 Task: Search one way flight ticket for 4 adults, 2 children, 2 infants in seat and 1 infant on lap in premium economy from Syracuse: Syracuse Hancock International Airport to Laramie: Laramie Regional Airport on 8-3-2023. Choice of flights is Spirit. Number of bags: 2 checked bags. Price is upto 108000. Outbound departure time preference is 4:00.
Action: Mouse moved to (326, 429)
Screenshot: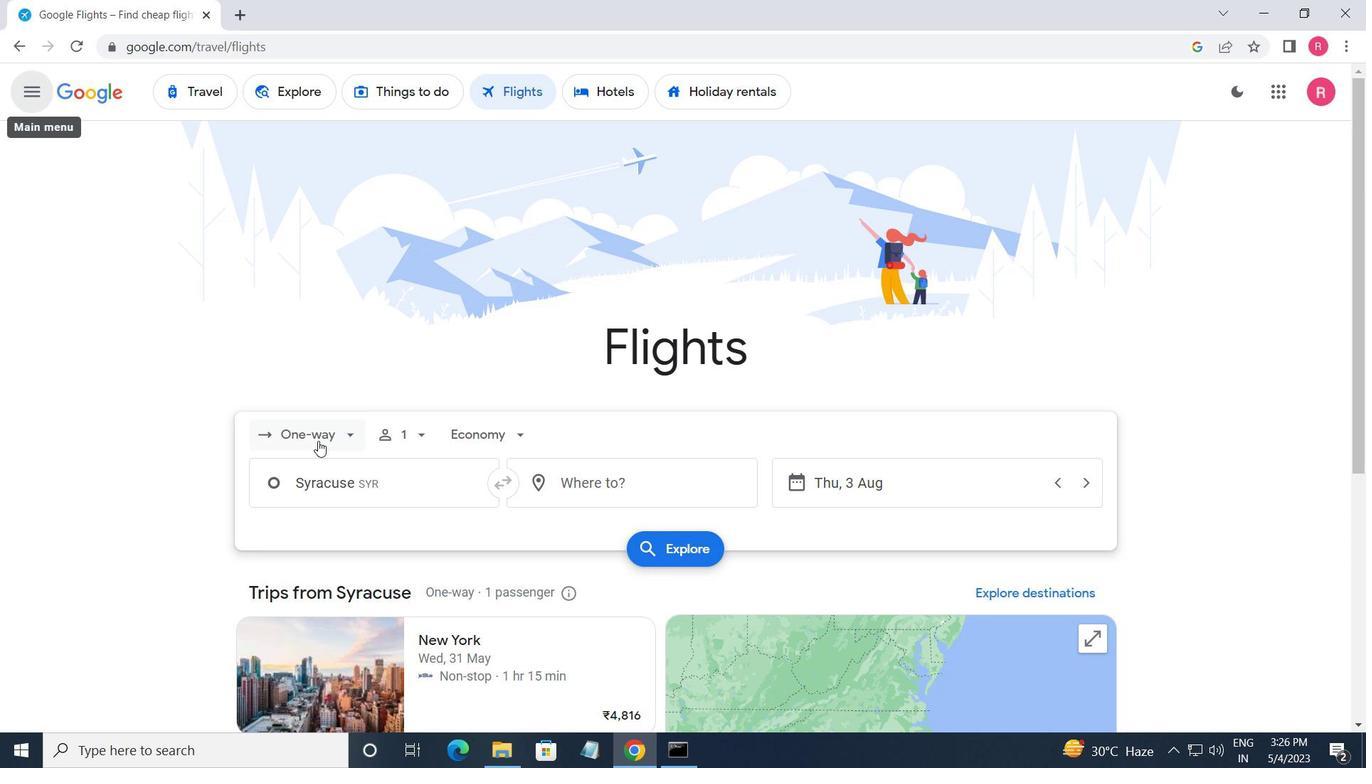 
Action: Mouse pressed left at (326, 429)
Screenshot: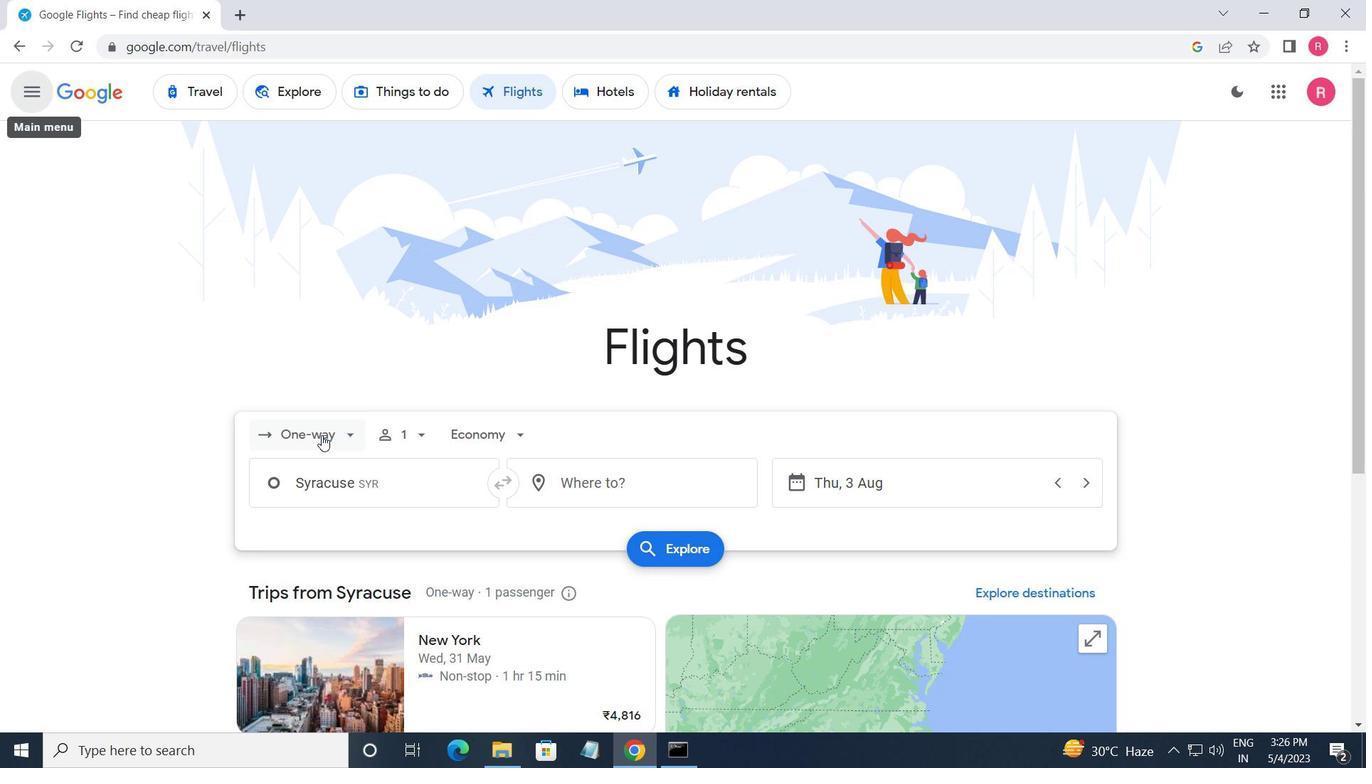 
Action: Mouse moved to (343, 514)
Screenshot: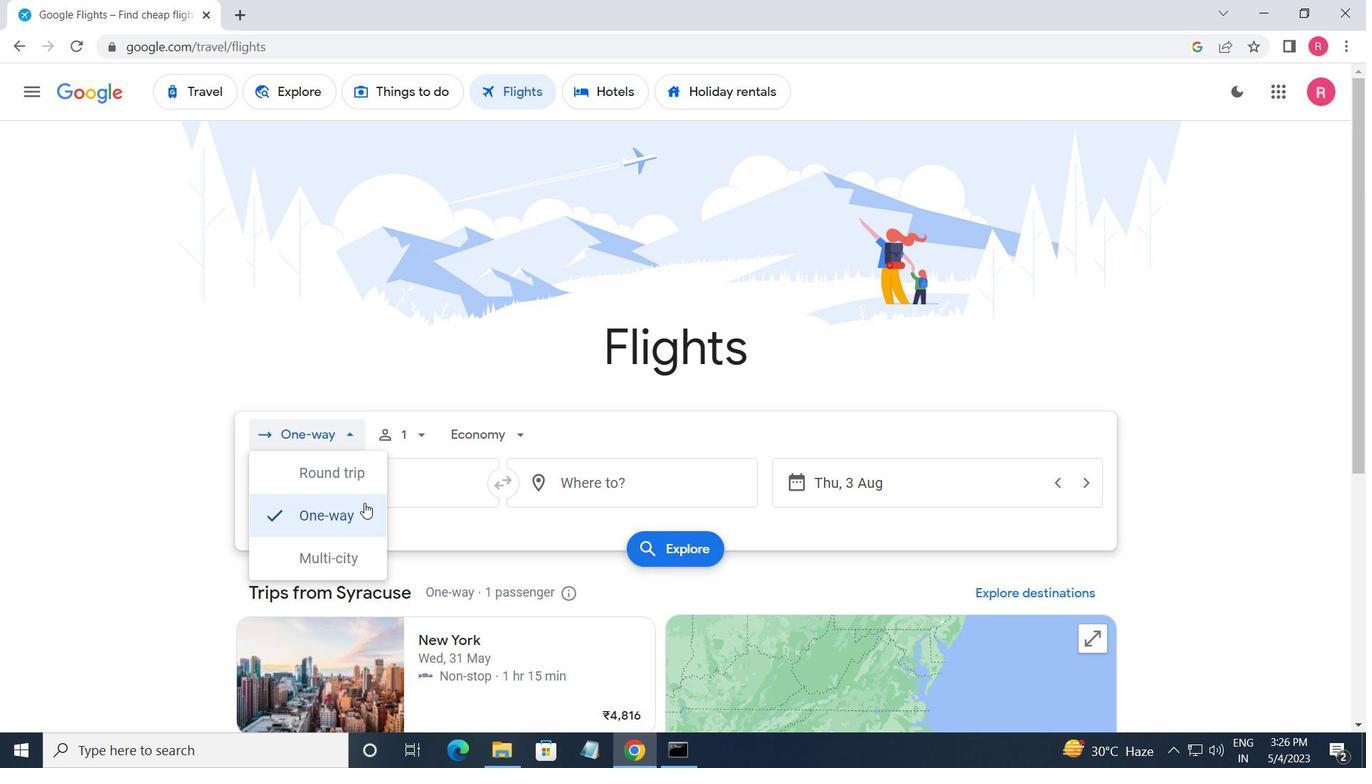 
Action: Mouse pressed left at (343, 514)
Screenshot: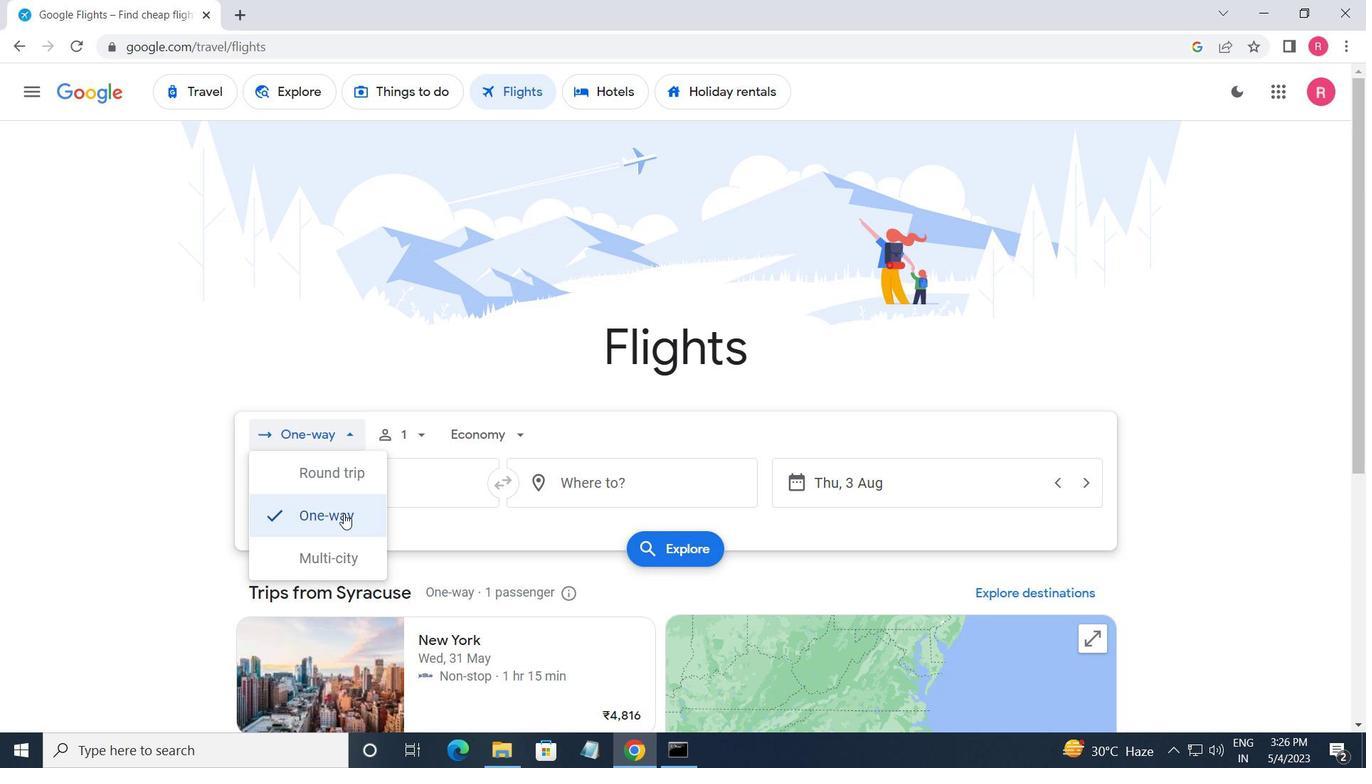 
Action: Mouse moved to (424, 442)
Screenshot: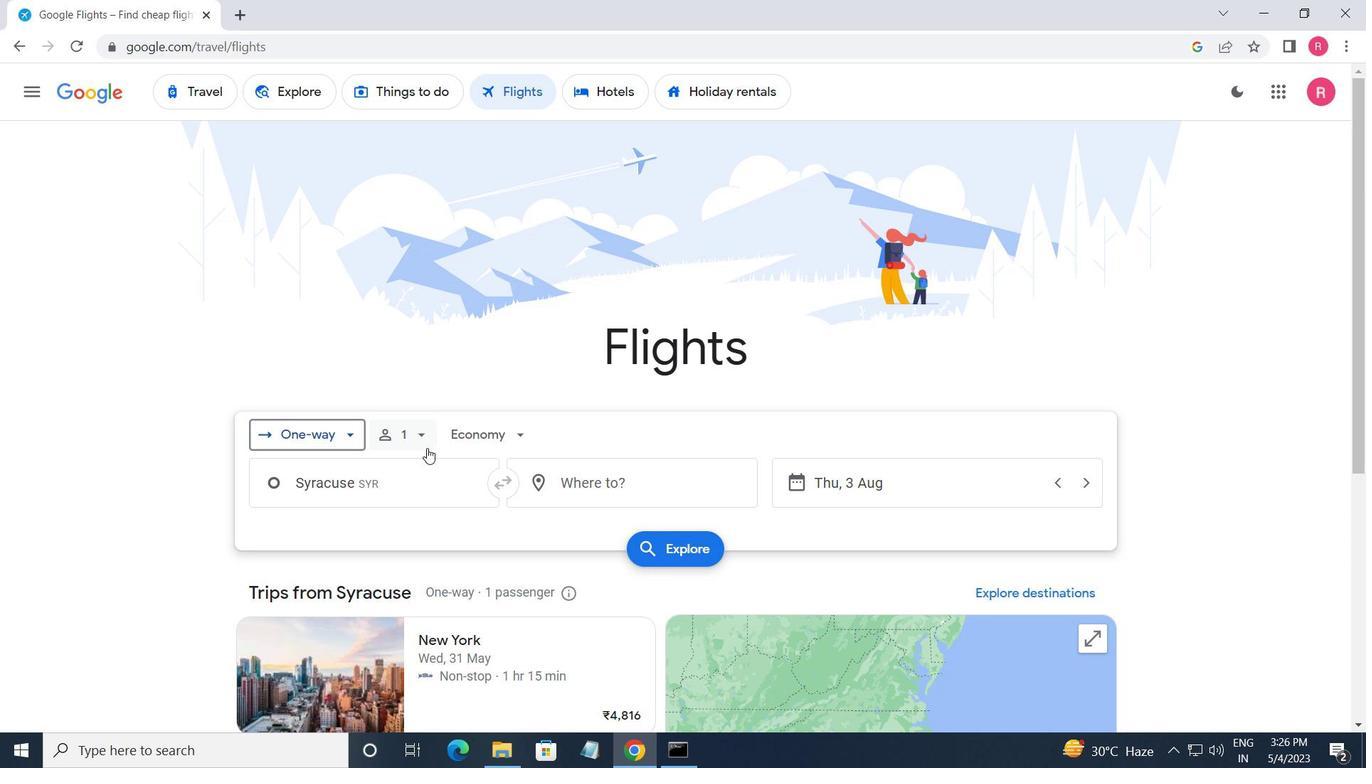 
Action: Mouse pressed left at (424, 442)
Screenshot: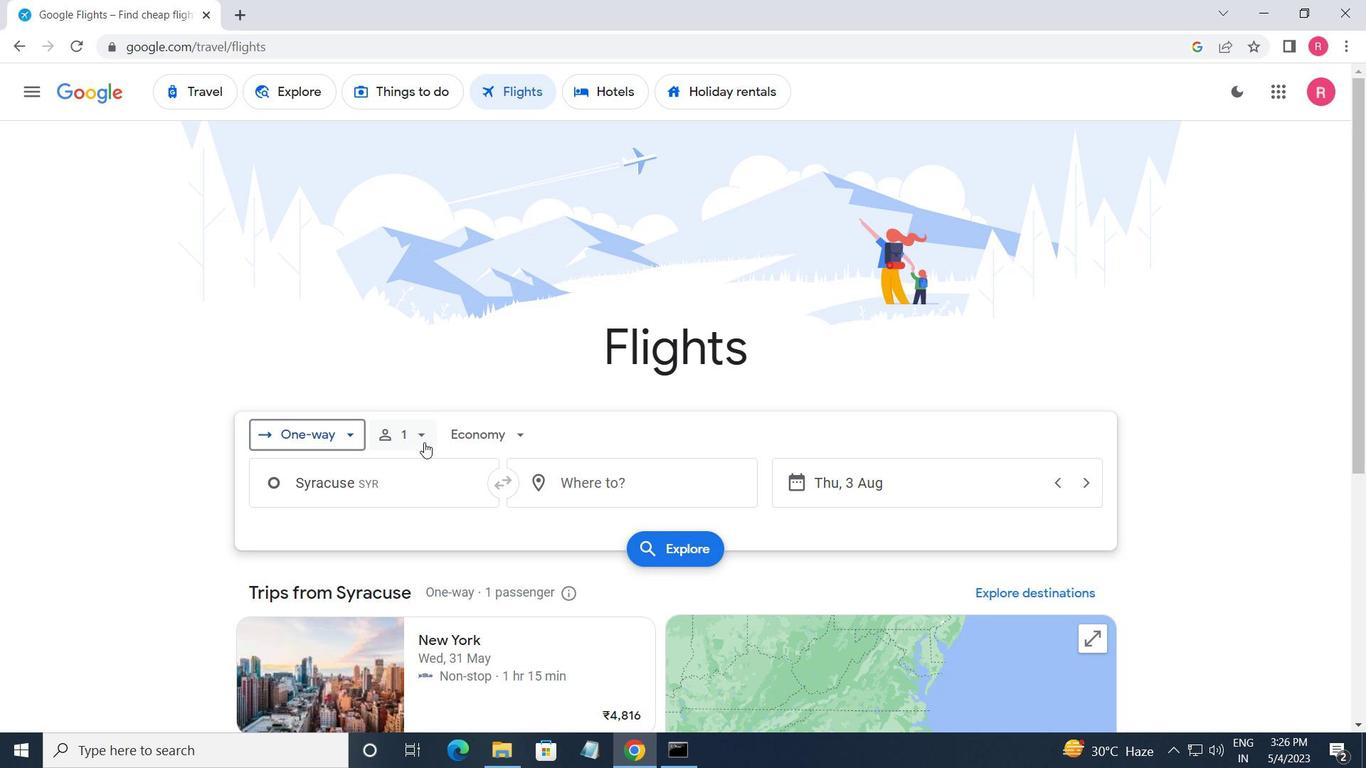 
Action: Mouse moved to (562, 486)
Screenshot: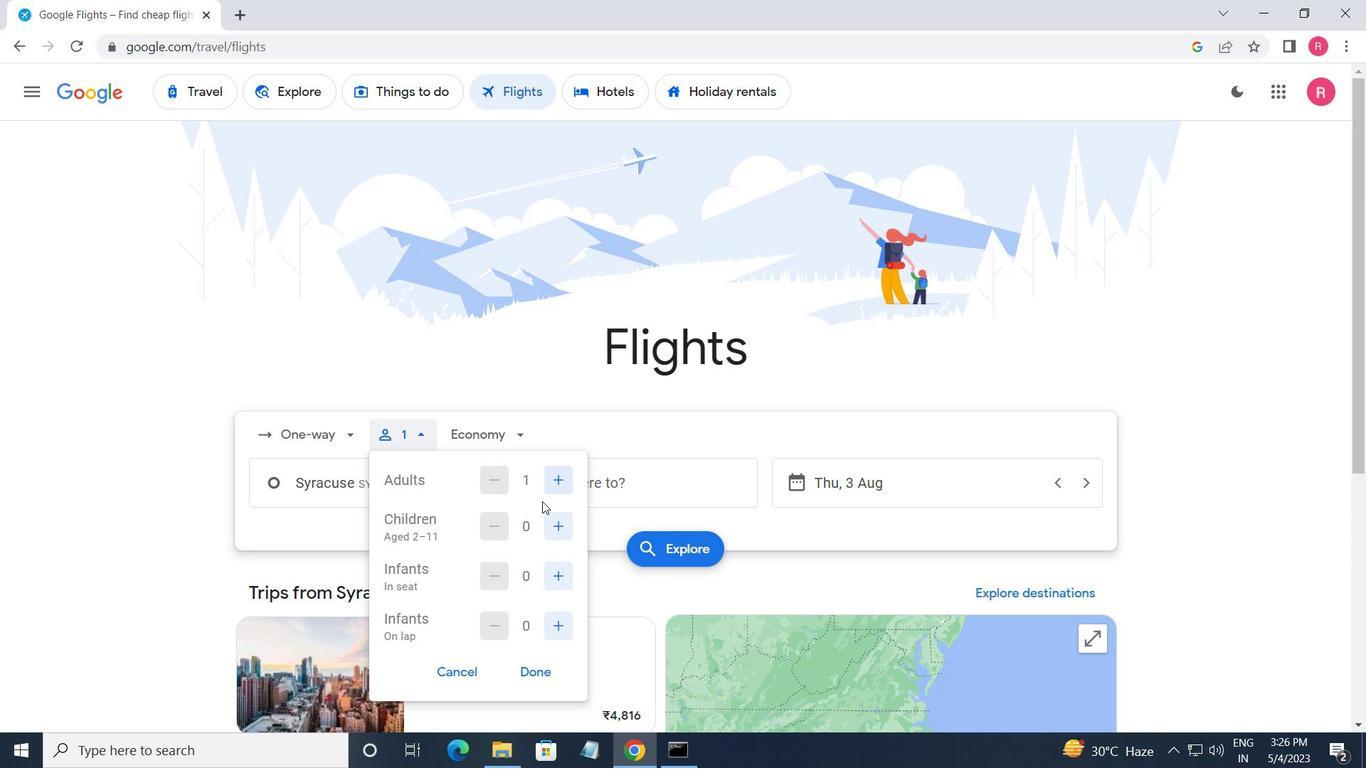 
Action: Mouse pressed left at (562, 486)
Screenshot: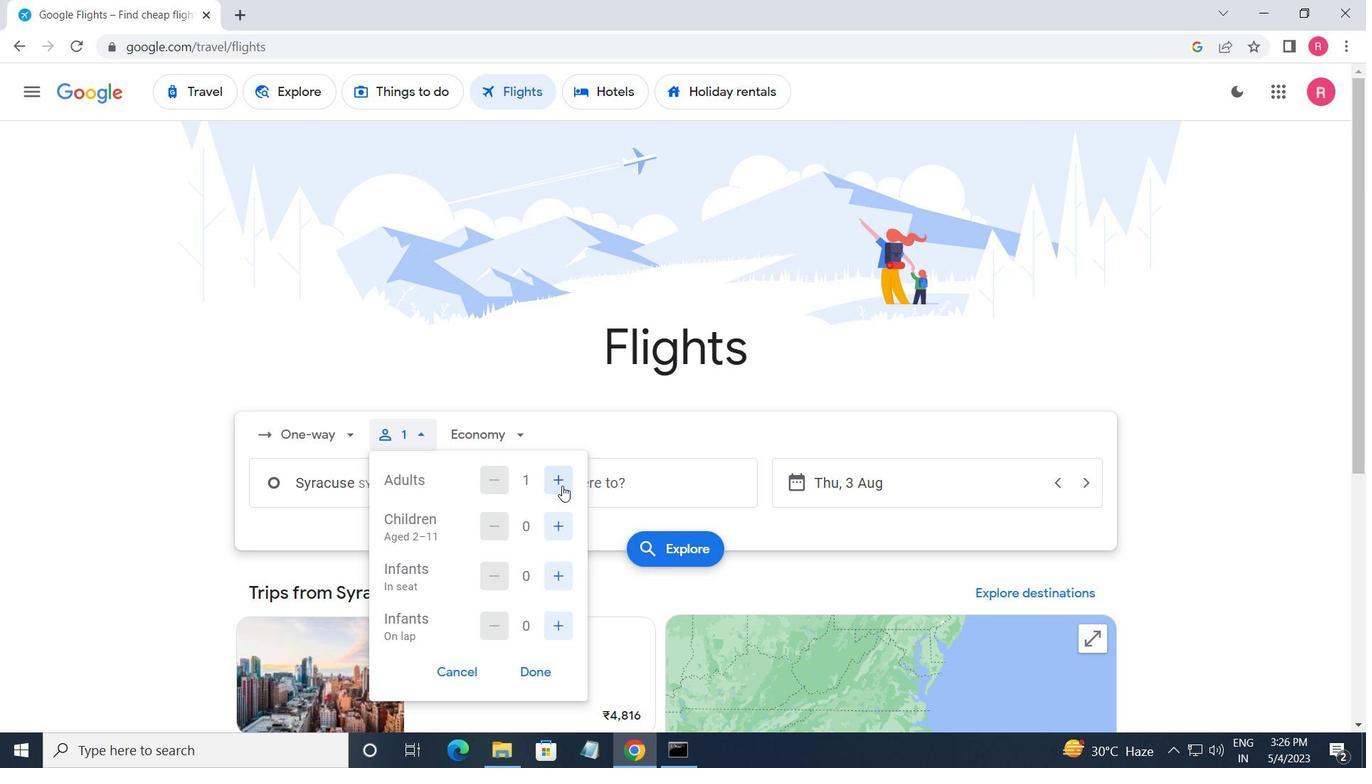 
Action: Mouse pressed left at (562, 486)
Screenshot: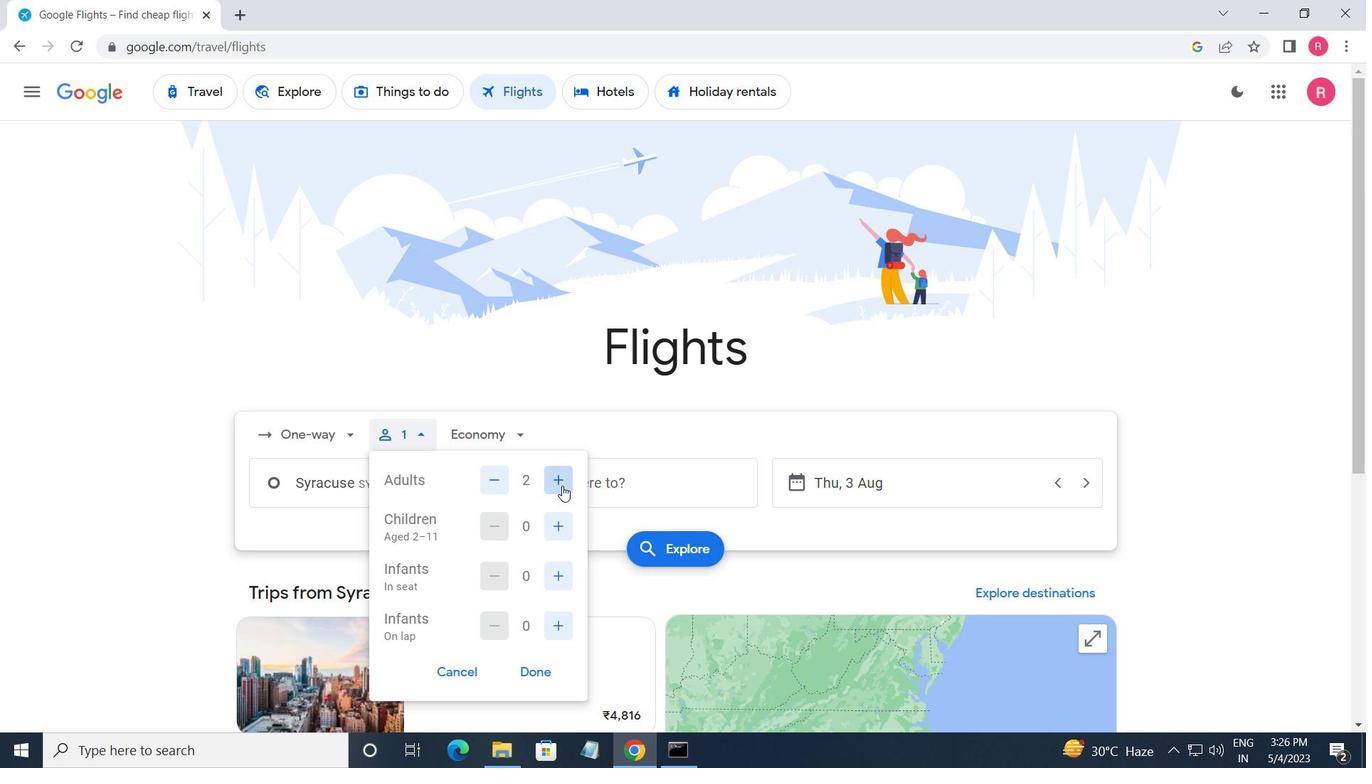 
Action: Mouse pressed left at (562, 486)
Screenshot: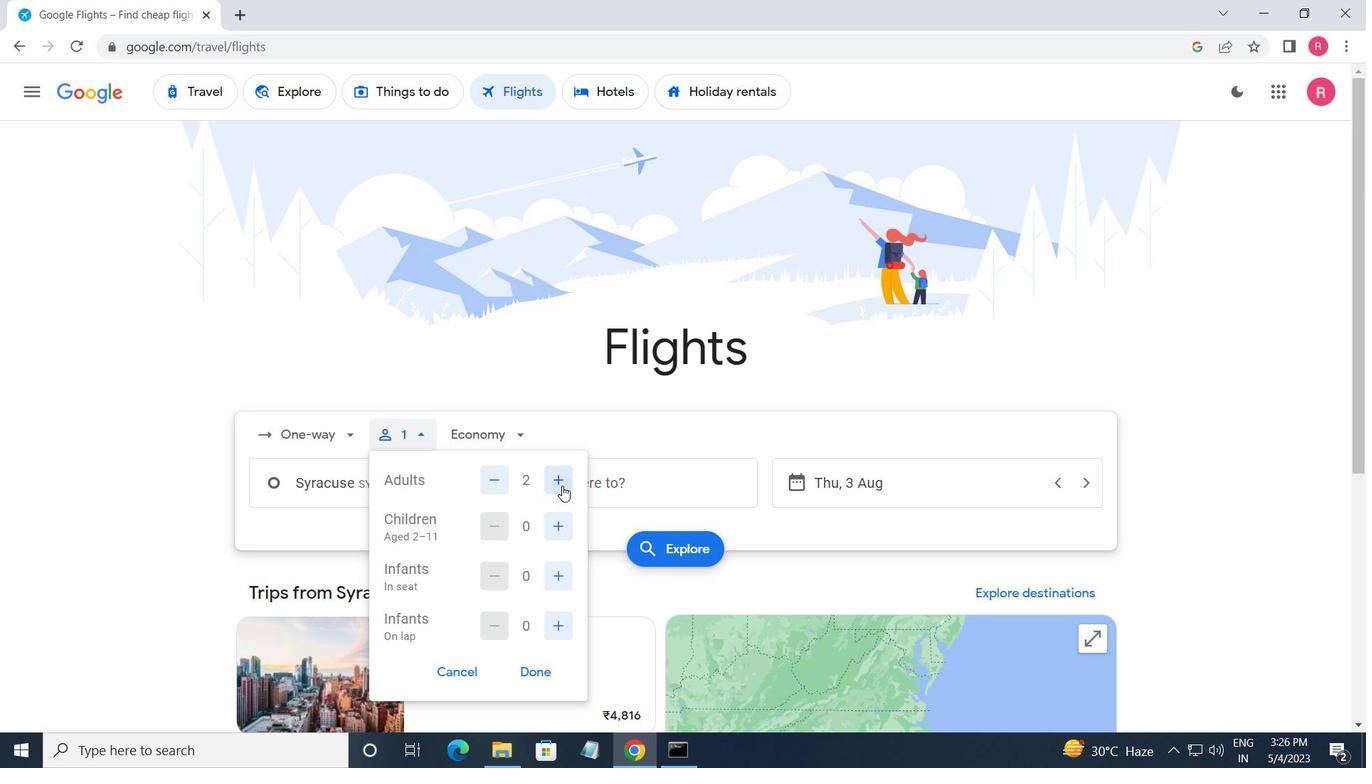
Action: Mouse moved to (553, 518)
Screenshot: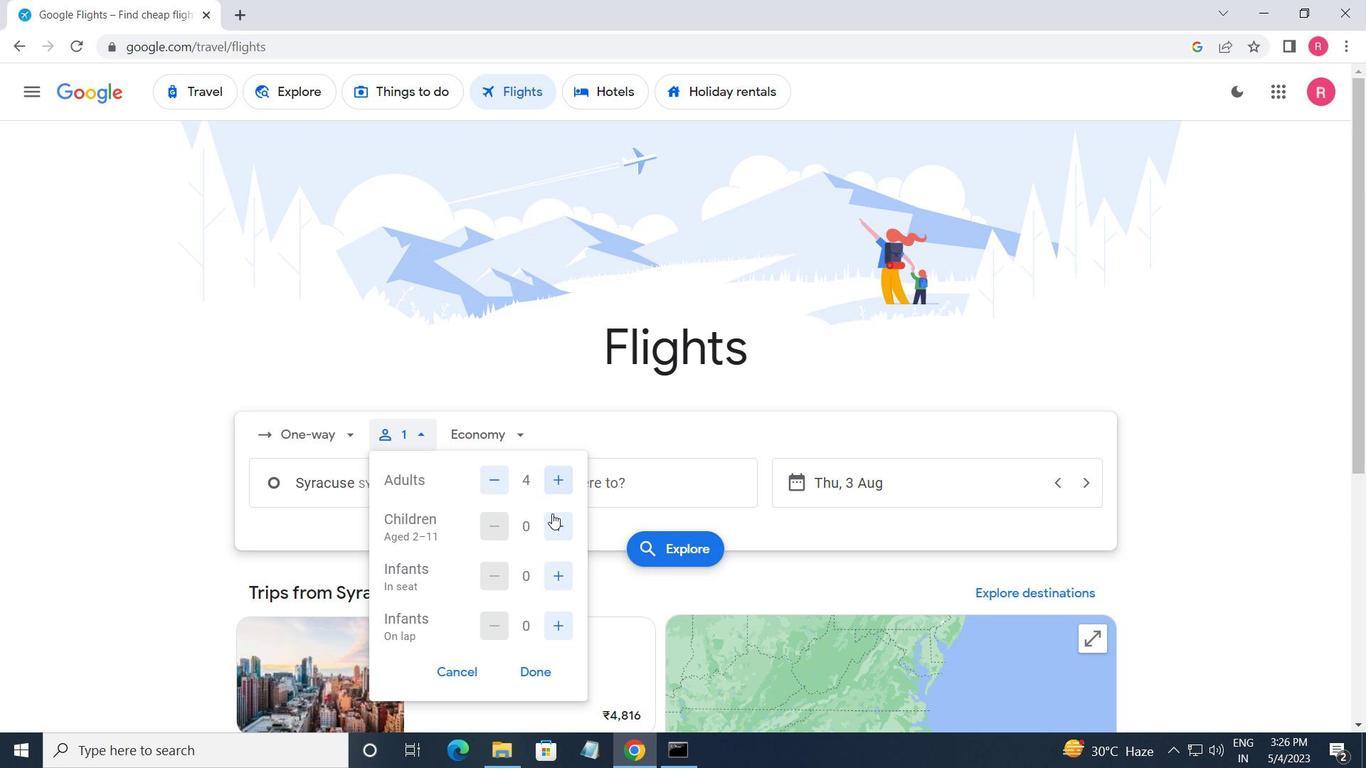 
Action: Mouse pressed left at (553, 518)
Screenshot: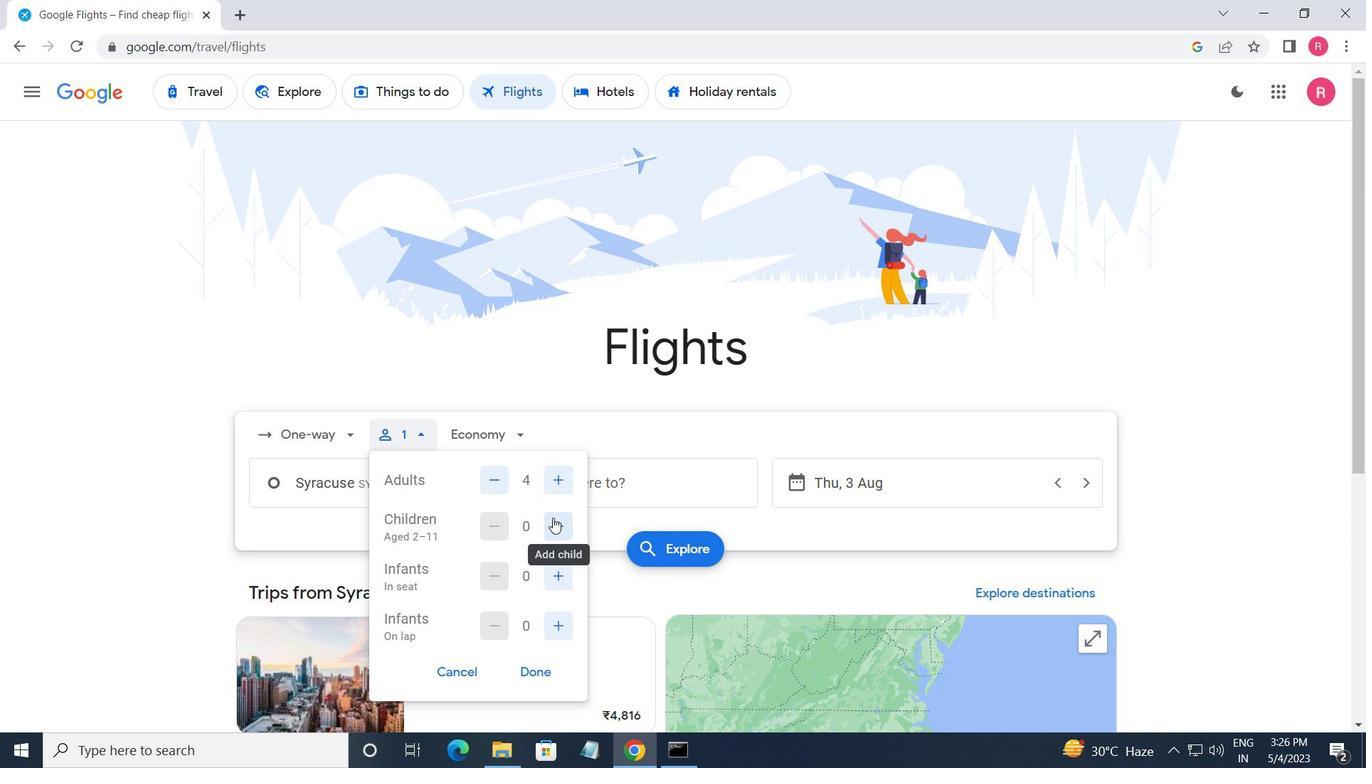 
Action: Mouse pressed left at (553, 518)
Screenshot: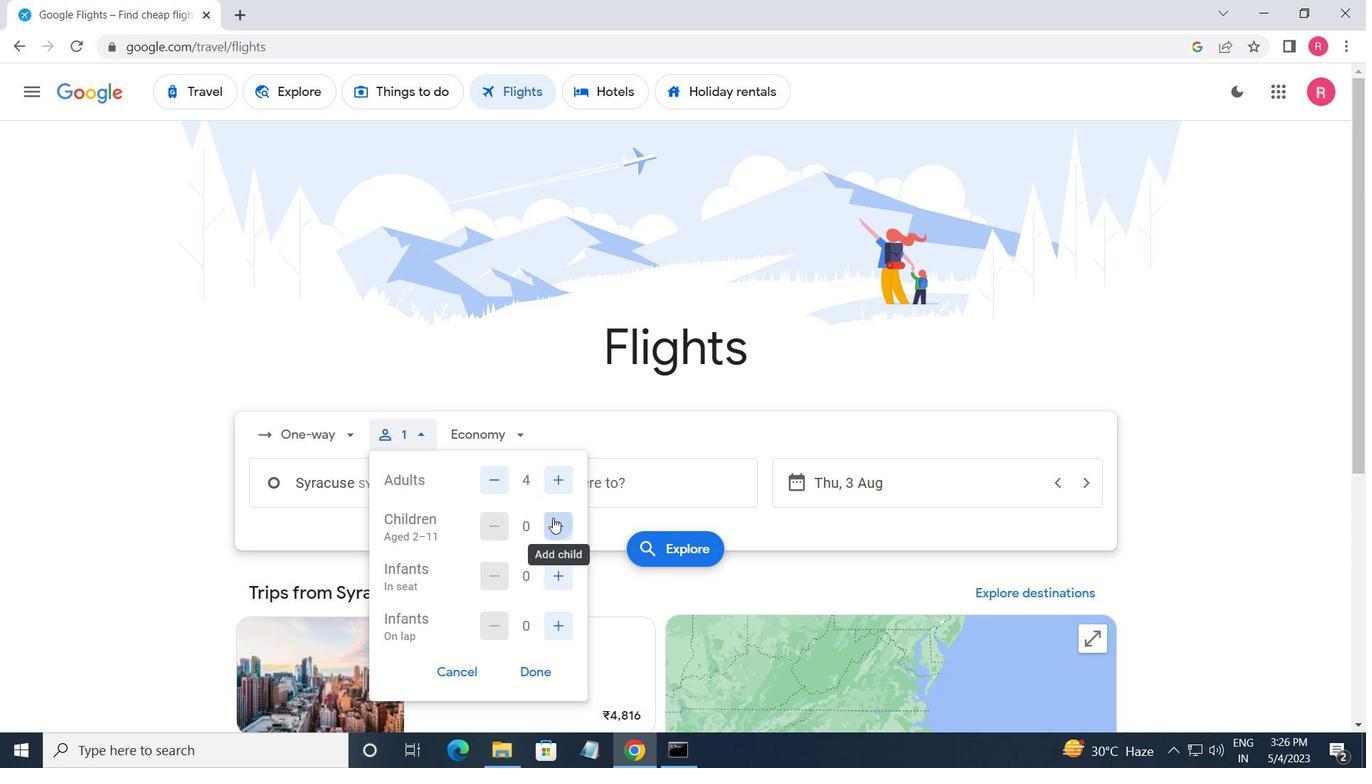 
Action: Mouse moved to (560, 587)
Screenshot: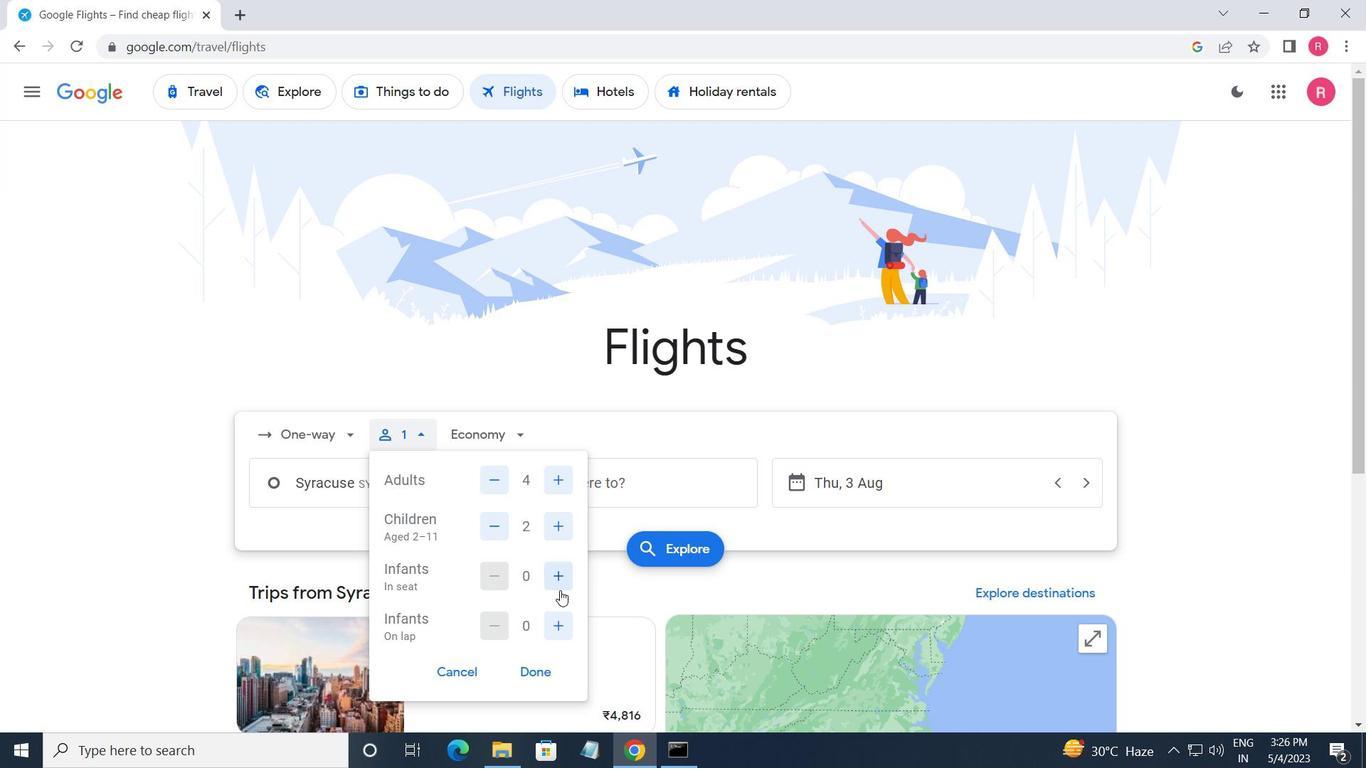 
Action: Mouse pressed left at (560, 587)
Screenshot: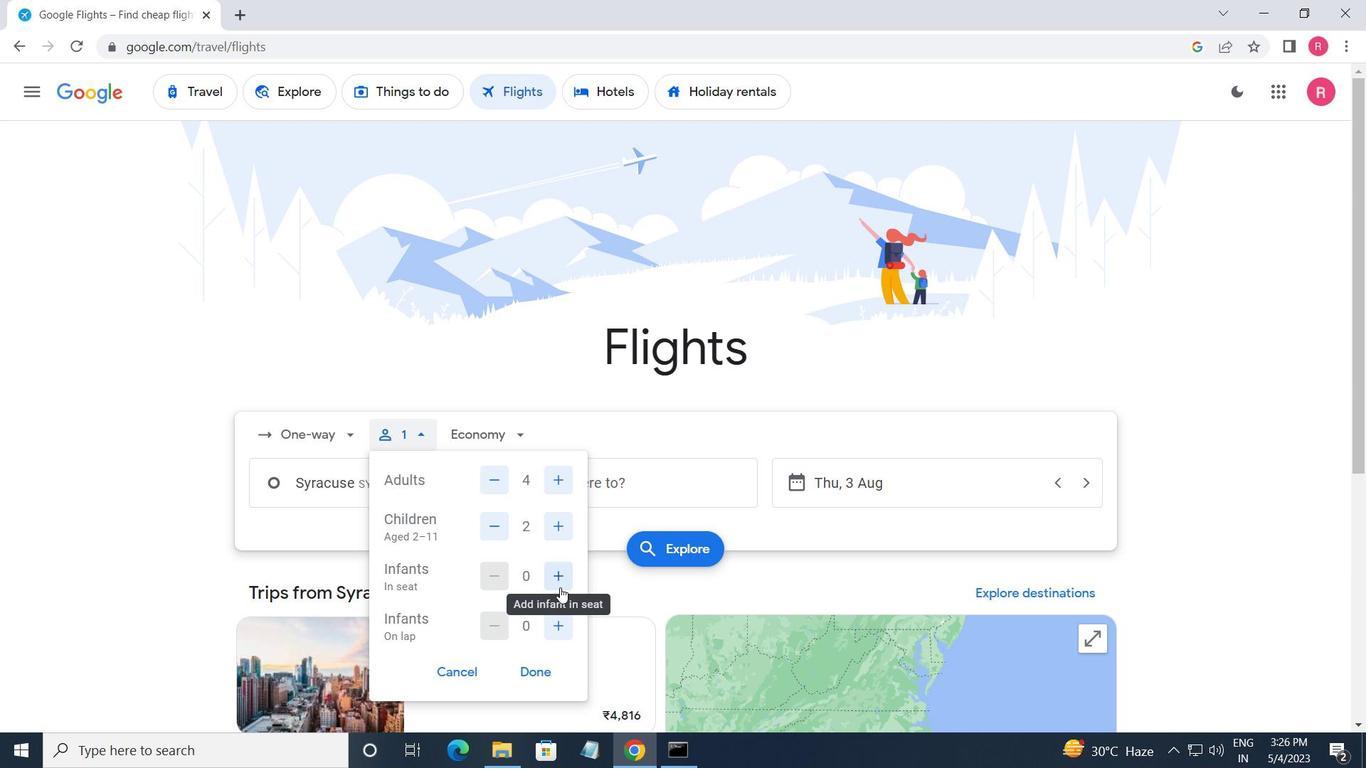 
Action: Mouse pressed left at (560, 587)
Screenshot: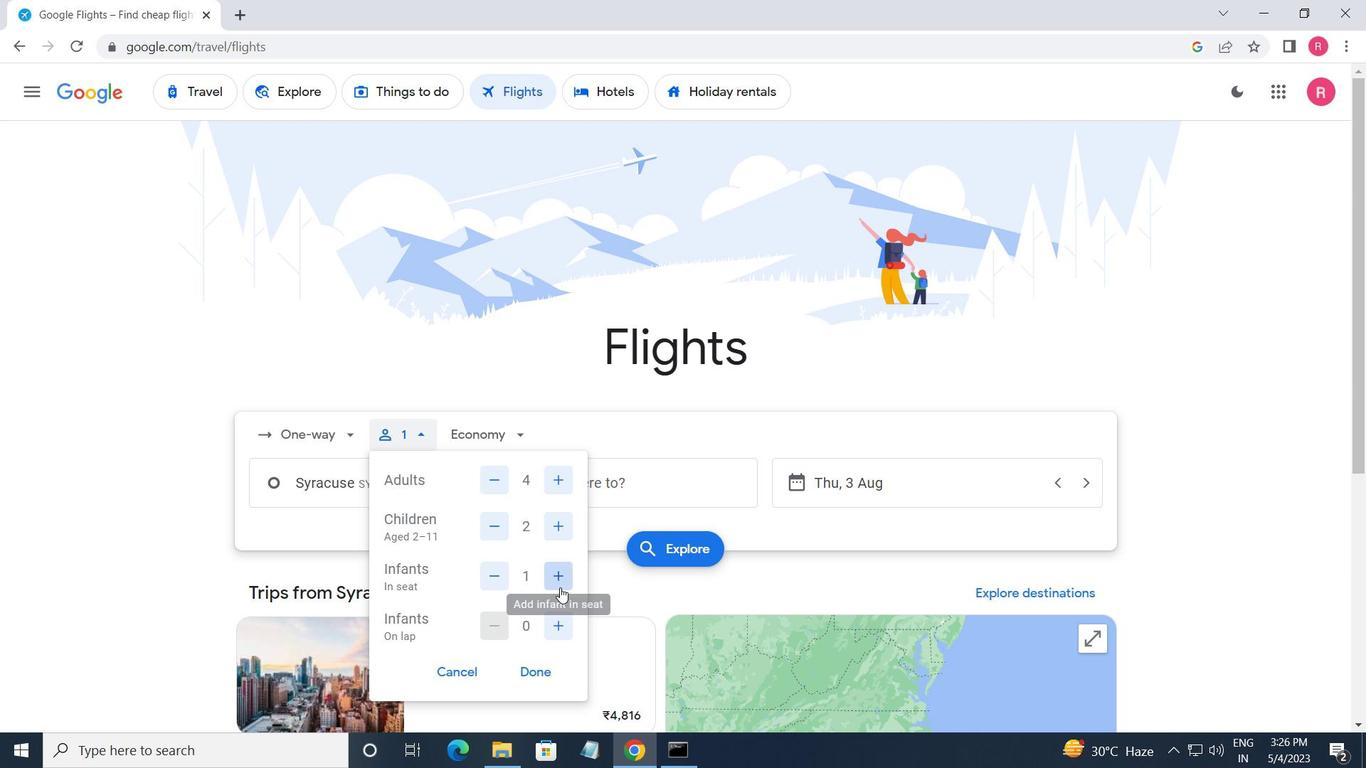 
Action: Mouse moved to (557, 623)
Screenshot: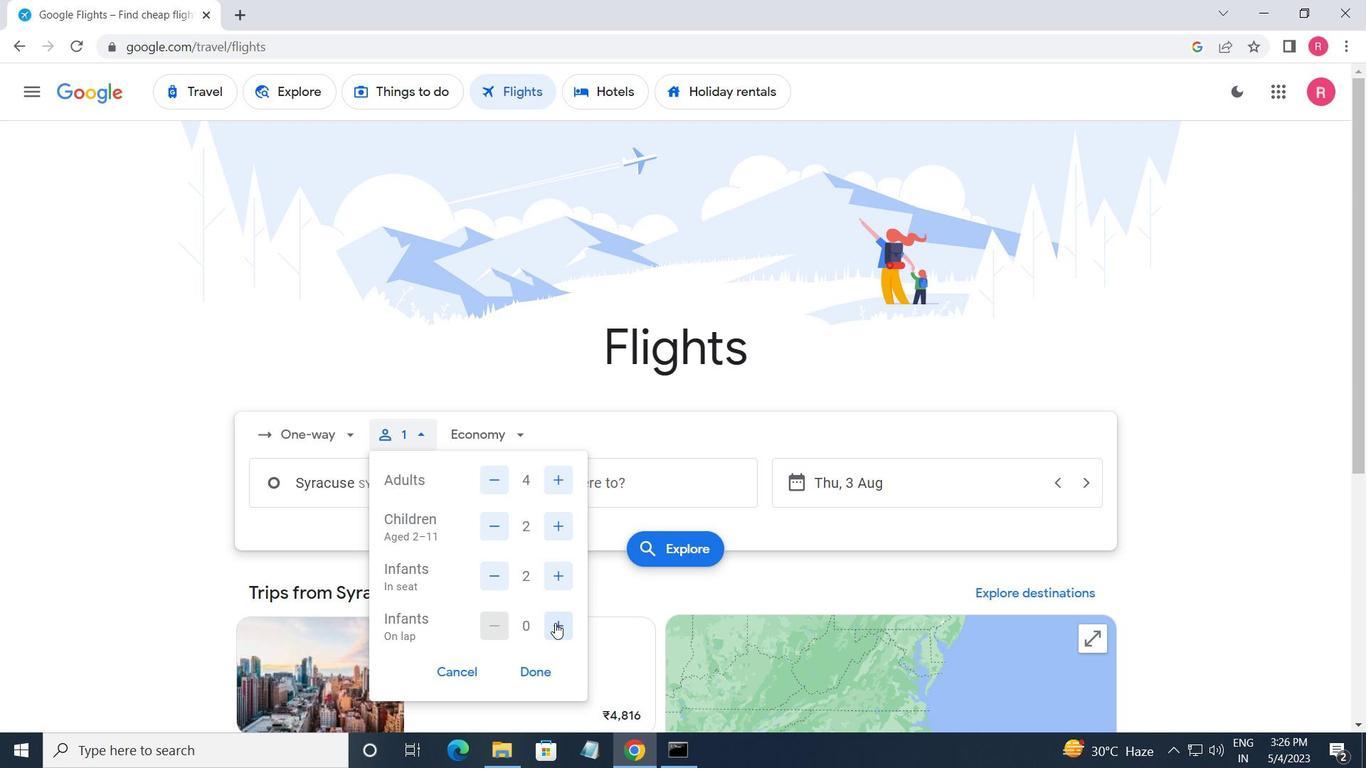 
Action: Mouse pressed left at (557, 623)
Screenshot: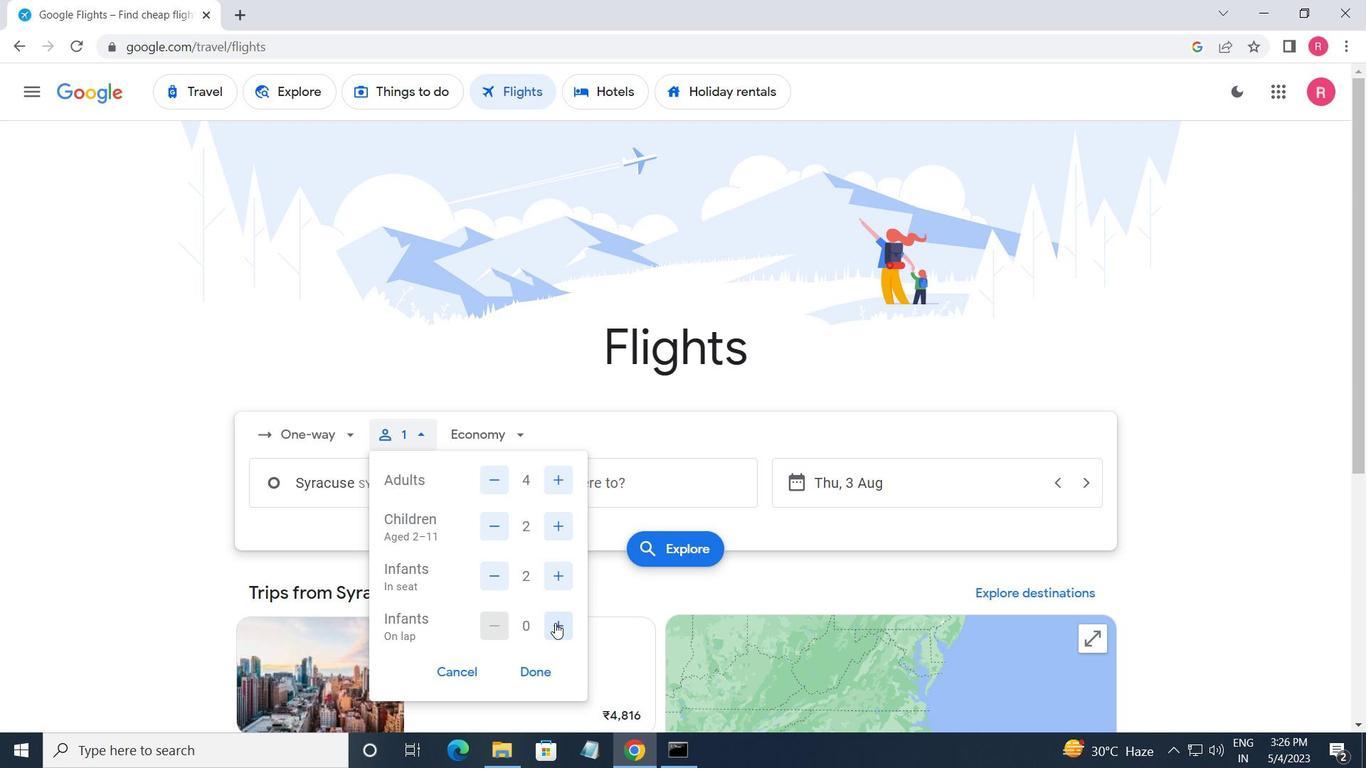 
Action: Mouse moved to (532, 663)
Screenshot: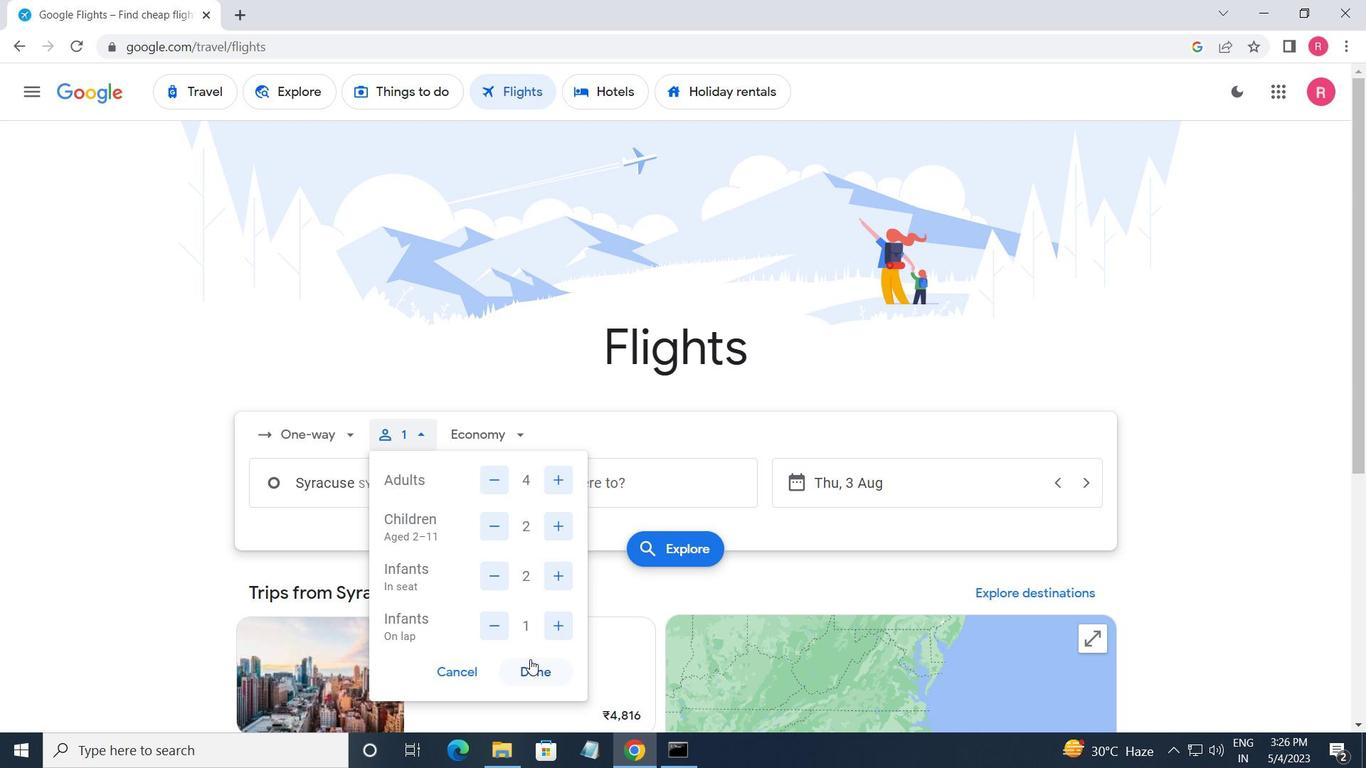 
Action: Mouse pressed left at (532, 663)
Screenshot: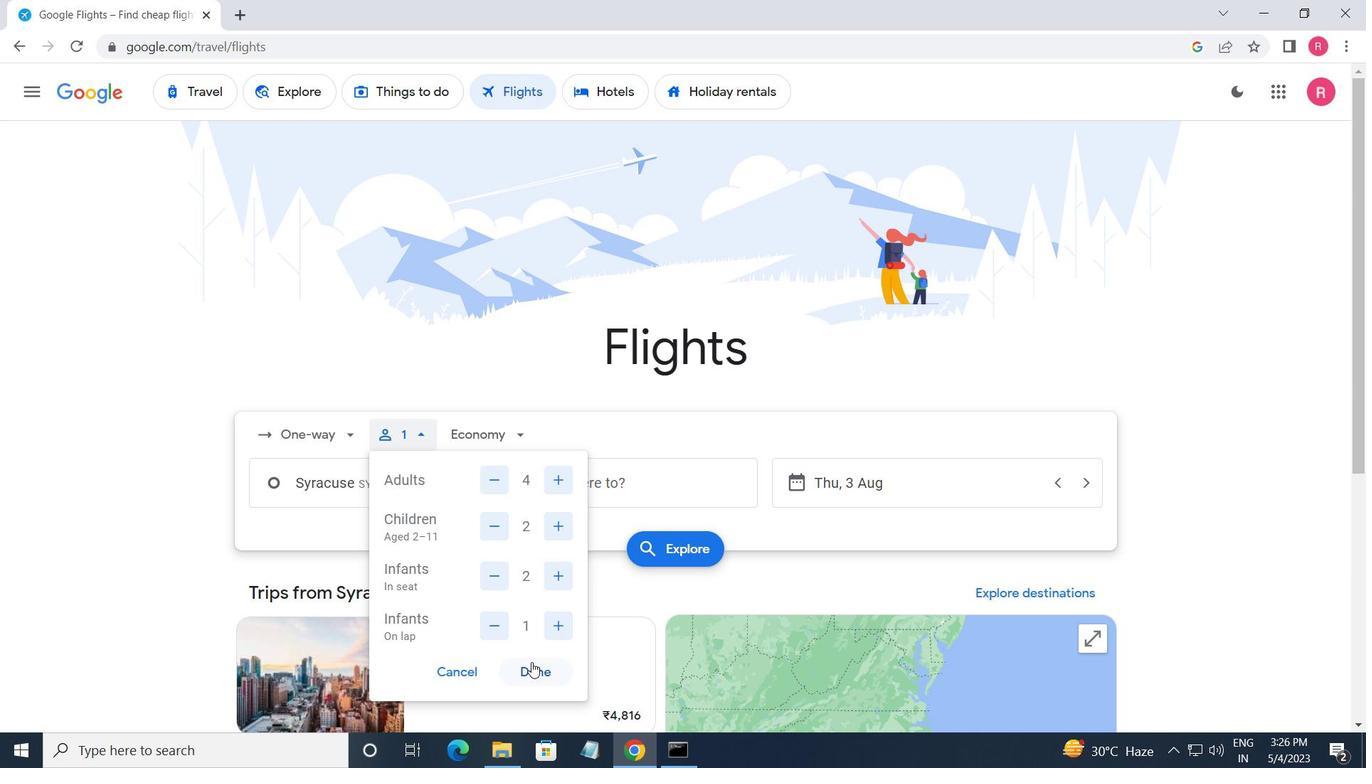 
Action: Mouse moved to (478, 429)
Screenshot: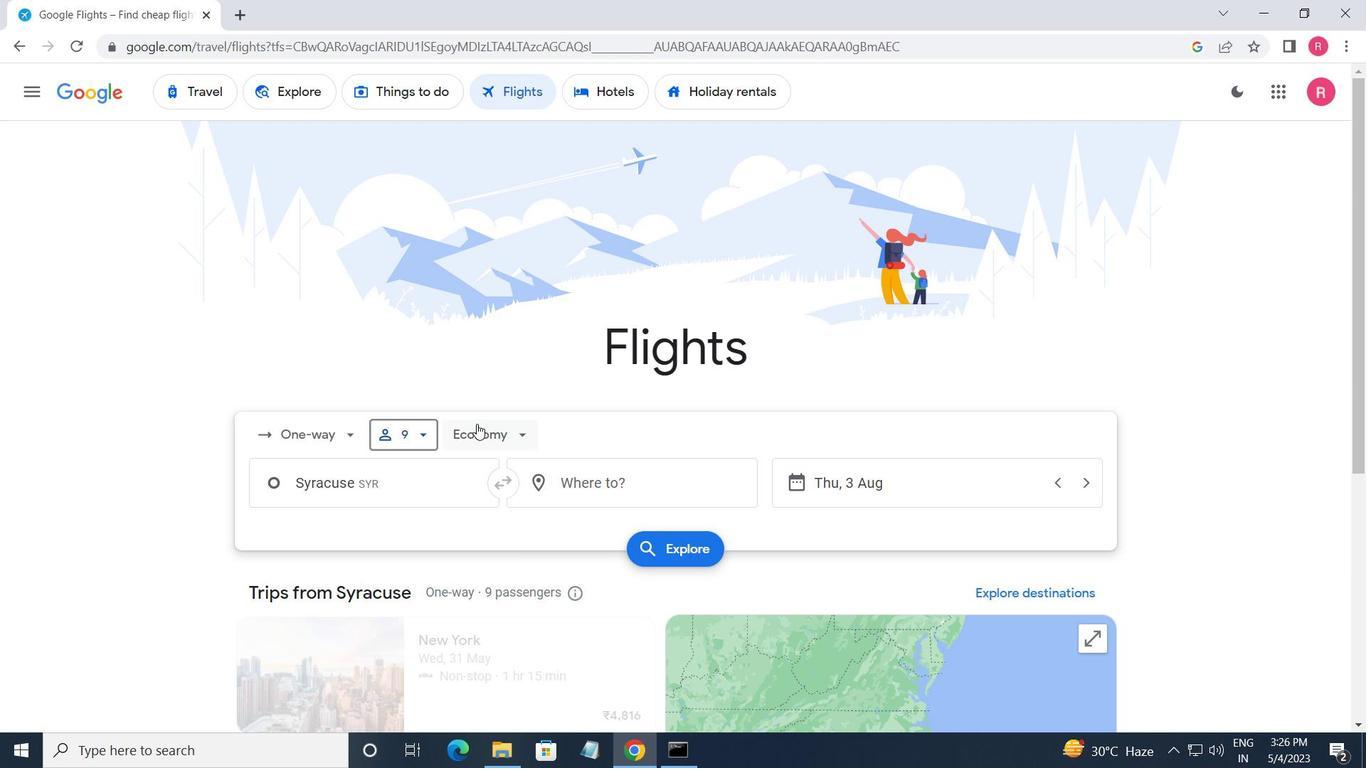 
Action: Mouse pressed left at (478, 429)
Screenshot: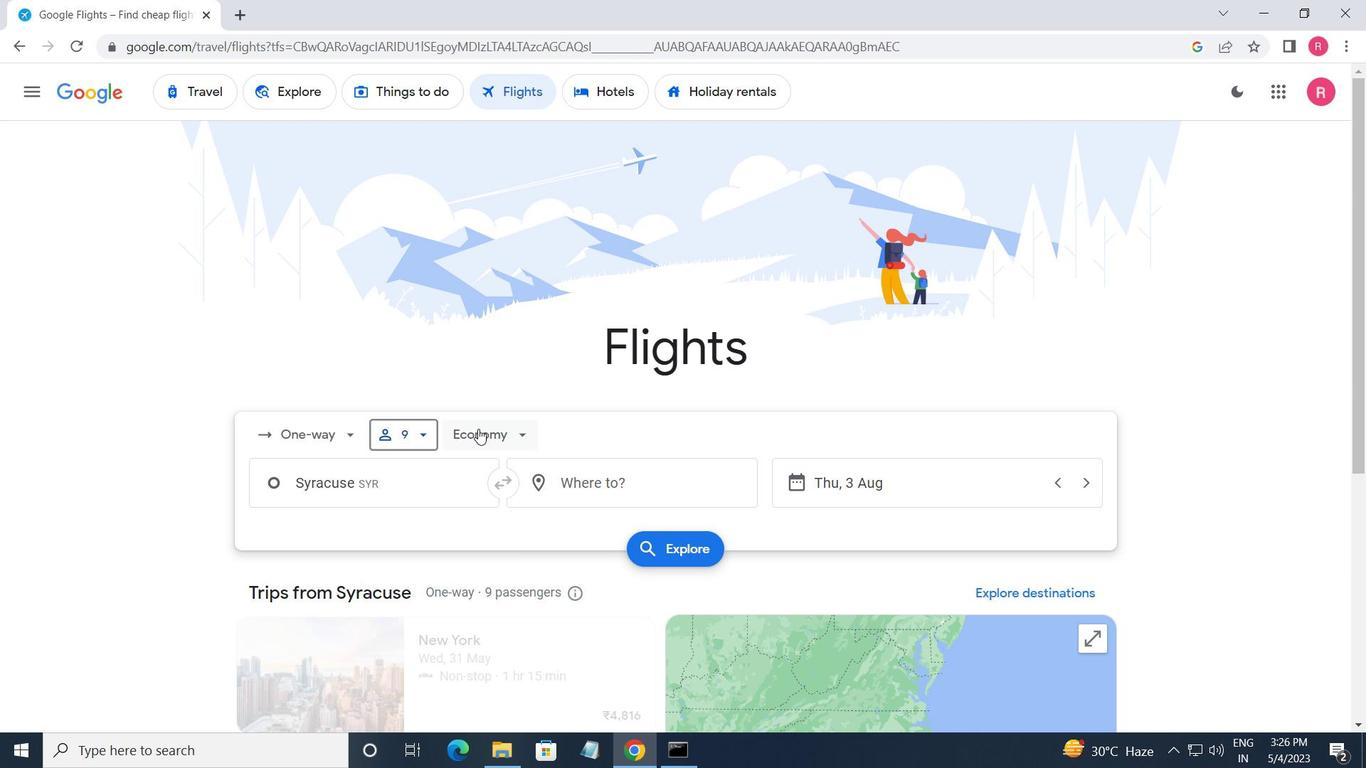 
Action: Mouse moved to (541, 522)
Screenshot: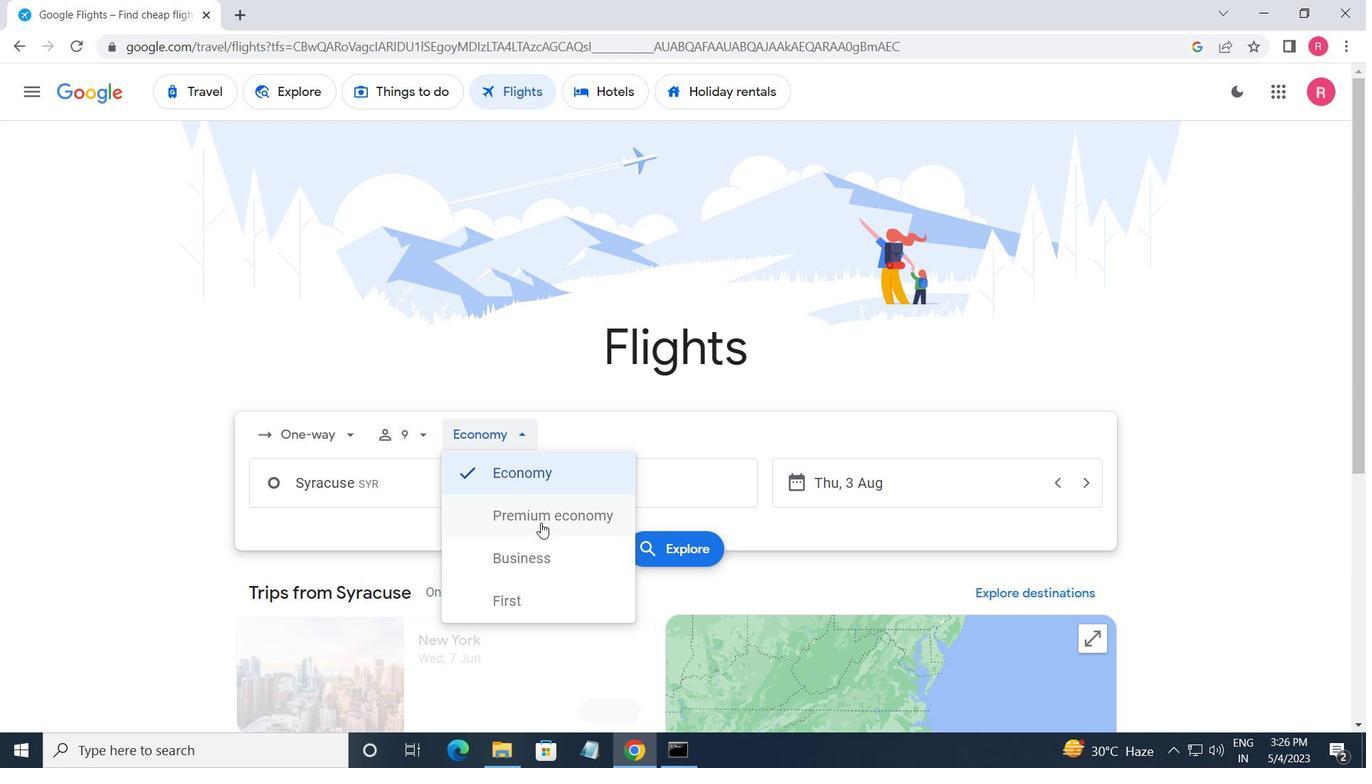 
Action: Mouse pressed left at (541, 522)
Screenshot: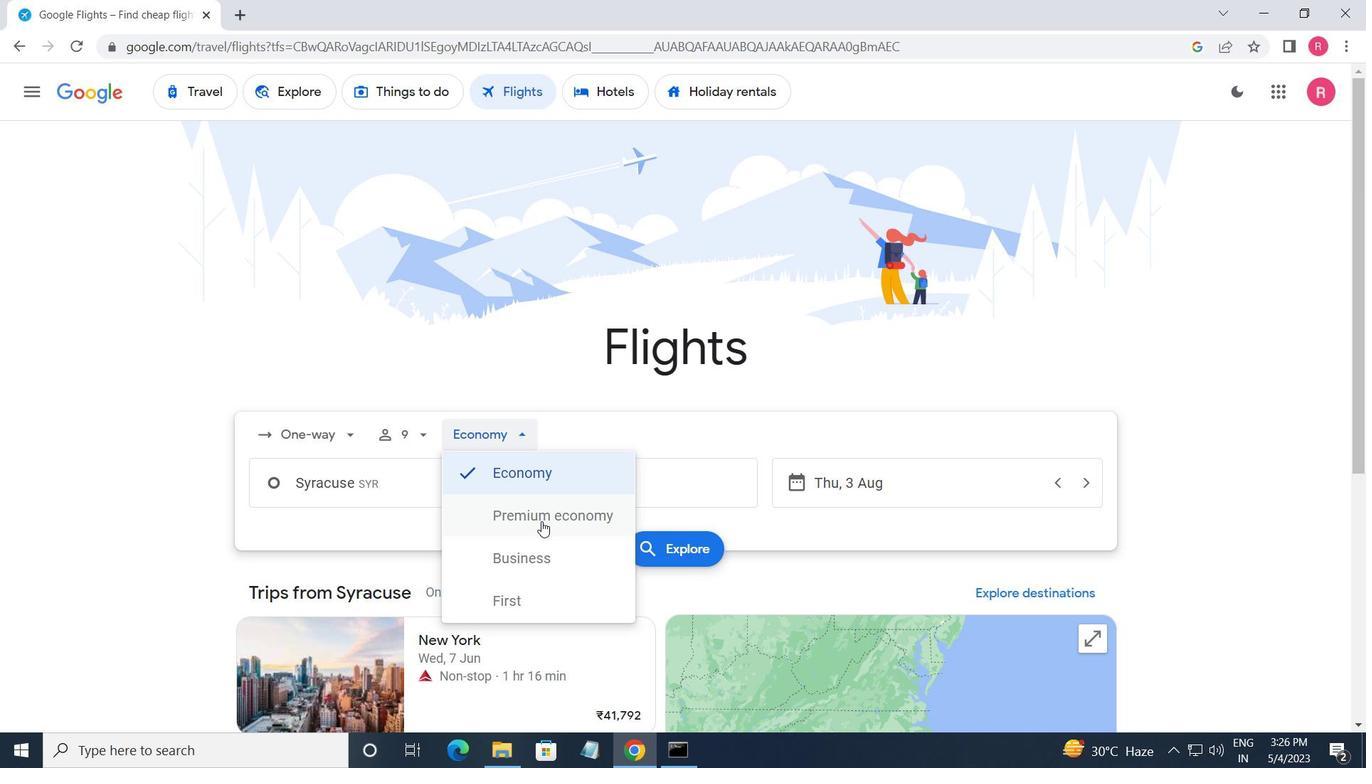 
Action: Mouse moved to (397, 485)
Screenshot: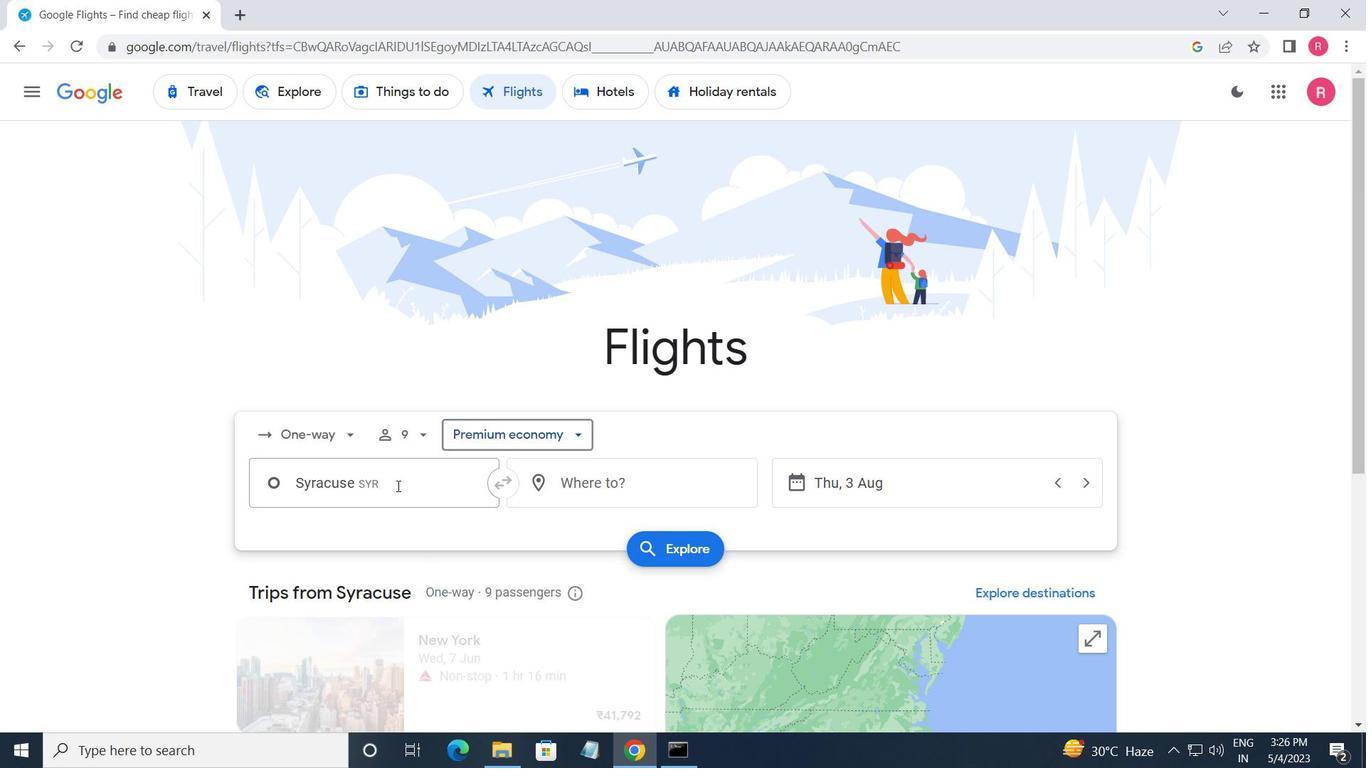 
Action: Mouse pressed left at (397, 485)
Screenshot: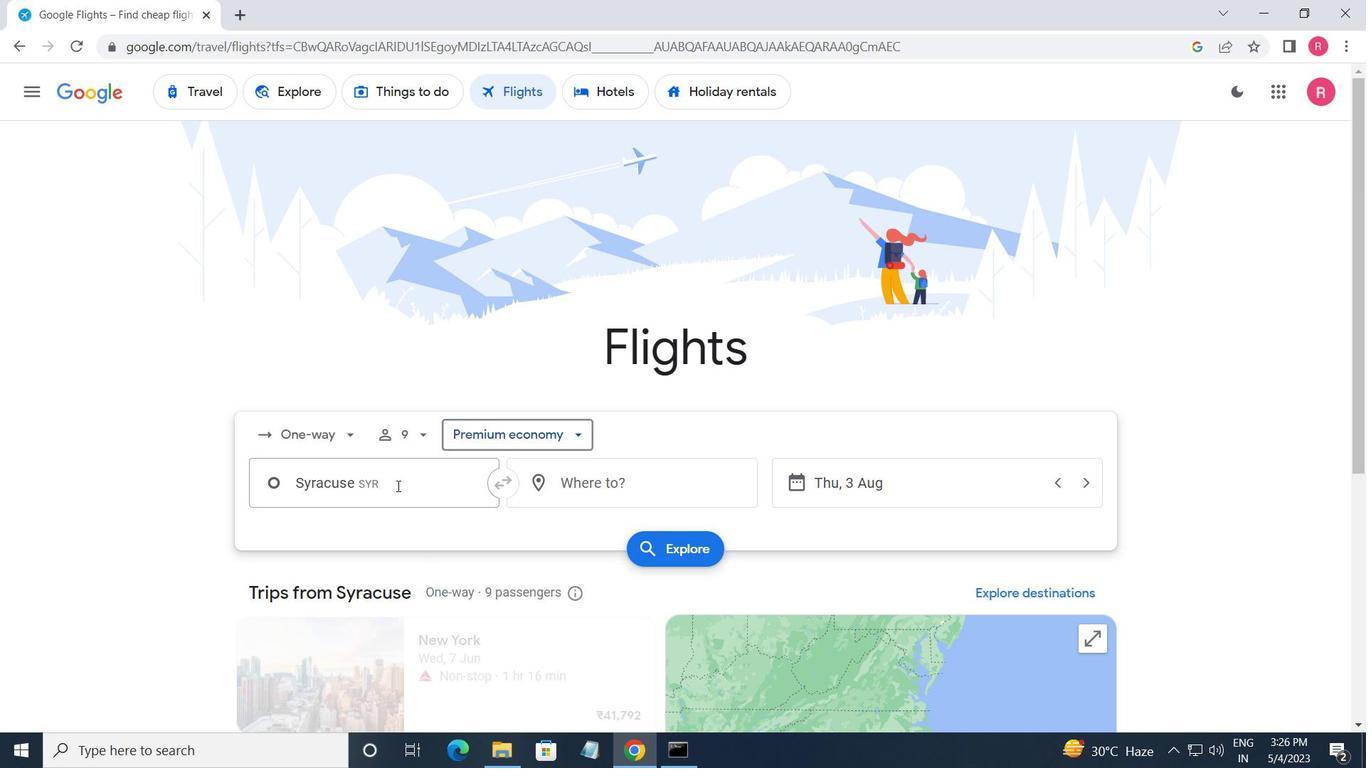 
Action: Mouse moved to (442, 721)
Screenshot: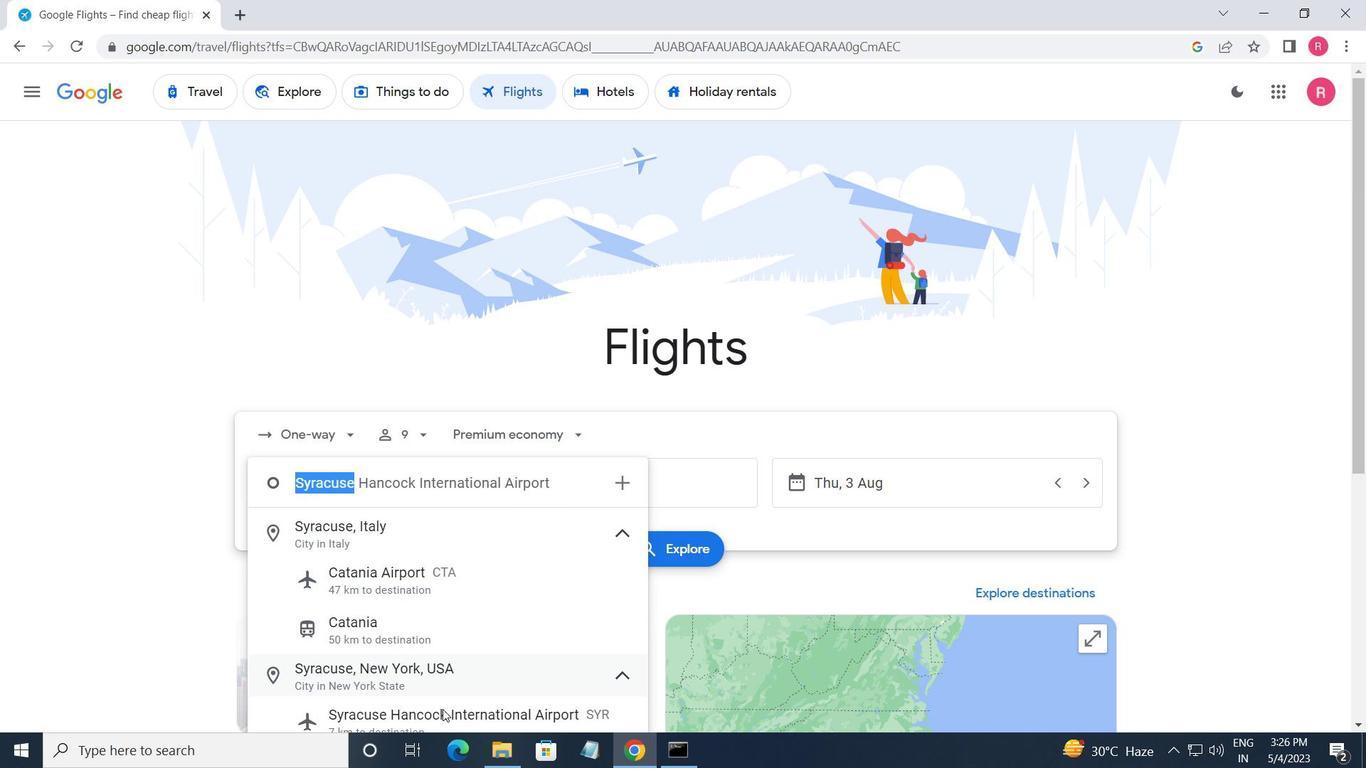 
Action: Mouse pressed left at (442, 721)
Screenshot: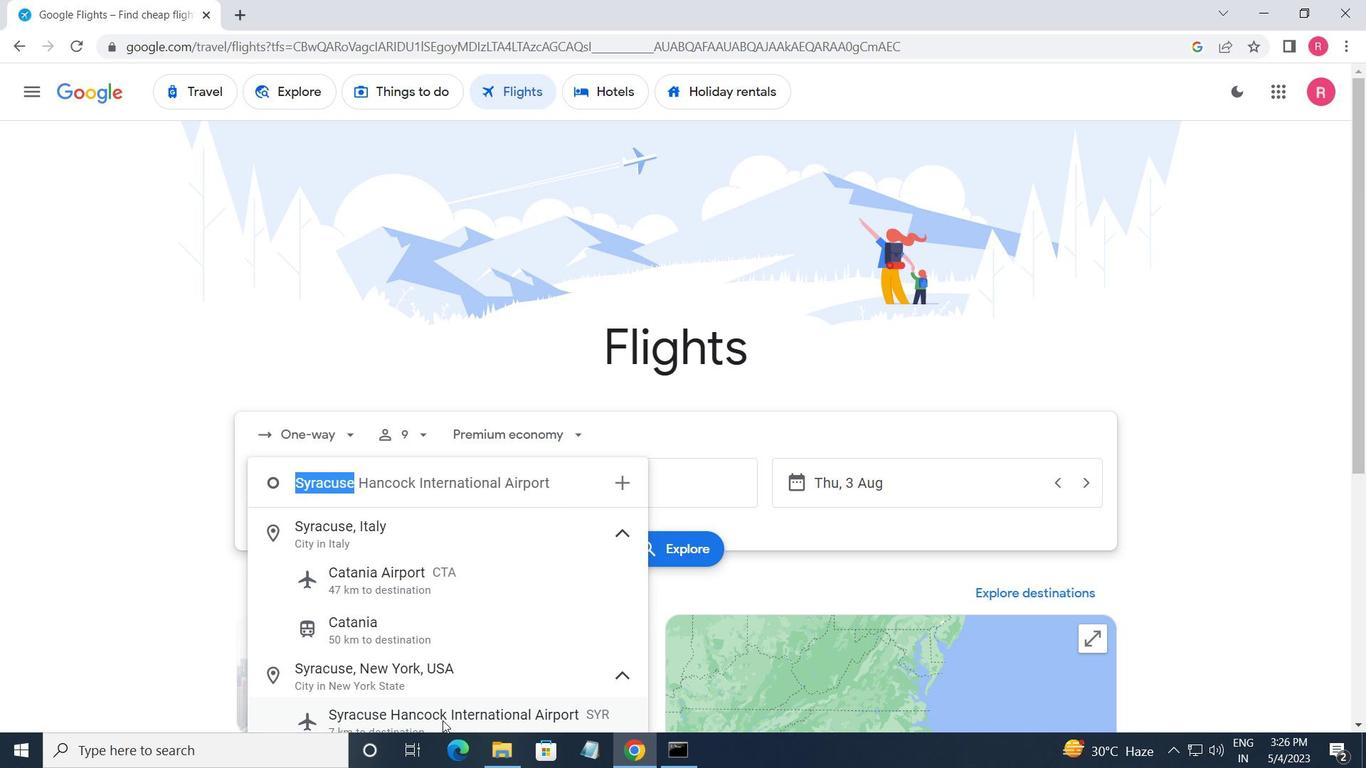 
Action: Mouse moved to (573, 496)
Screenshot: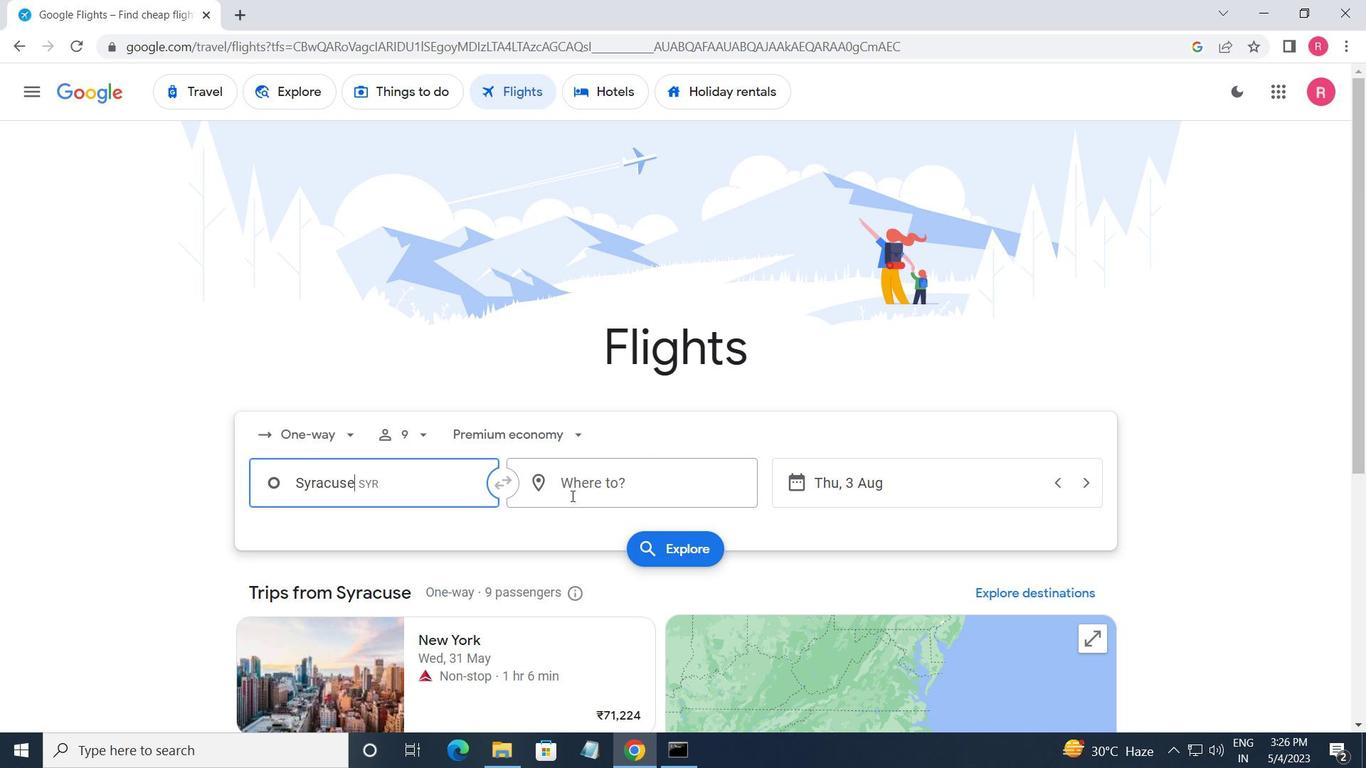 
Action: Mouse pressed left at (573, 496)
Screenshot: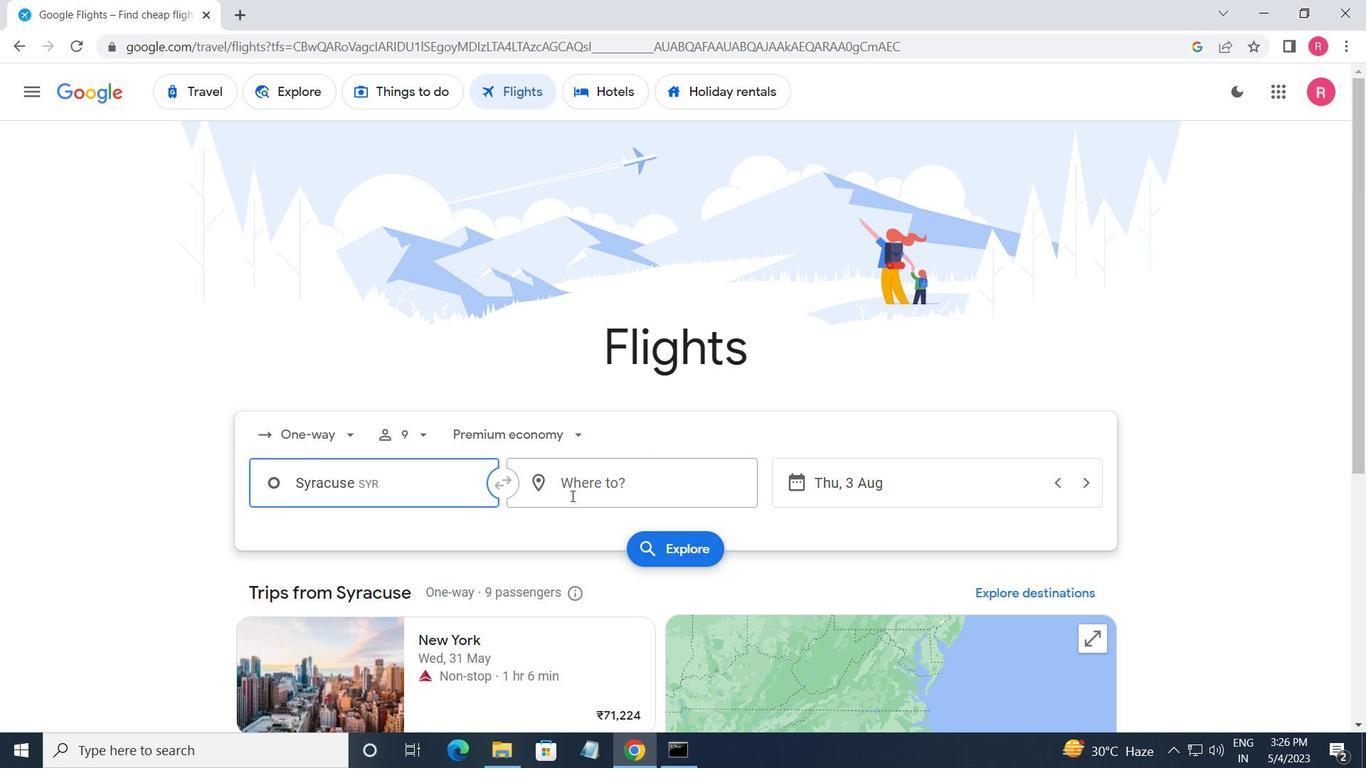 
Action: Mouse moved to (618, 657)
Screenshot: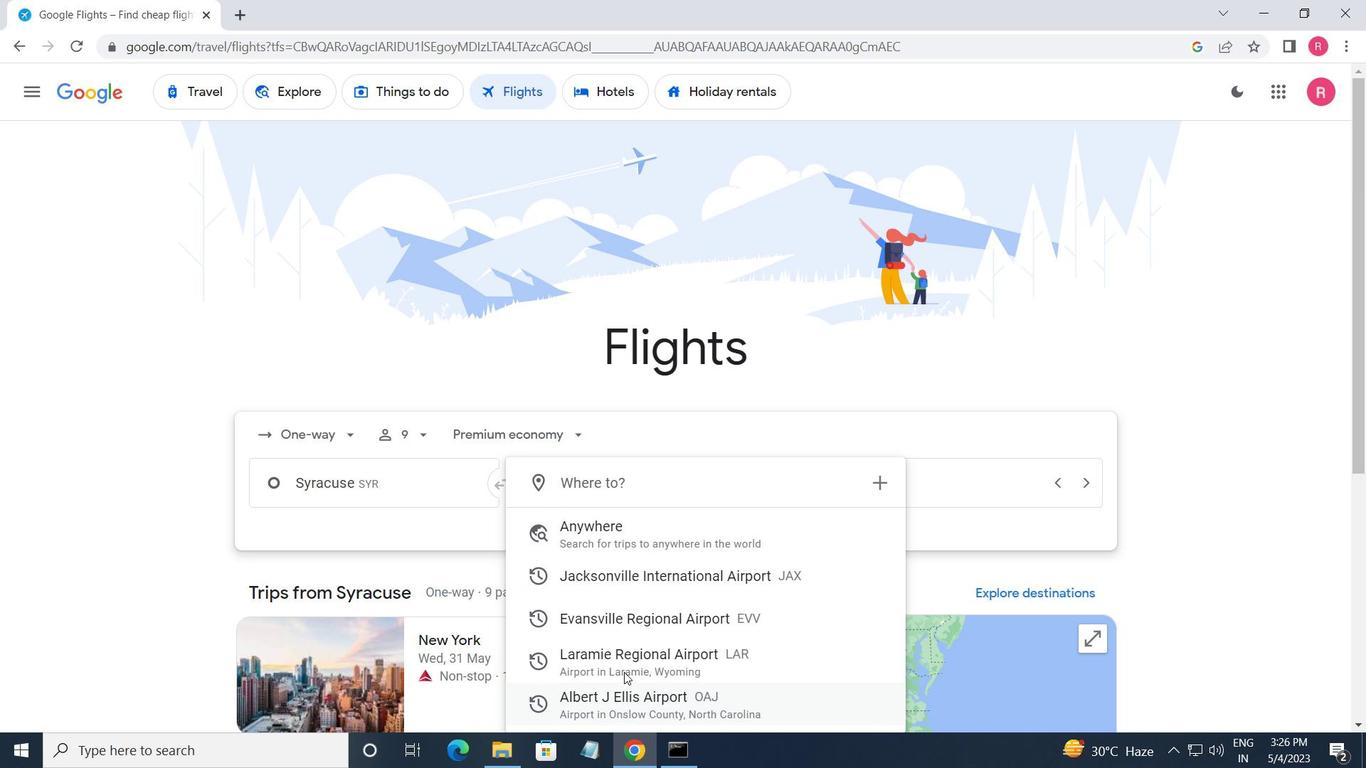 
Action: Mouse pressed left at (618, 657)
Screenshot: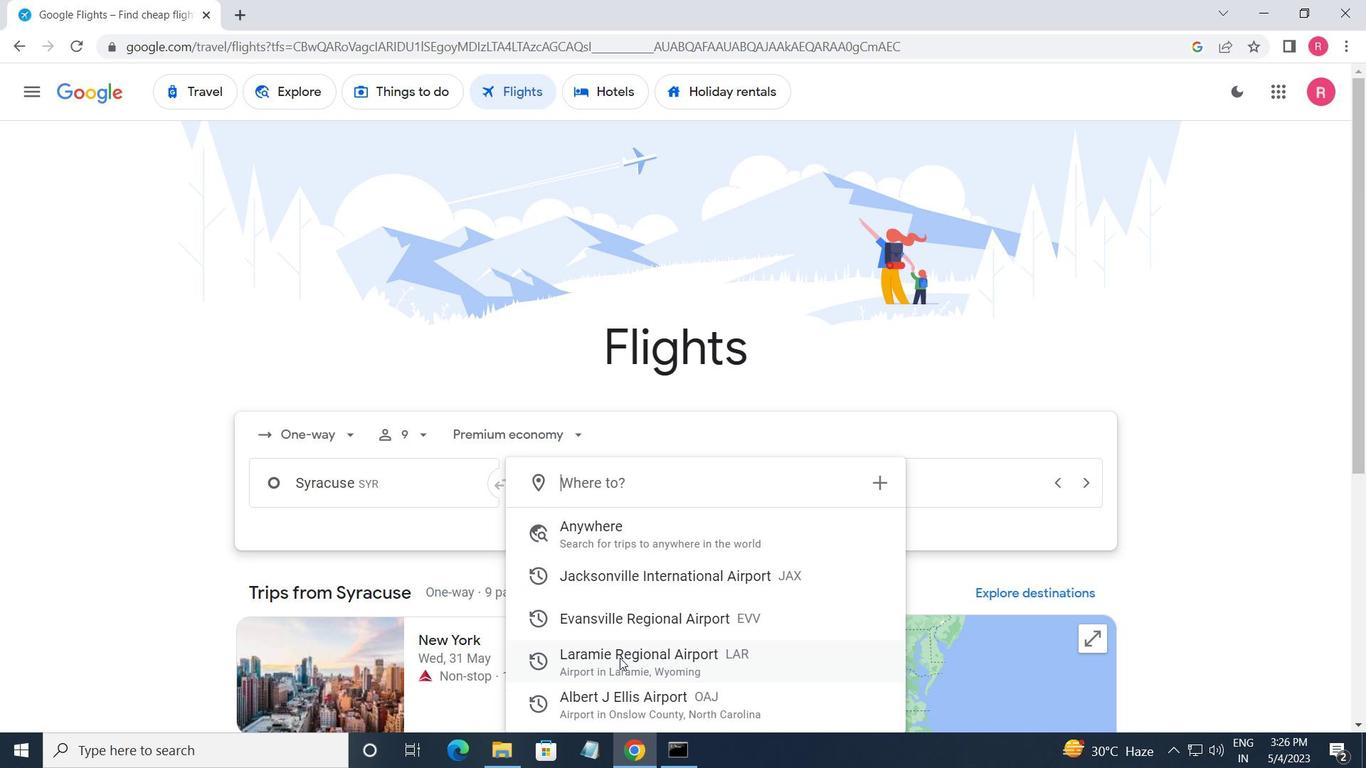
Action: Mouse moved to (835, 480)
Screenshot: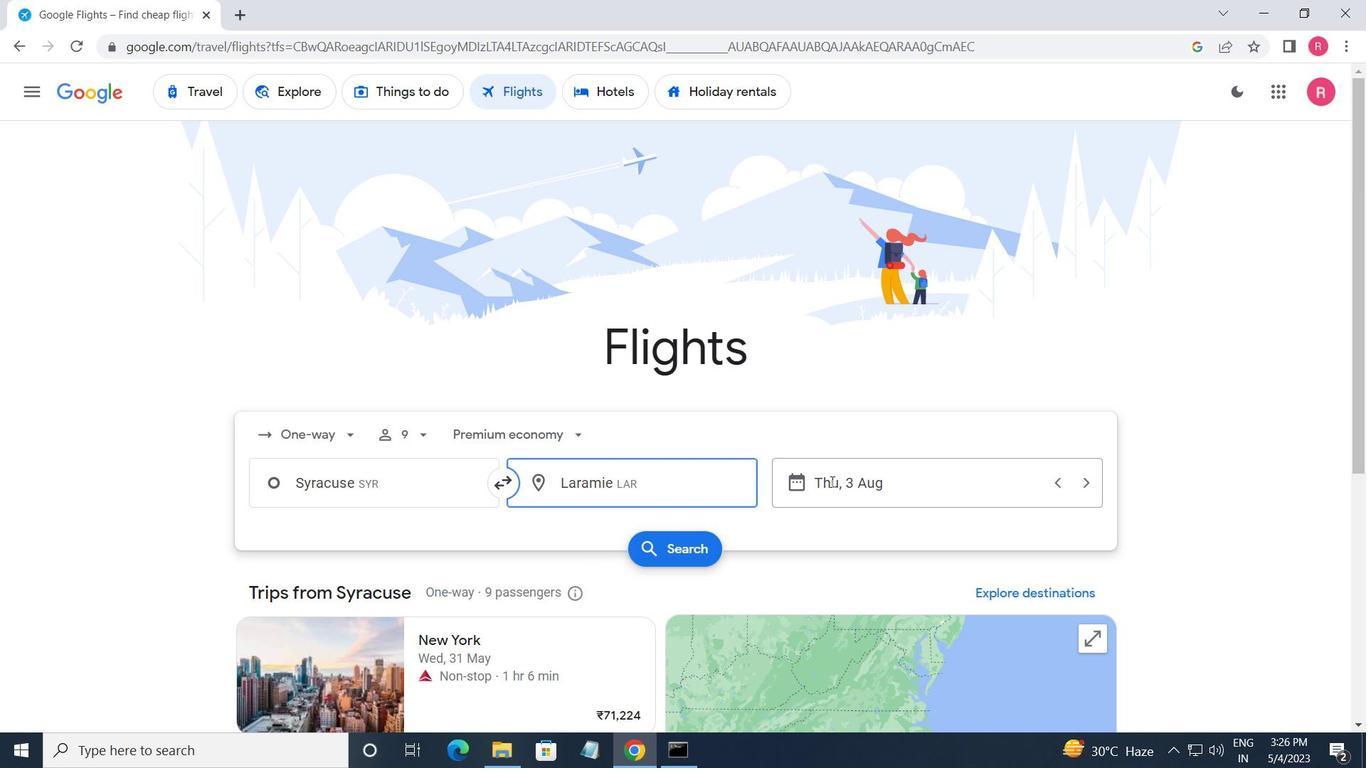 
Action: Mouse pressed left at (835, 480)
Screenshot: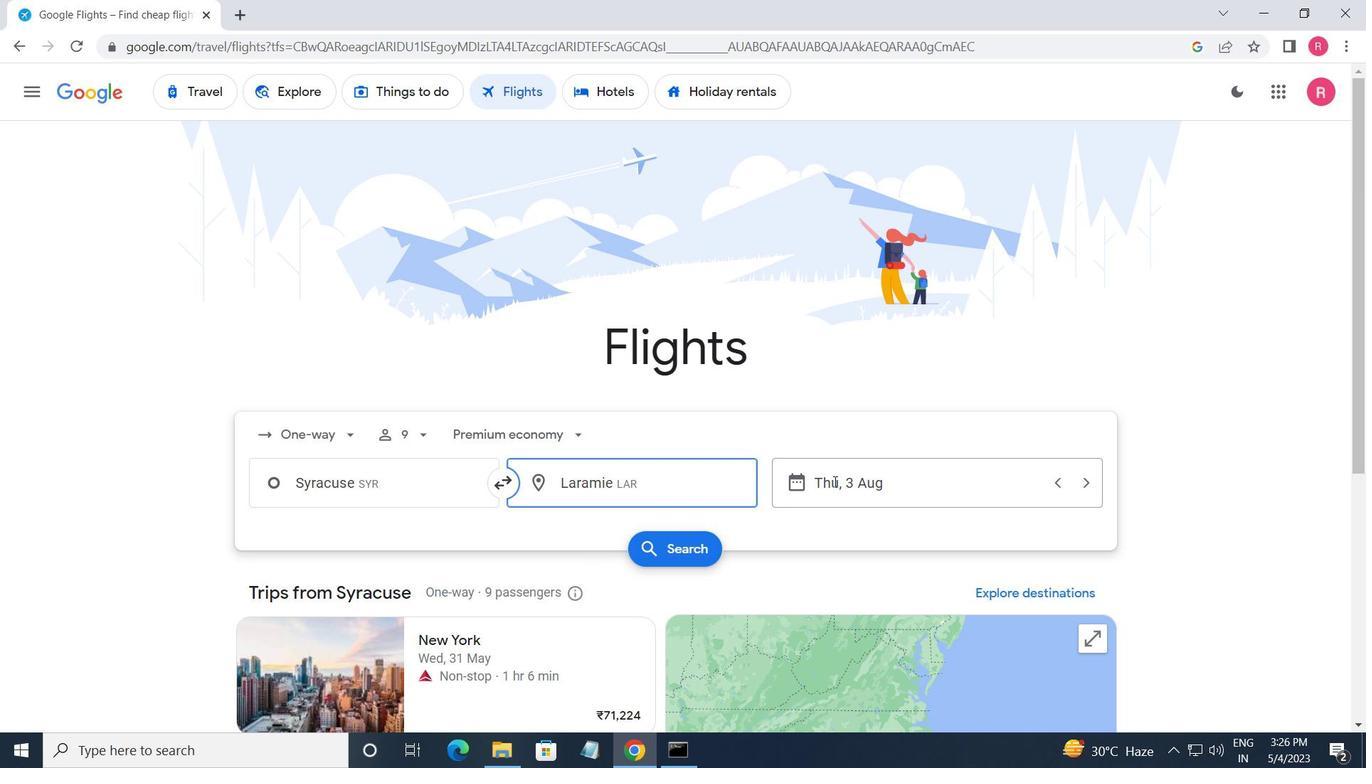 
Action: Mouse moved to (653, 413)
Screenshot: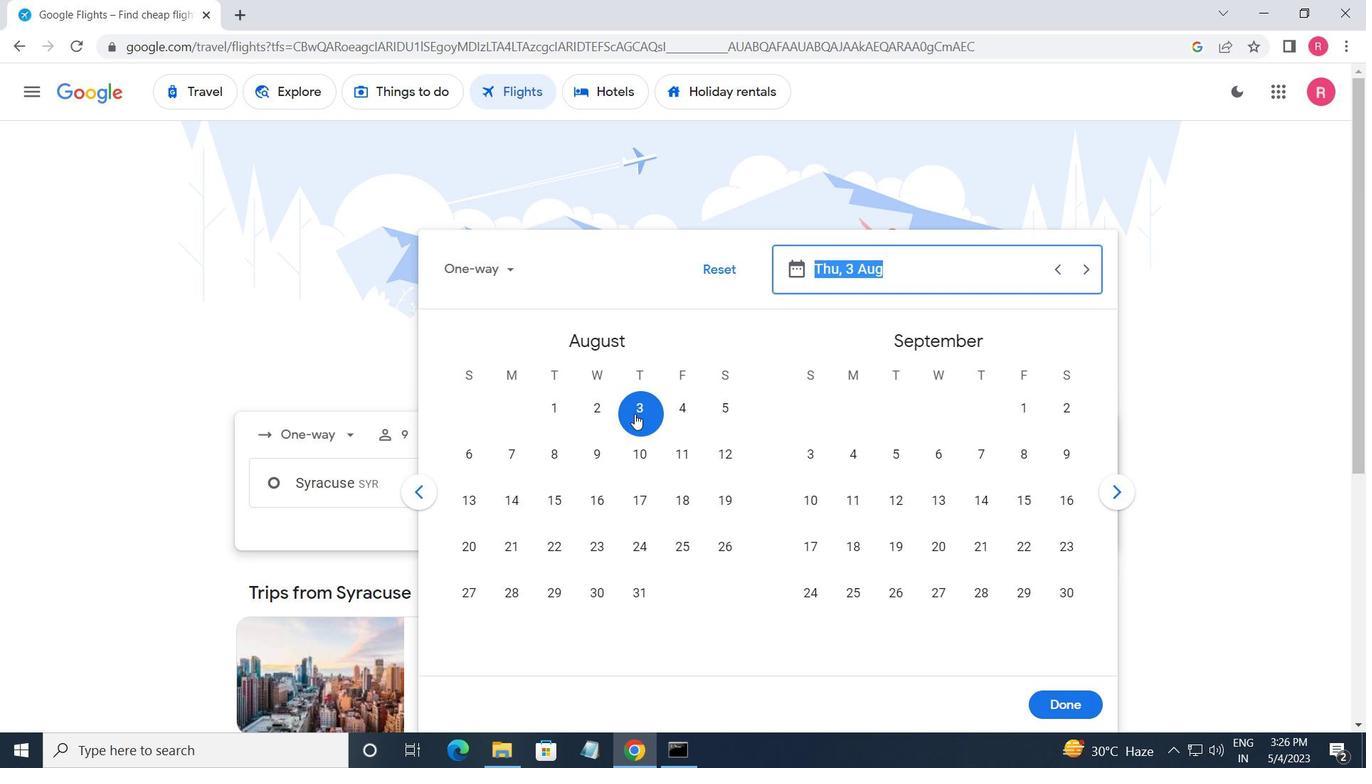 
Action: Mouse pressed left at (653, 413)
Screenshot: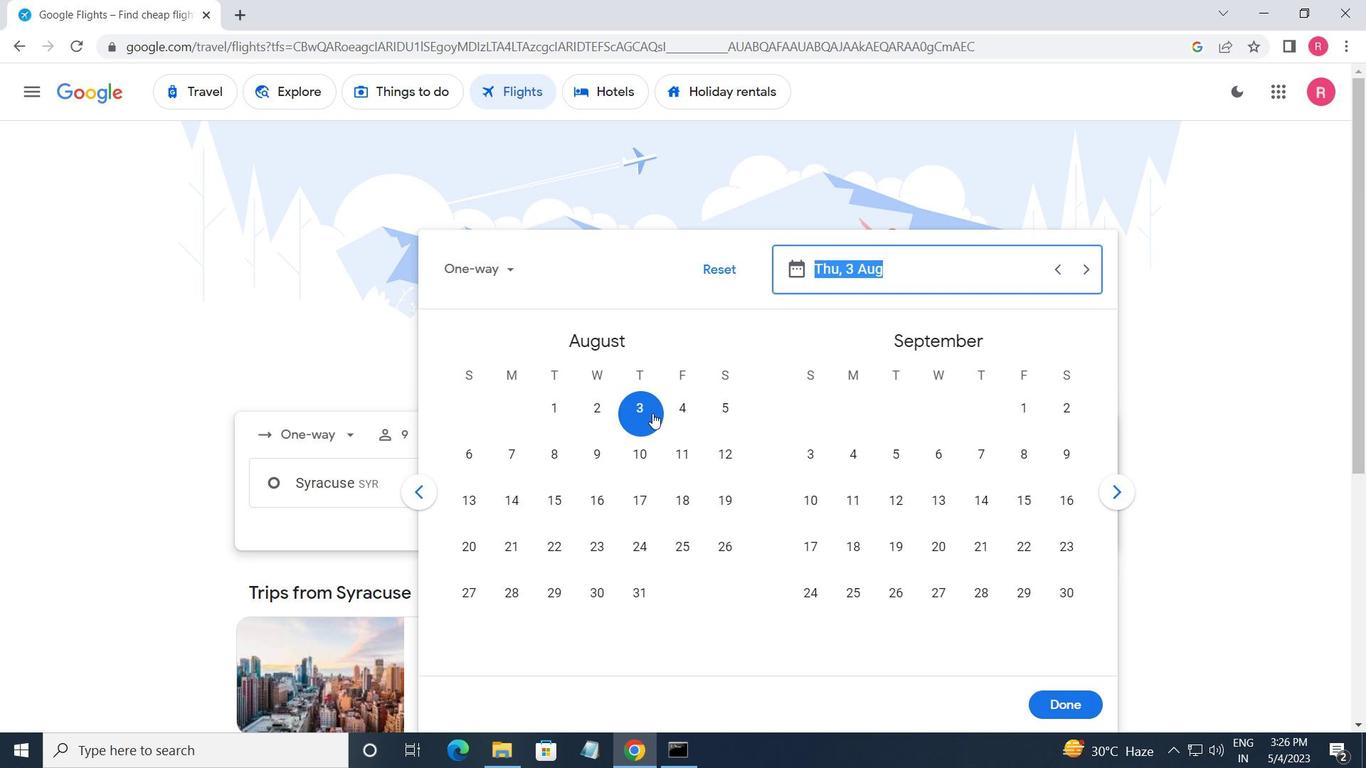 
Action: Mouse moved to (1067, 712)
Screenshot: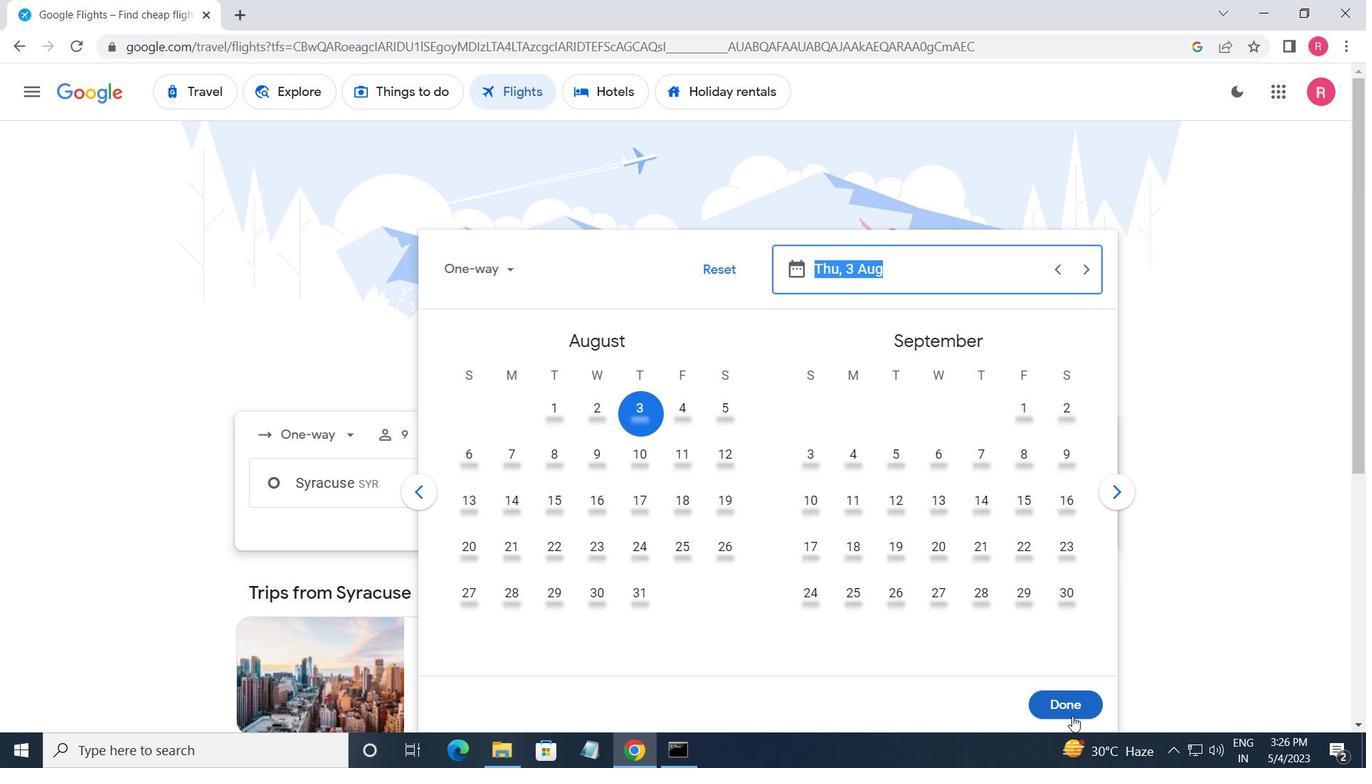 
Action: Mouse pressed left at (1067, 712)
Screenshot: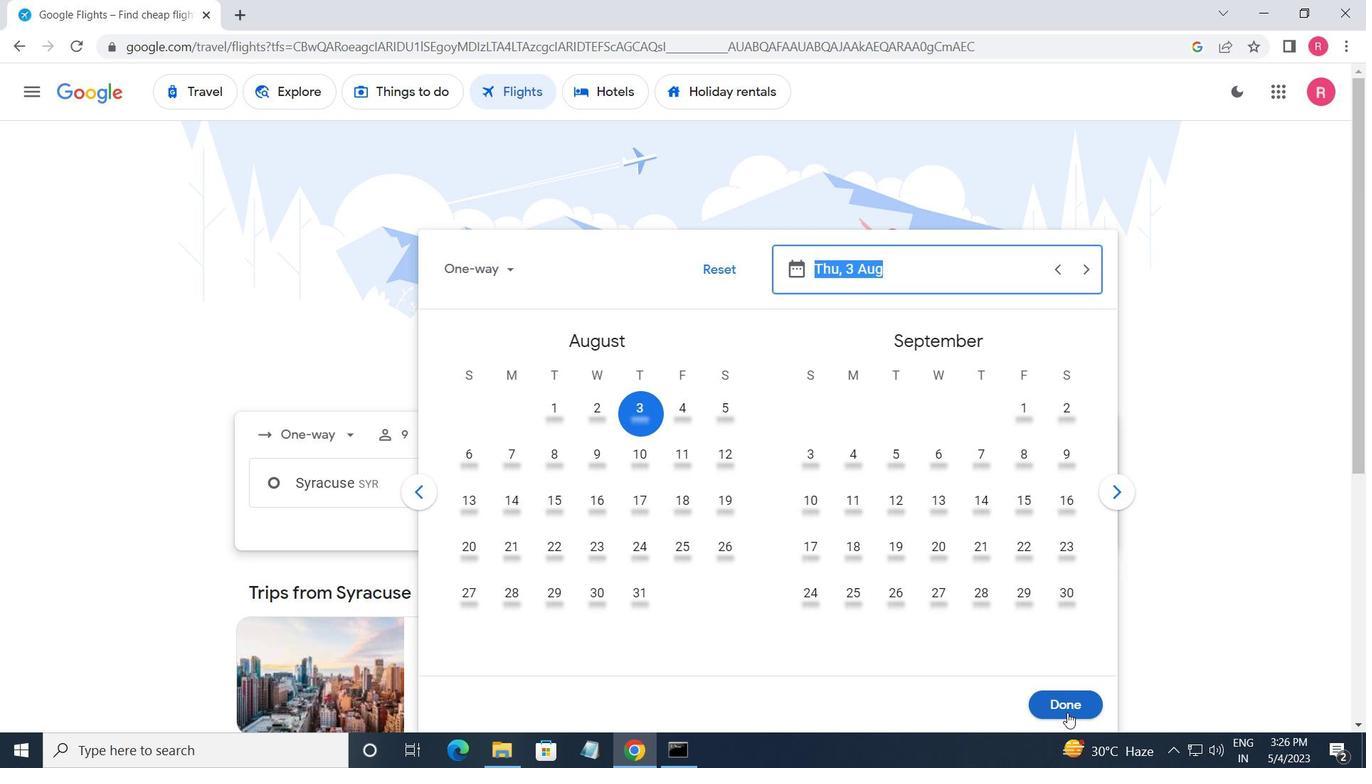 
Action: Mouse moved to (686, 554)
Screenshot: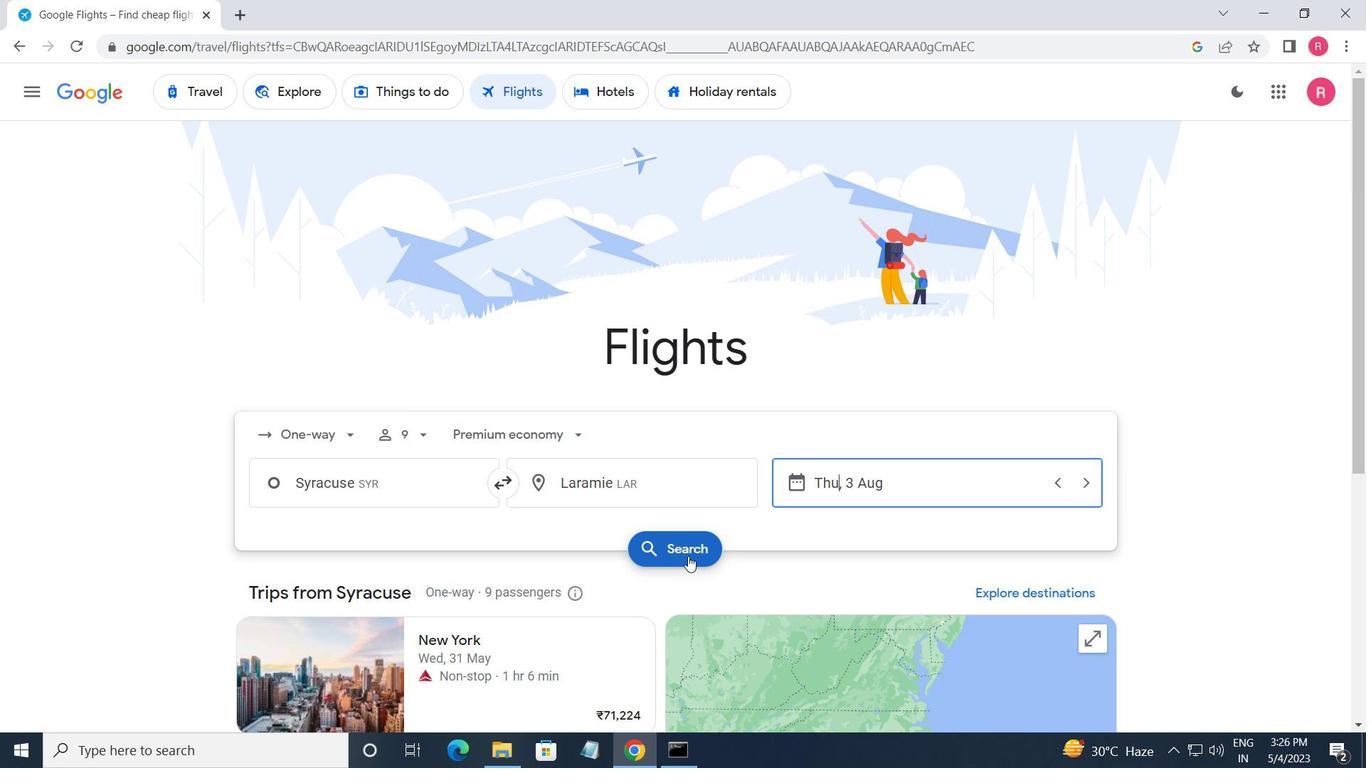 
Action: Mouse pressed left at (686, 554)
Screenshot: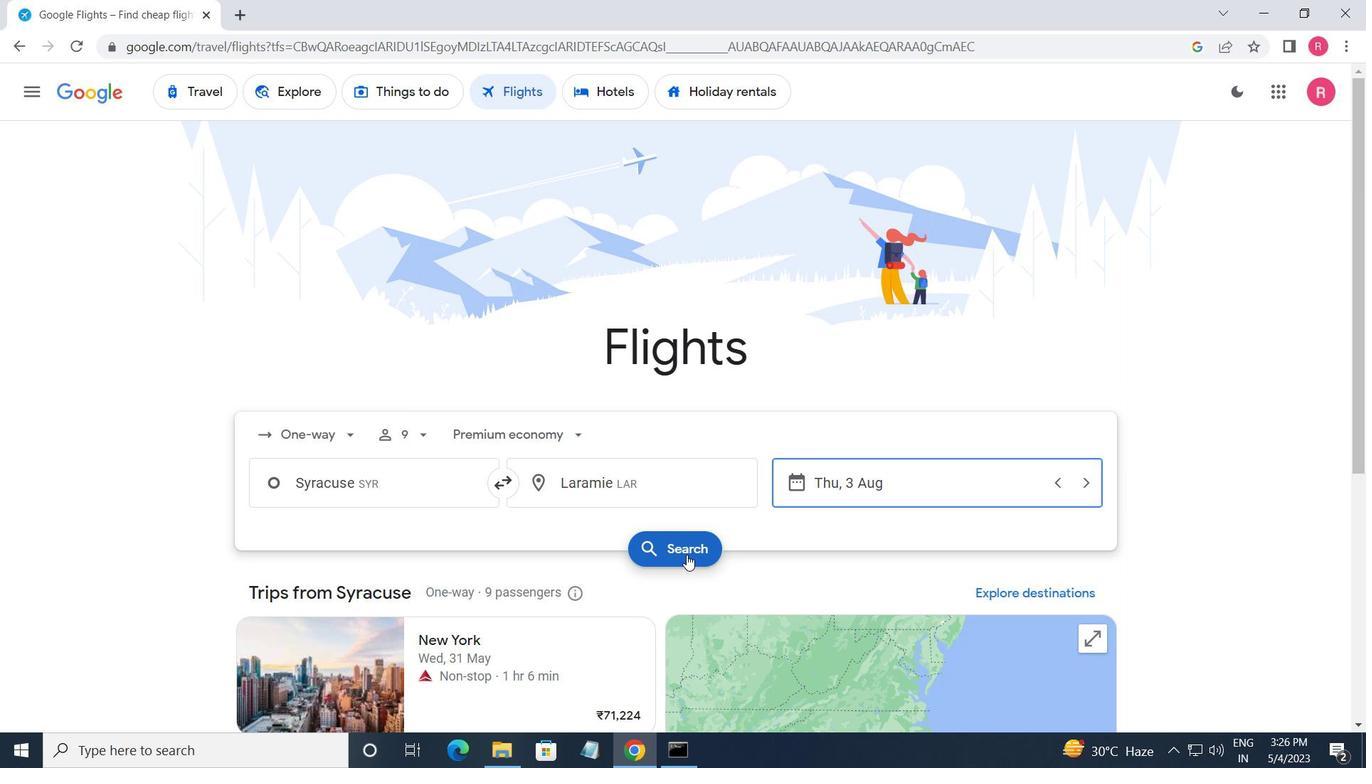 
Action: Mouse moved to (266, 246)
Screenshot: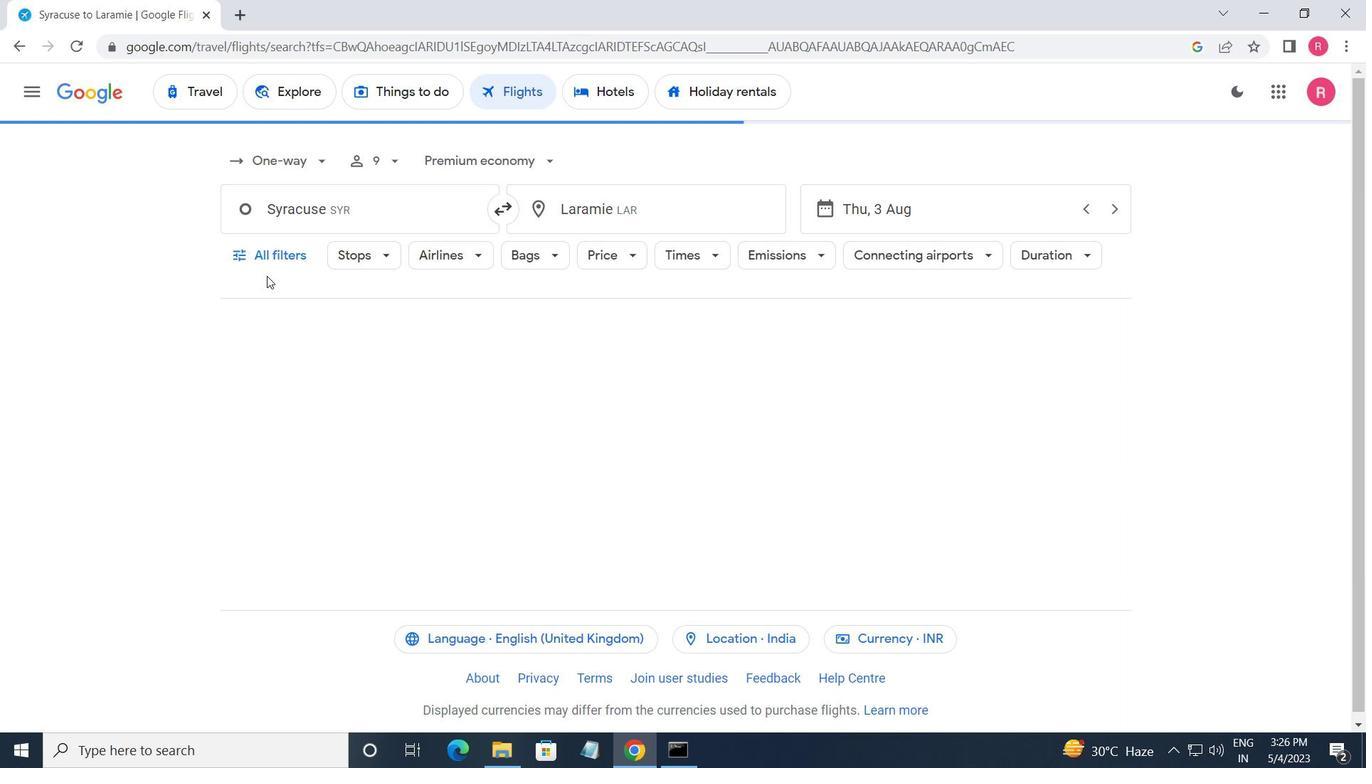 
Action: Mouse pressed left at (266, 246)
Screenshot: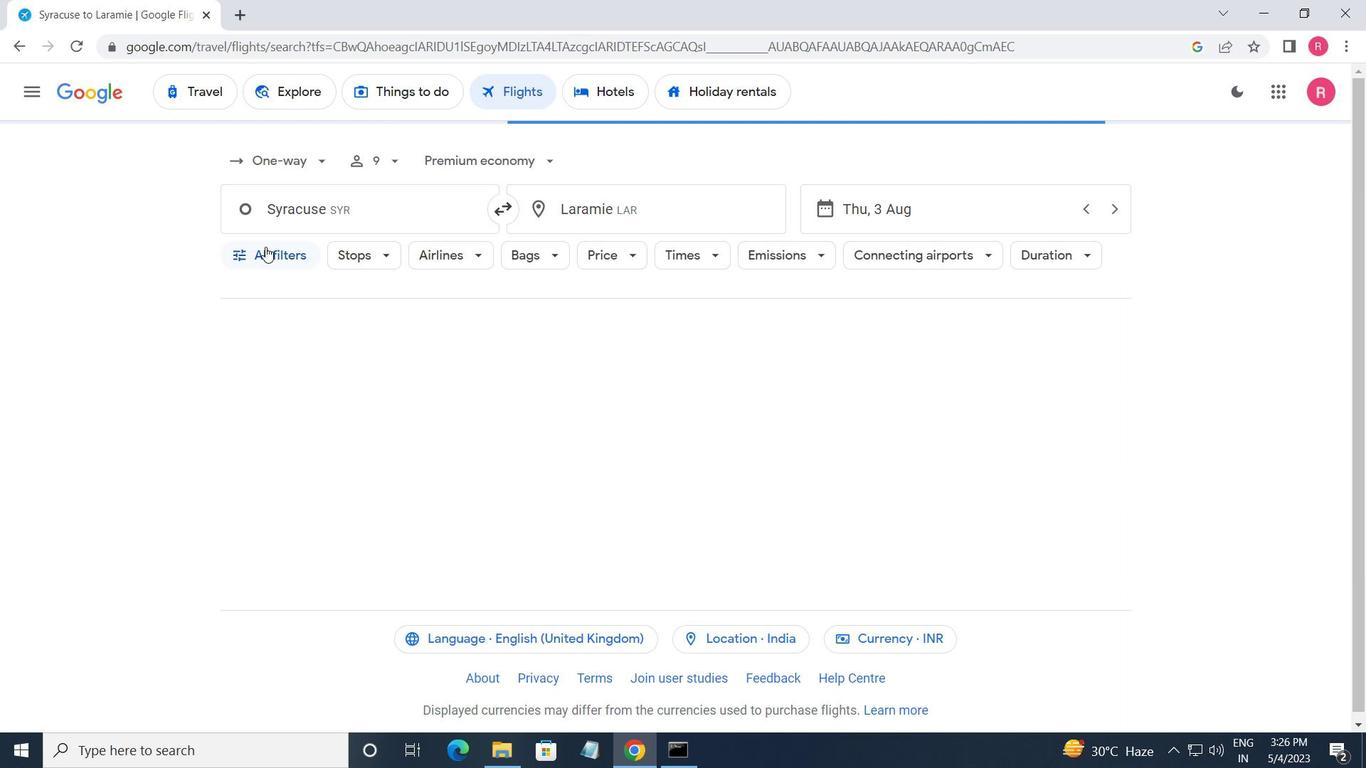 
Action: Mouse moved to (354, 493)
Screenshot: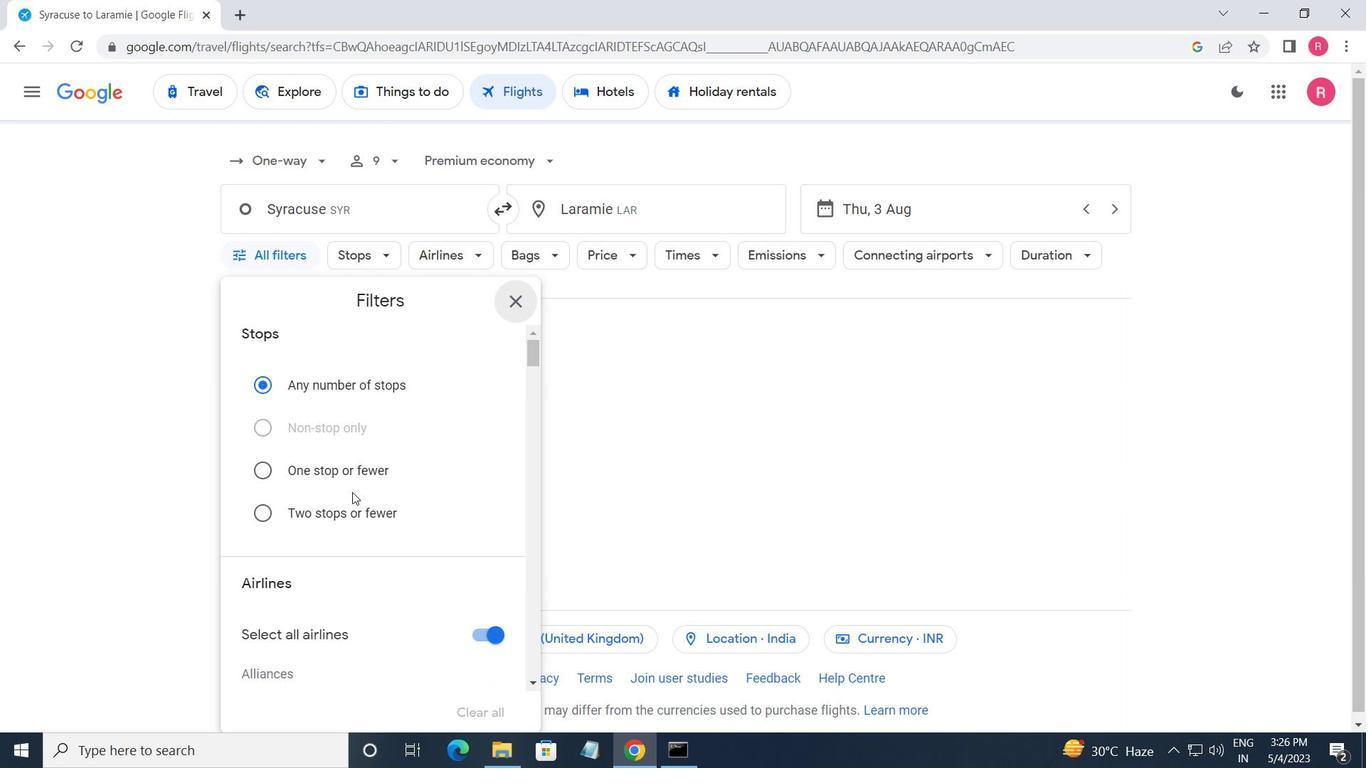 
Action: Mouse scrolled (354, 492) with delta (0, 0)
Screenshot: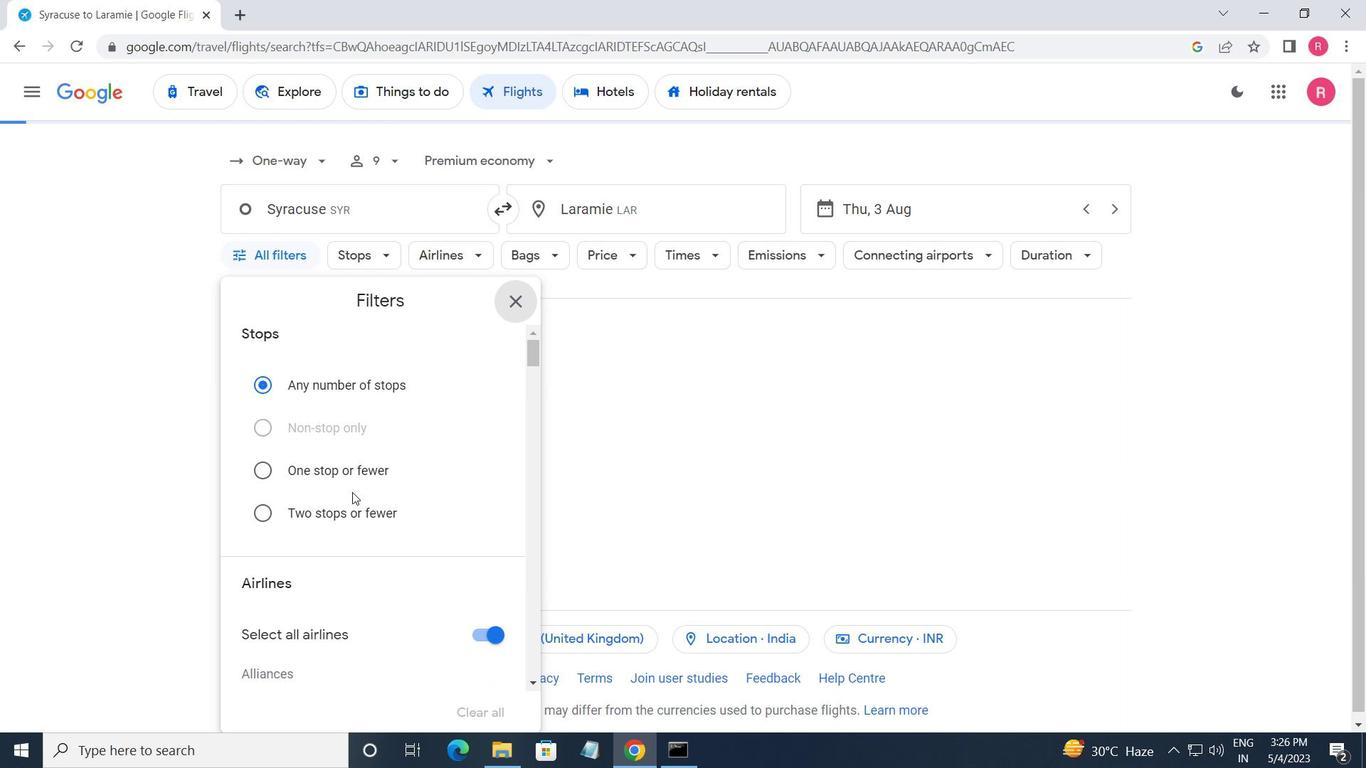 
Action: Mouse scrolled (354, 492) with delta (0, 0)
Screenshot: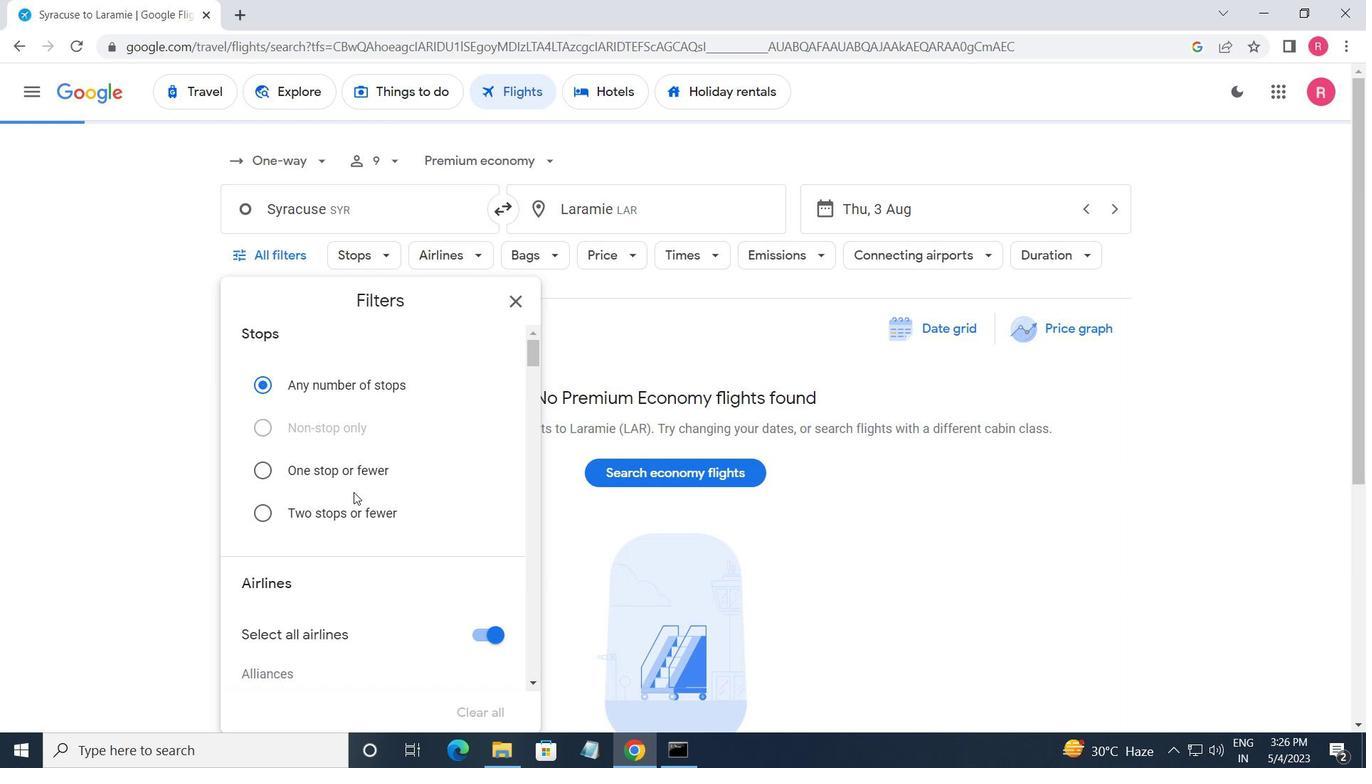 
Action: Mouse scrolled (354, 492) with delta (0, 0)
Screenshot: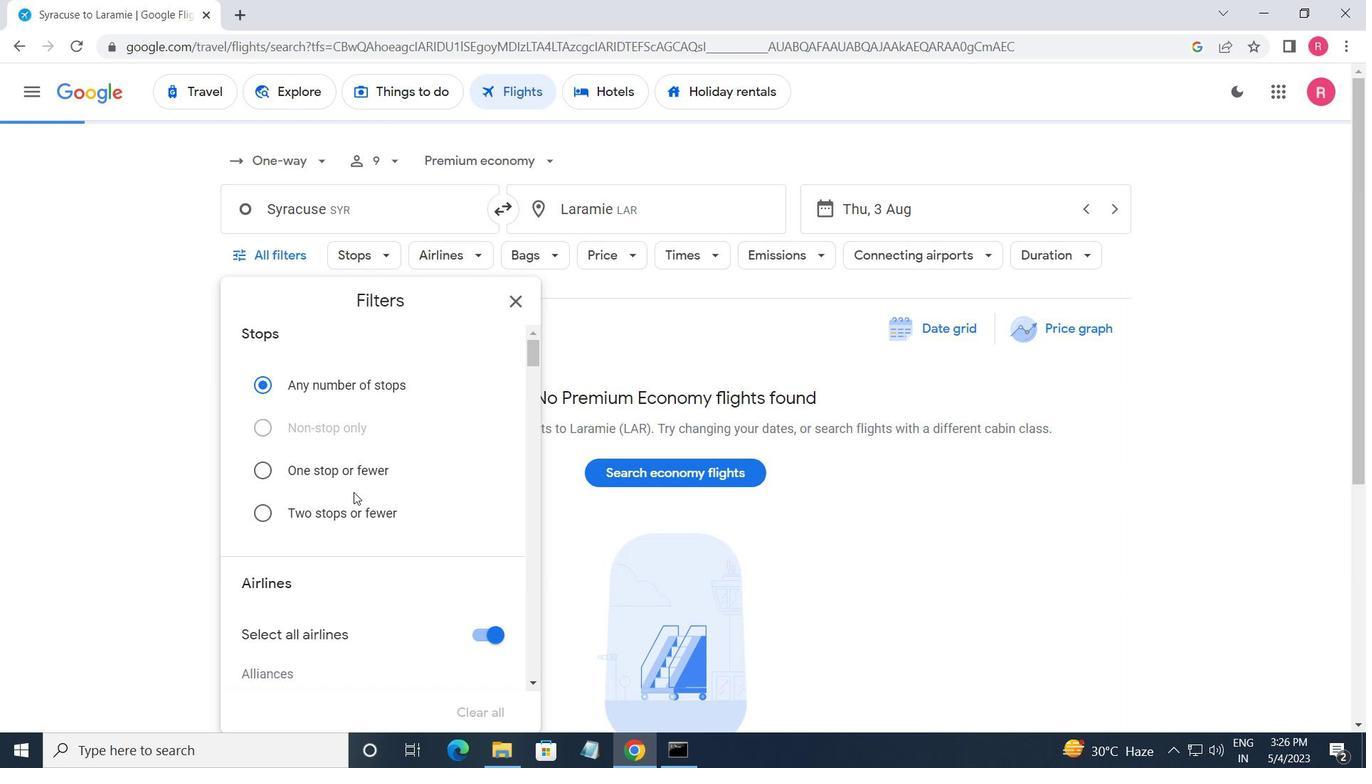
Action: Mouse scrolled (354, 492) with delta (0, 0)
Screenshot: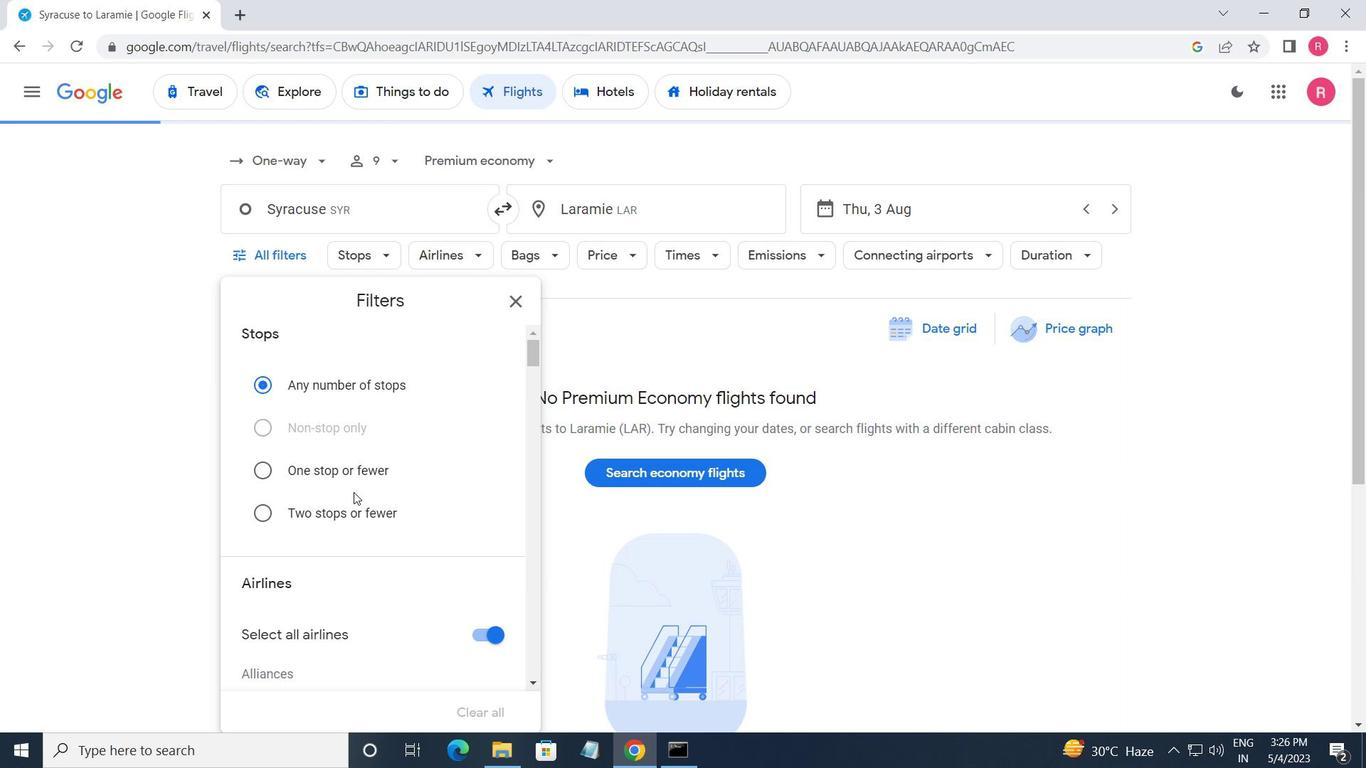 
Action: Mouse scrolled (354, 492) with delta (0, 0)
Screenshot: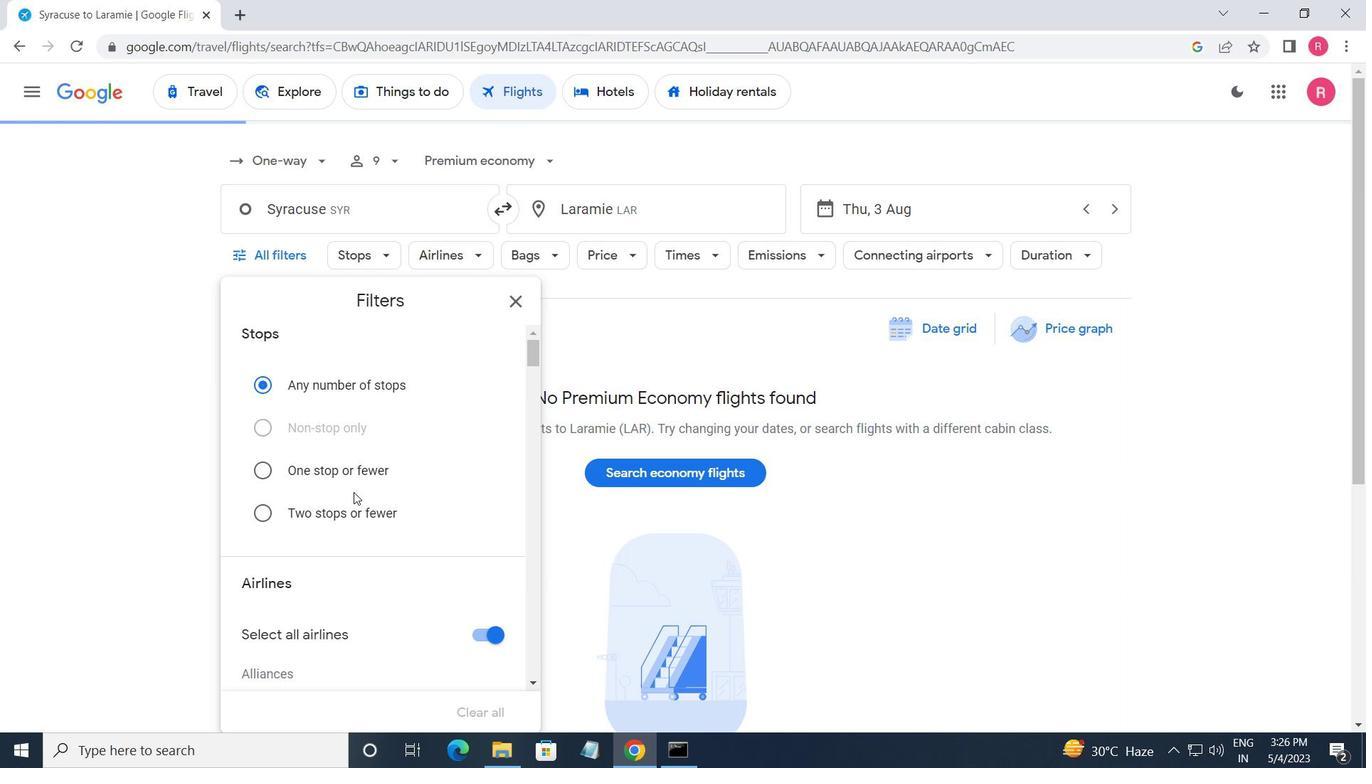 
Action: Mouse moved to (358, 494)
Screenshot: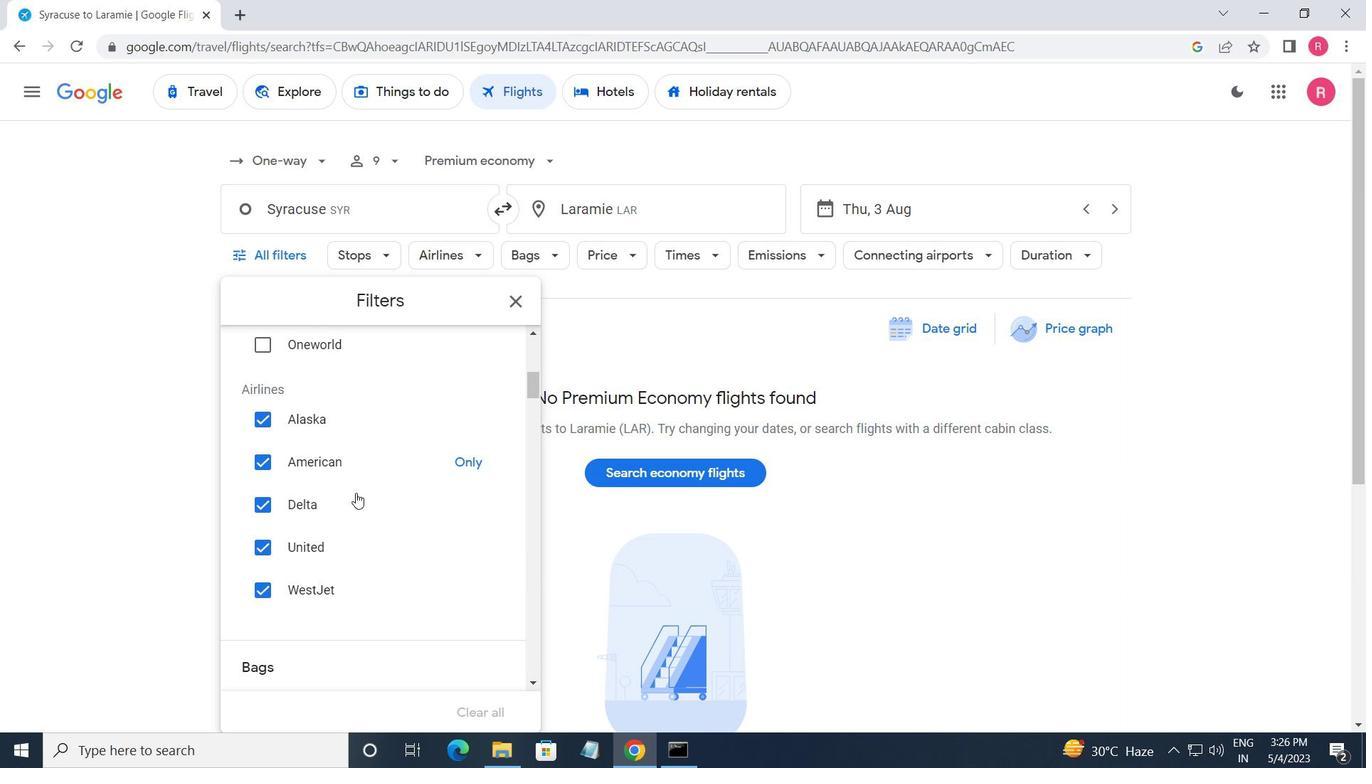 
Action: Mouse scrolled (358, 495) with delta (0, 0)
Screenshot: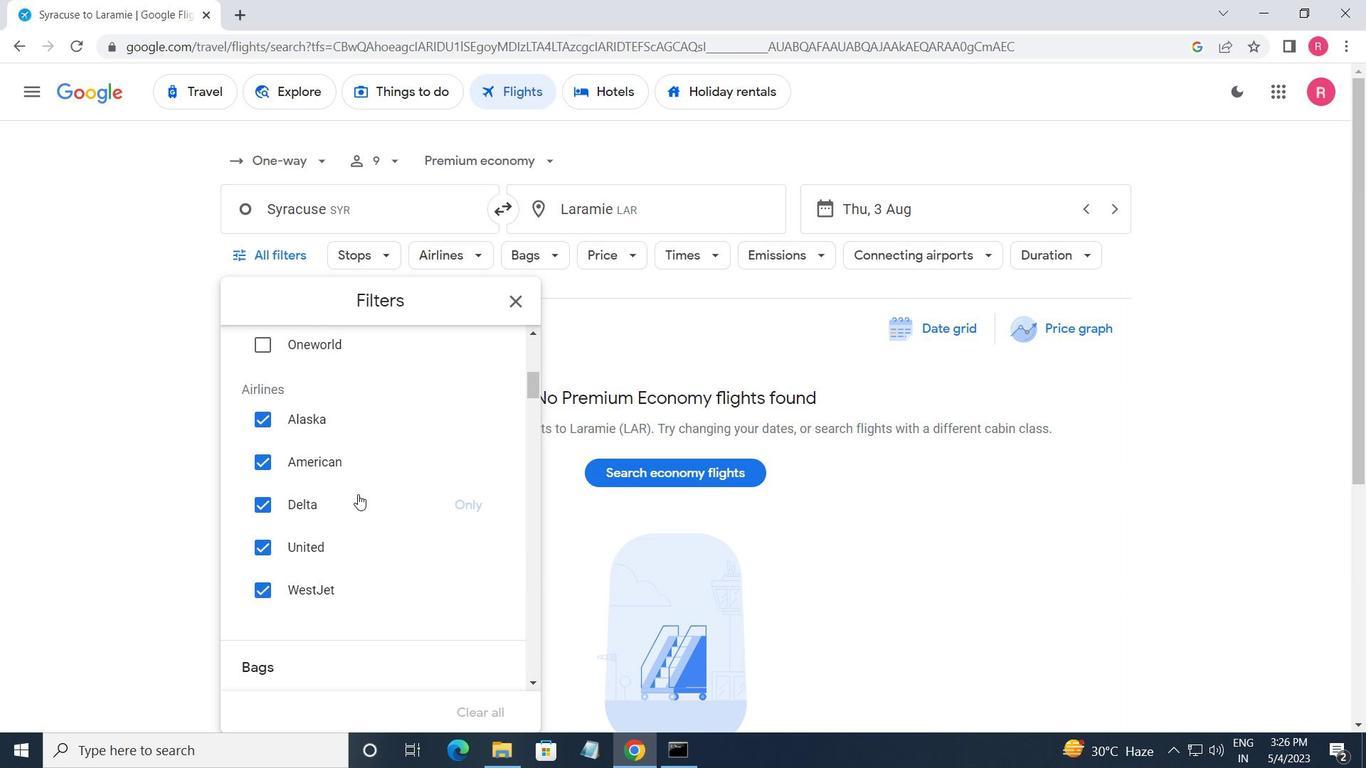 
Action: Mouse scrolled (358, 495) with delta (0, 0)
Screenshot: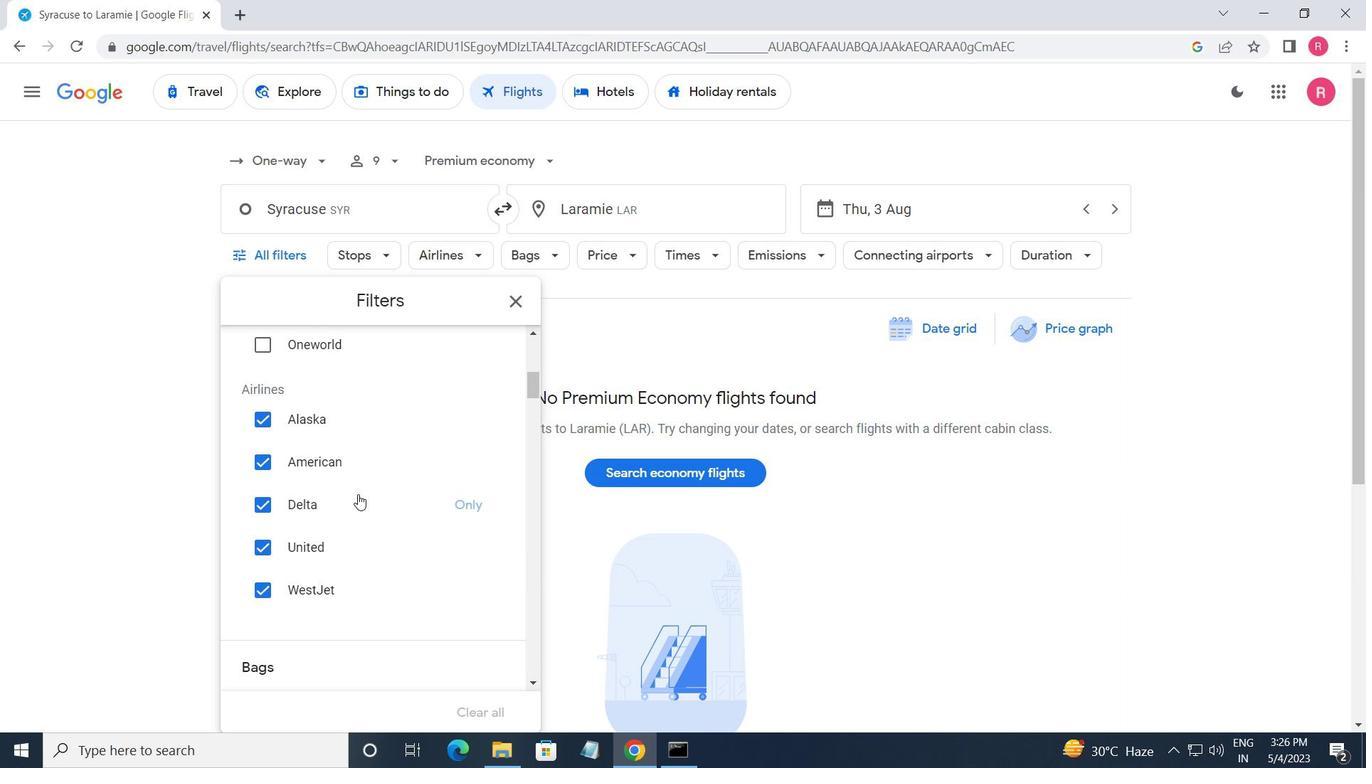 
Action: Mouse scrolled (358, 495) with delta (0, 0)
Screenshot: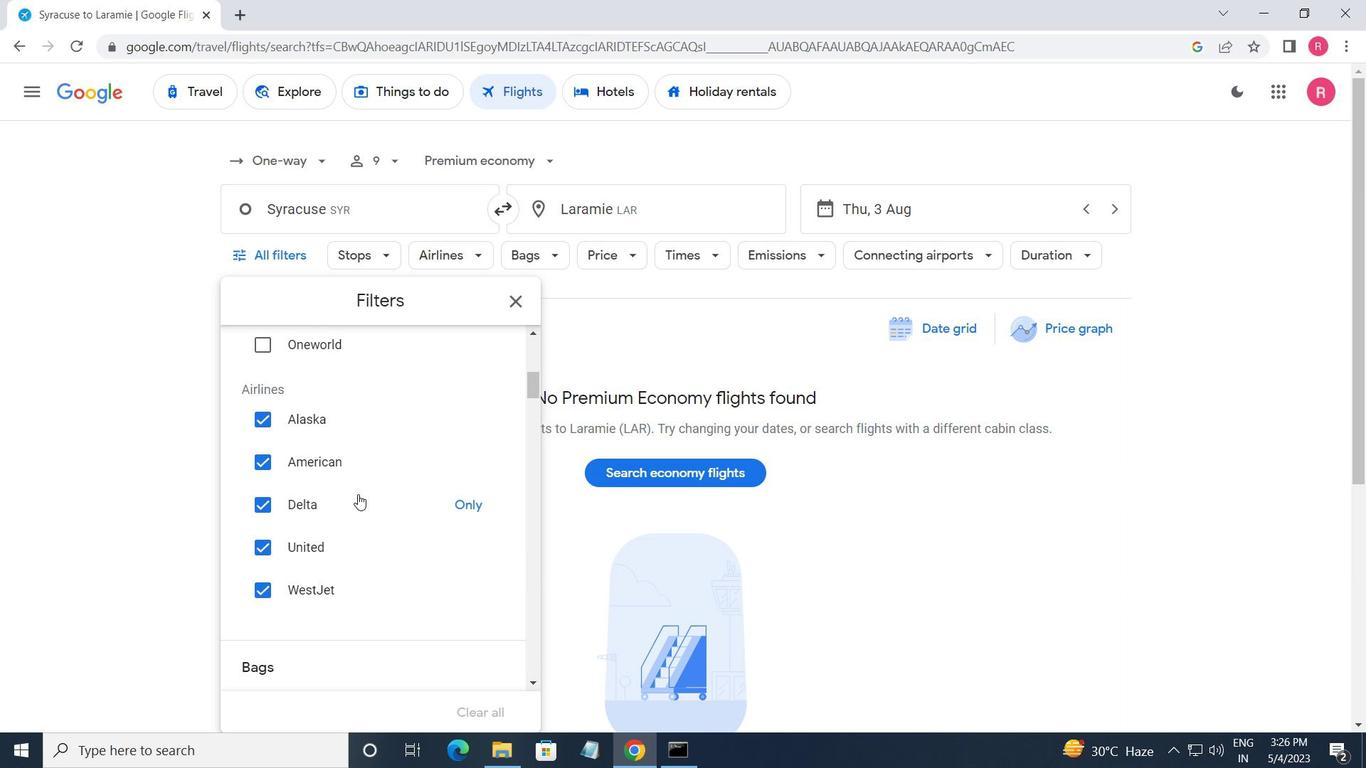 
Action: Mouse moved to (483, 460)
Screenshot: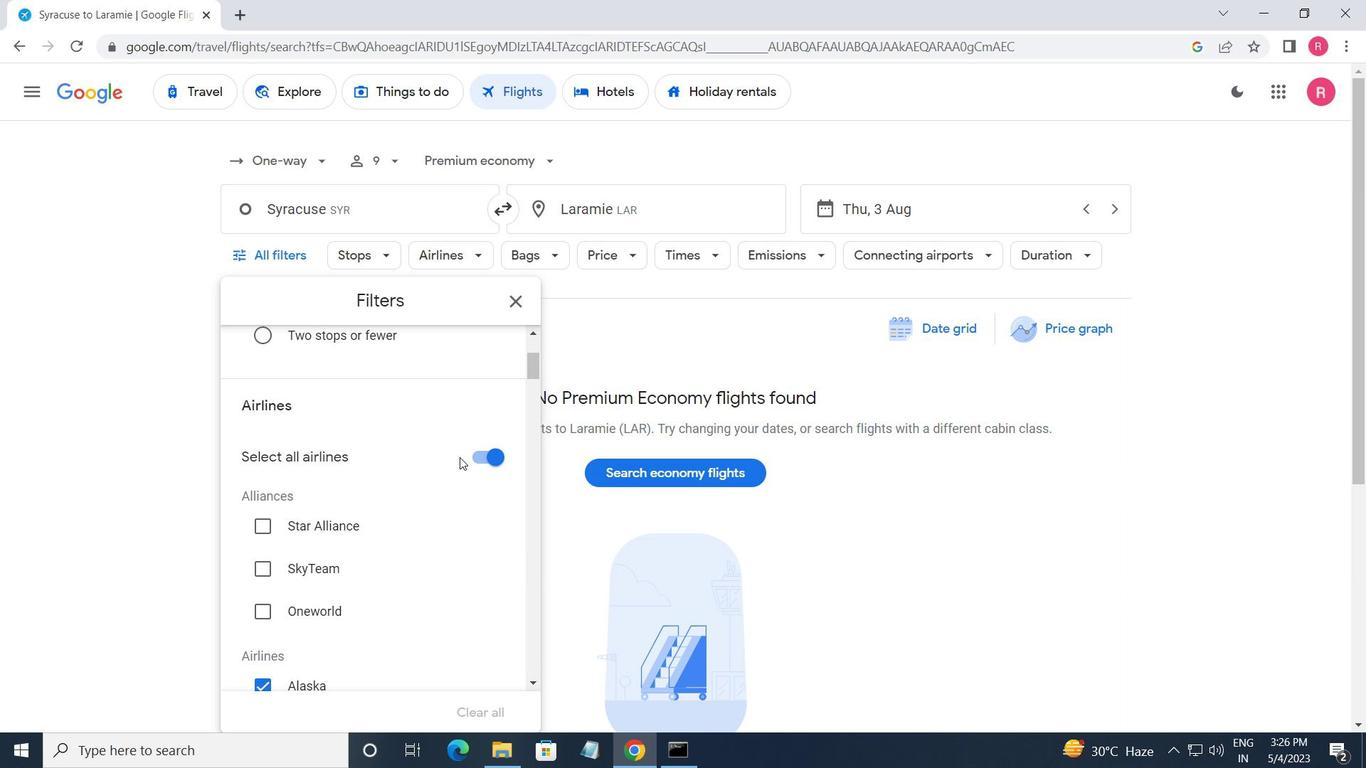 
Action: Mouse pressed left at (483, 460)
Screenshot: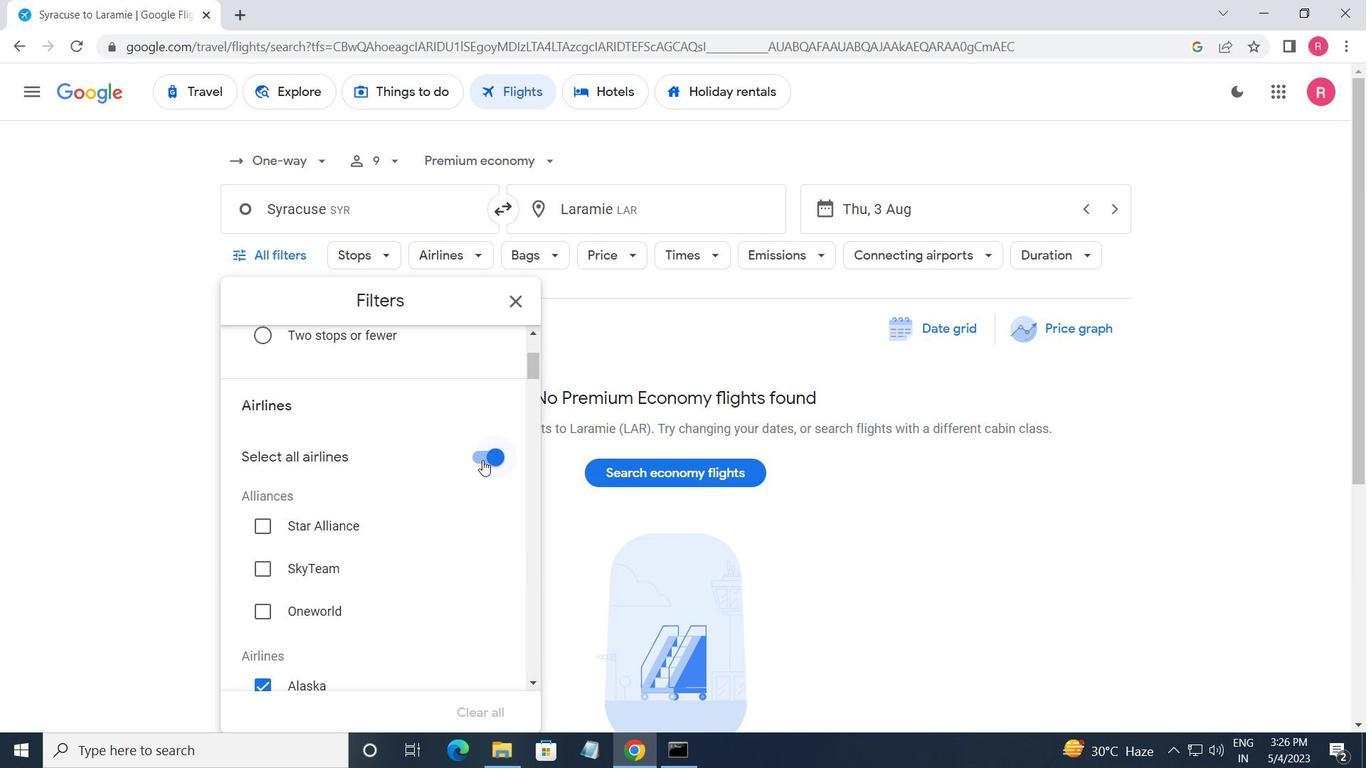 
Action: Mouse moved to (407, 499)
Screenshot: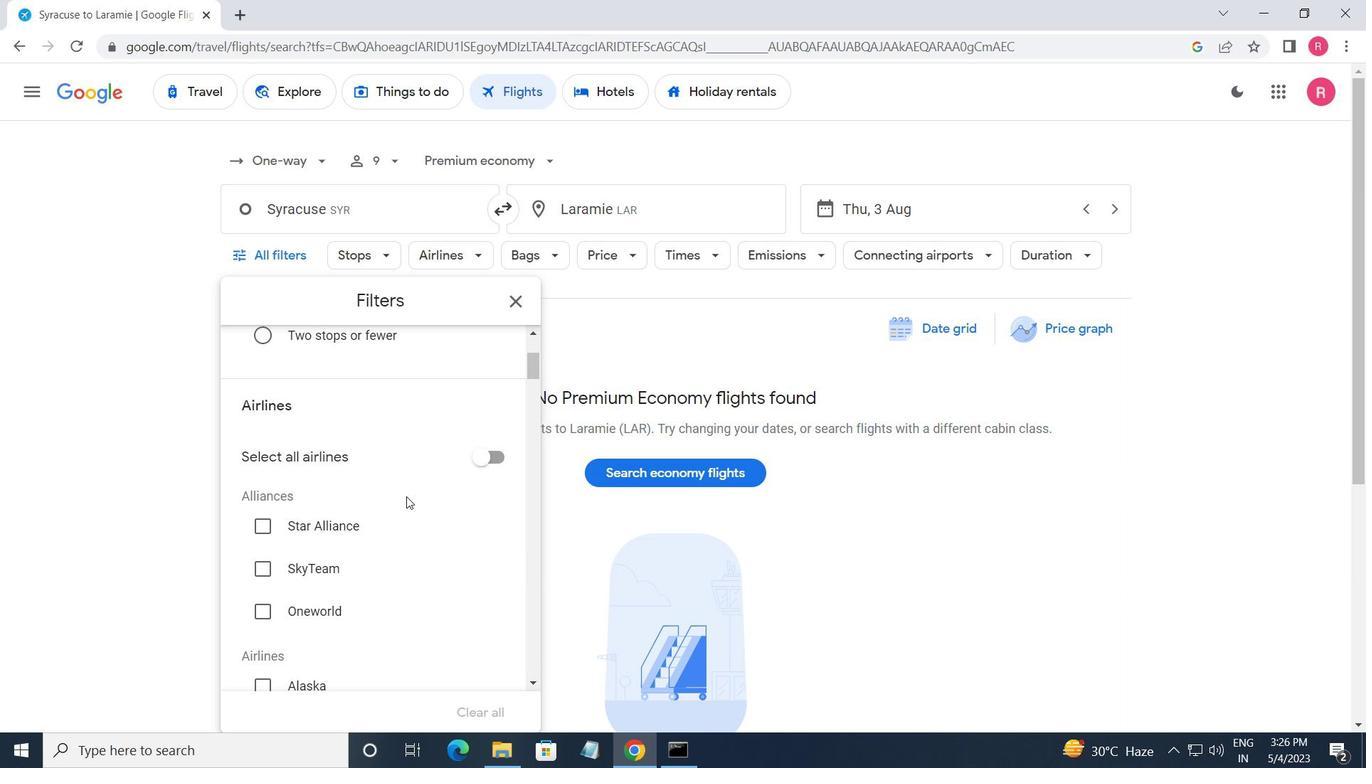 
Action: Mouse scrolled (407, 498) with delta (0, 0)
Screenshot: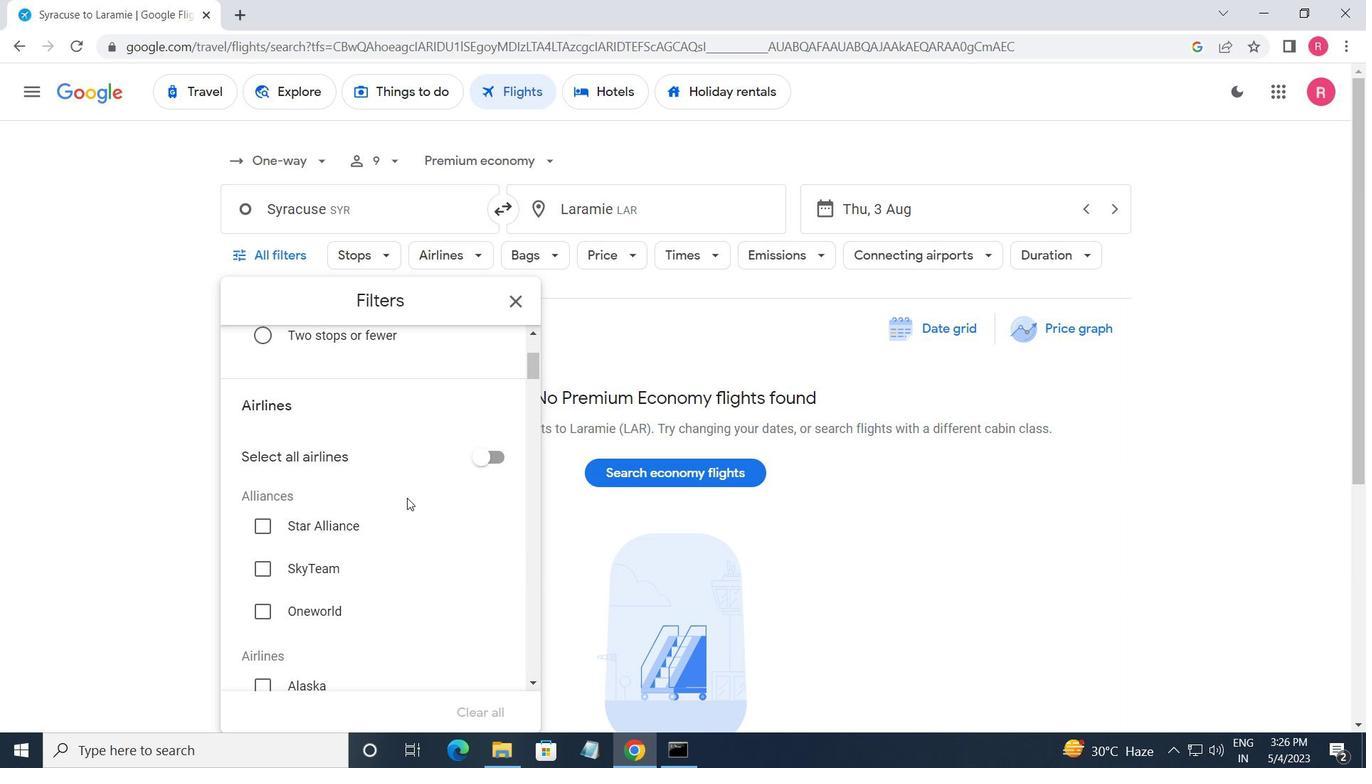 
Action: Mouse scrolled (407, 498) with delta (0, 0)
Screenshot: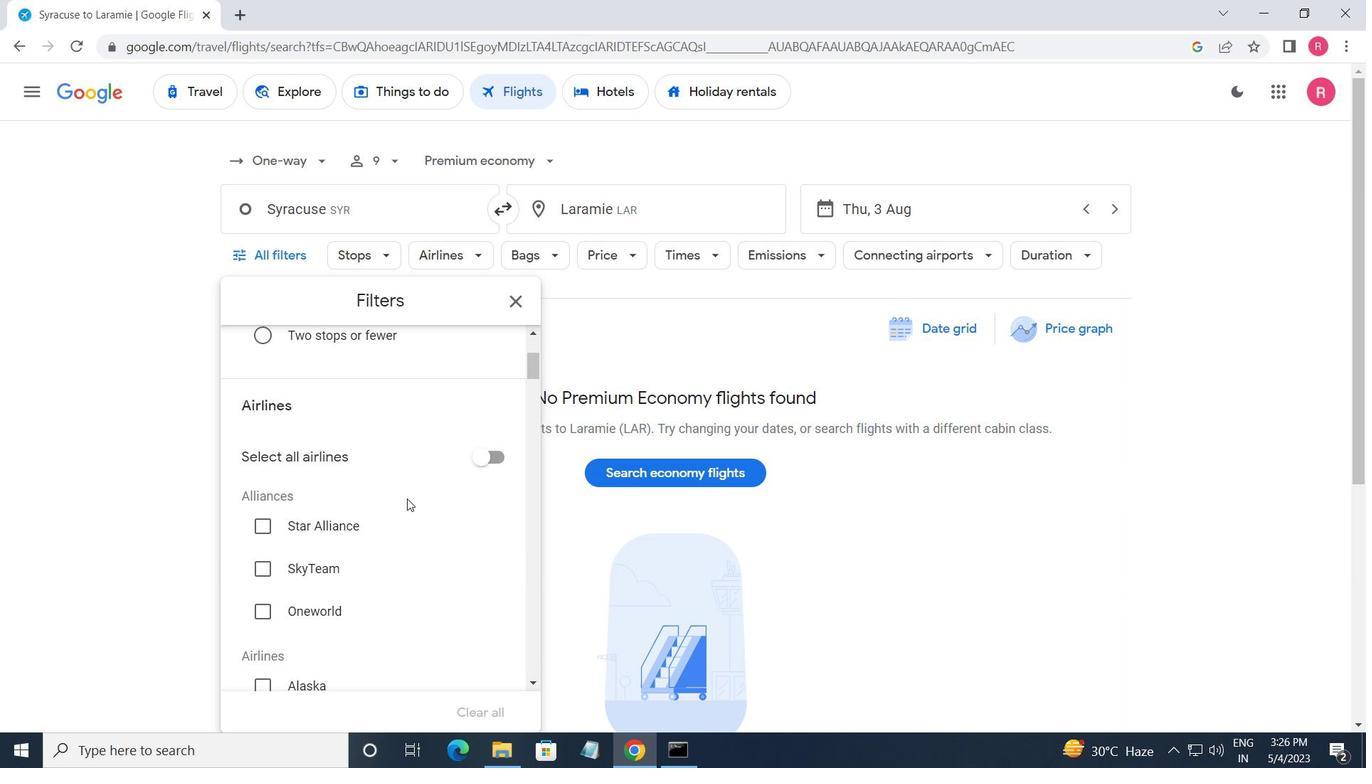
Action: Mouse moved to (408, 498)
Screenshot: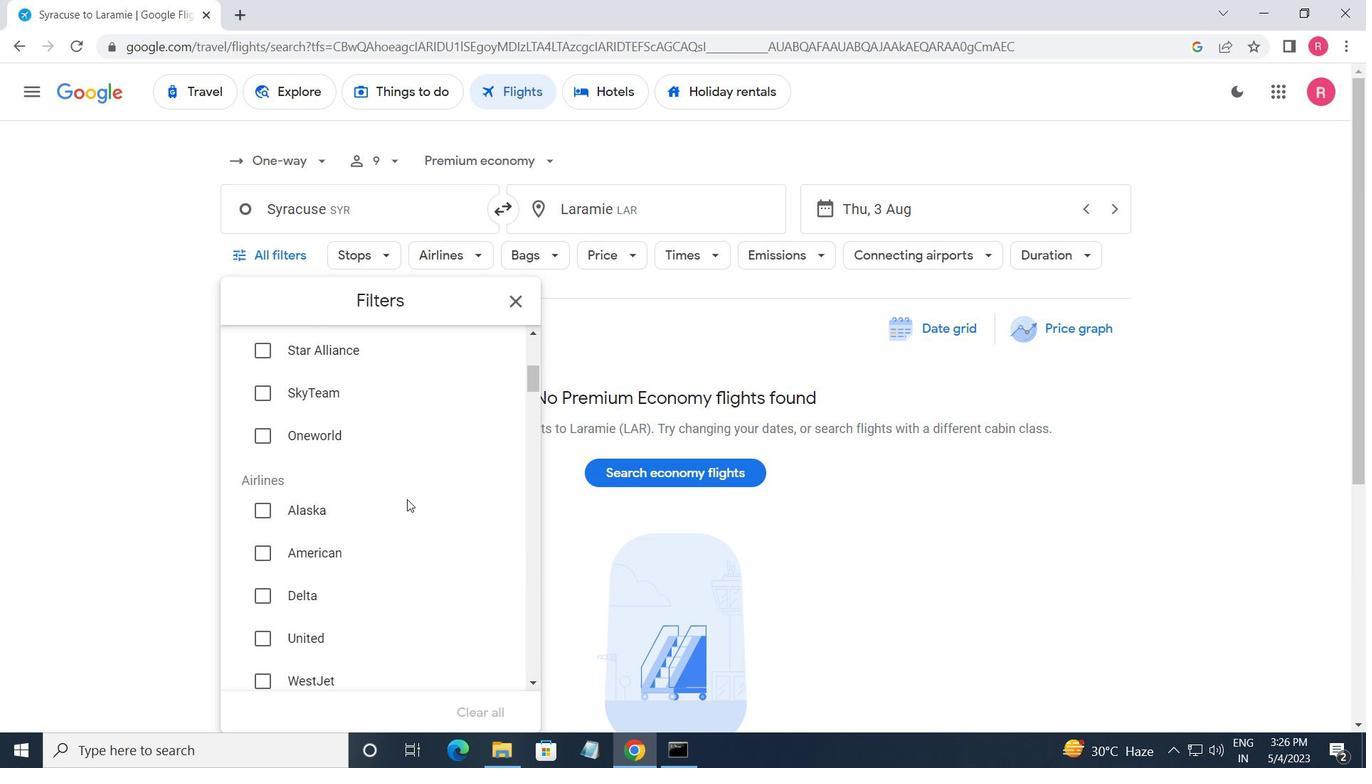 
Action: Mouse scrolled (408, 498) with delta (0, 0)
Screenshot: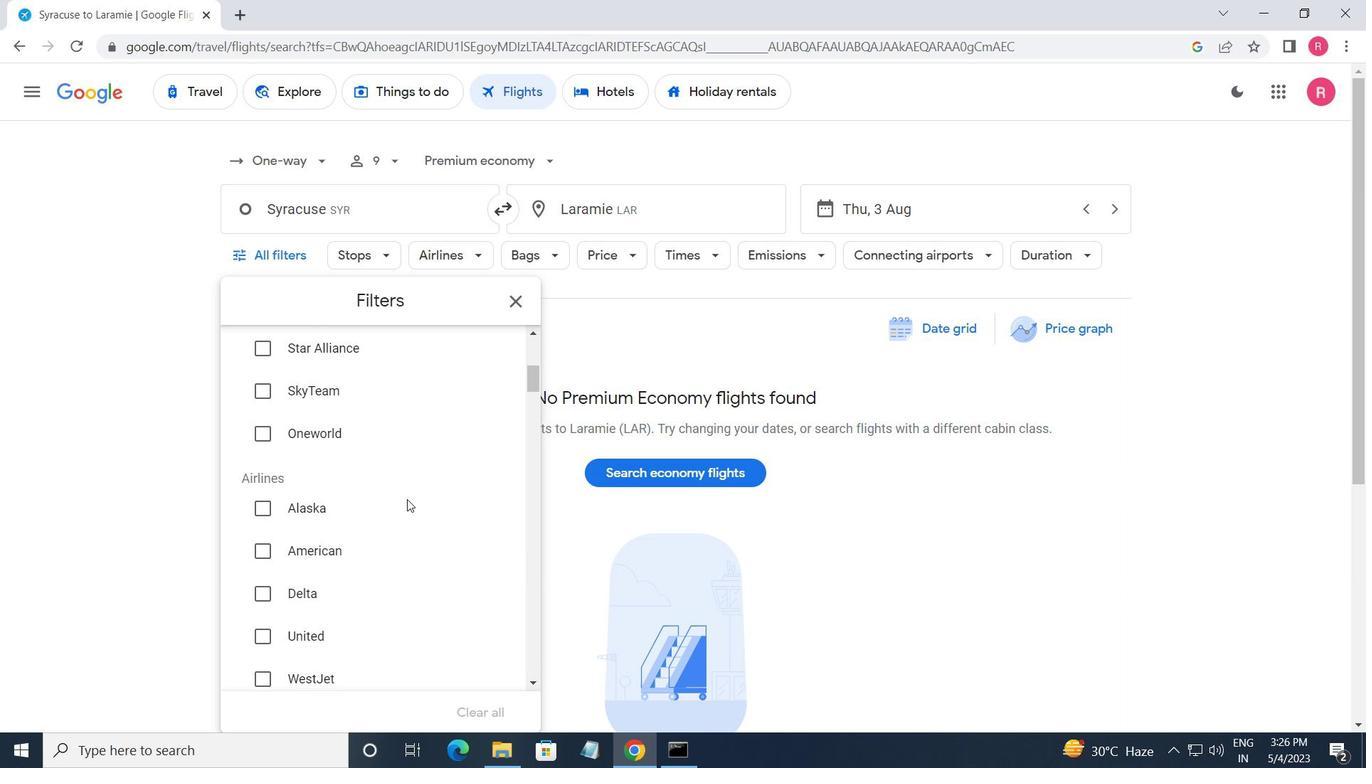 
Action: Mouse scrolled (408, 498) with delta (0, 0)
Screenshot: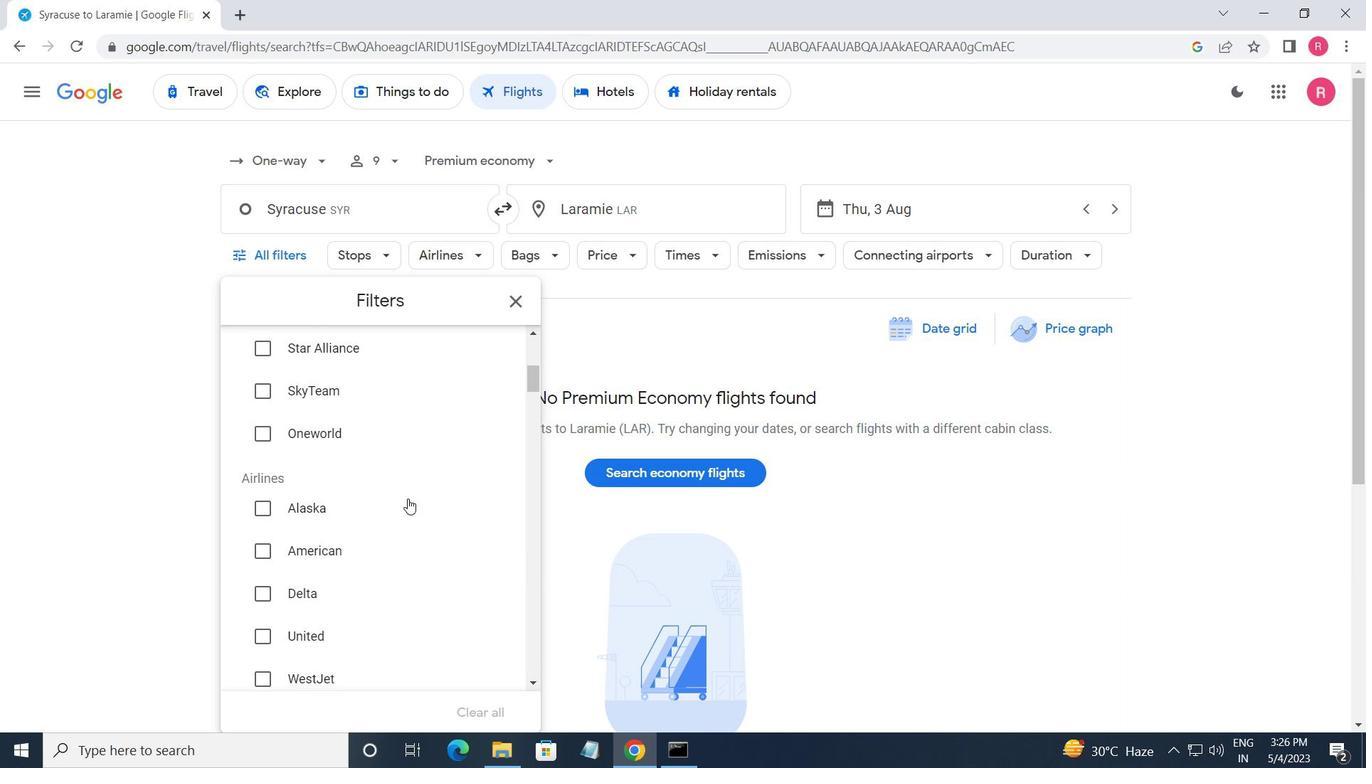 
Action: Mouse moved to (408, 495)
Screenshot: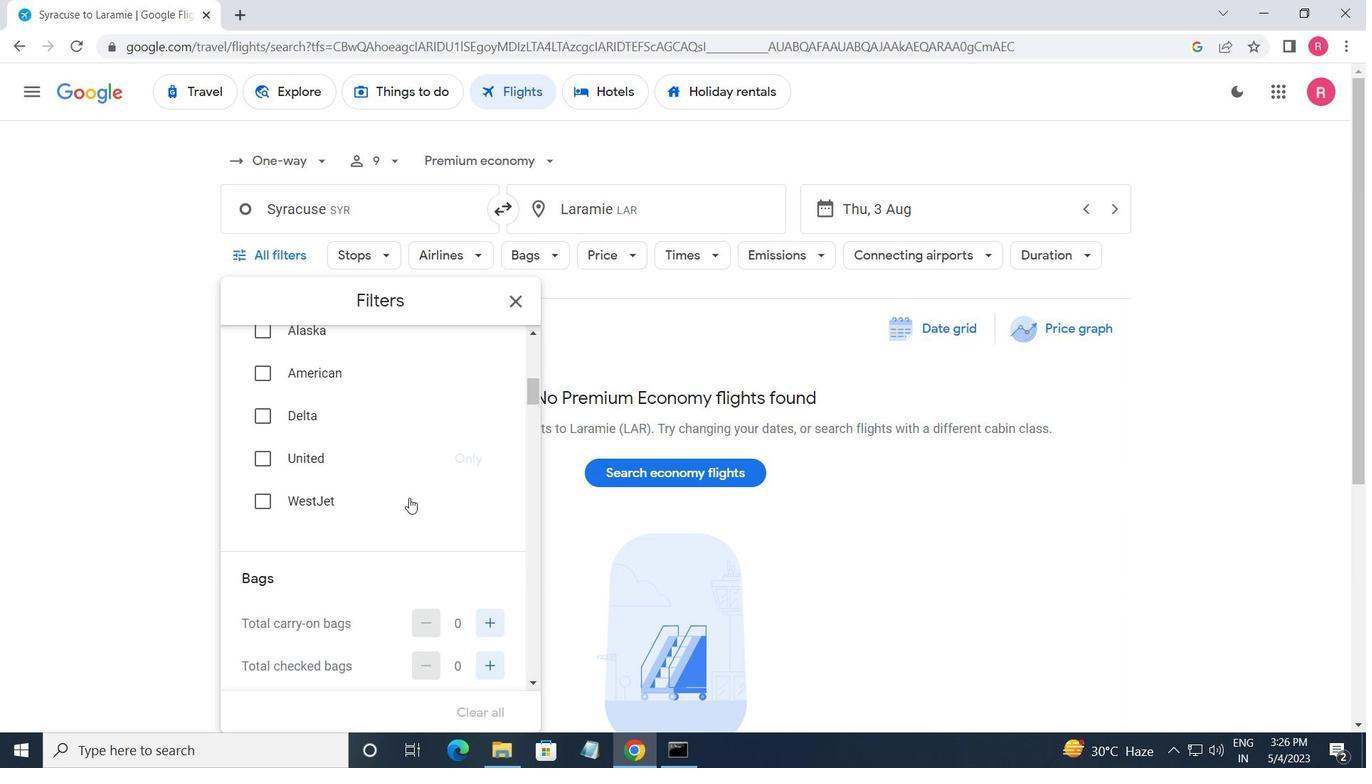 
Action: Mouse scrolled (408, 495) with delta (0, 0)
Screenshot: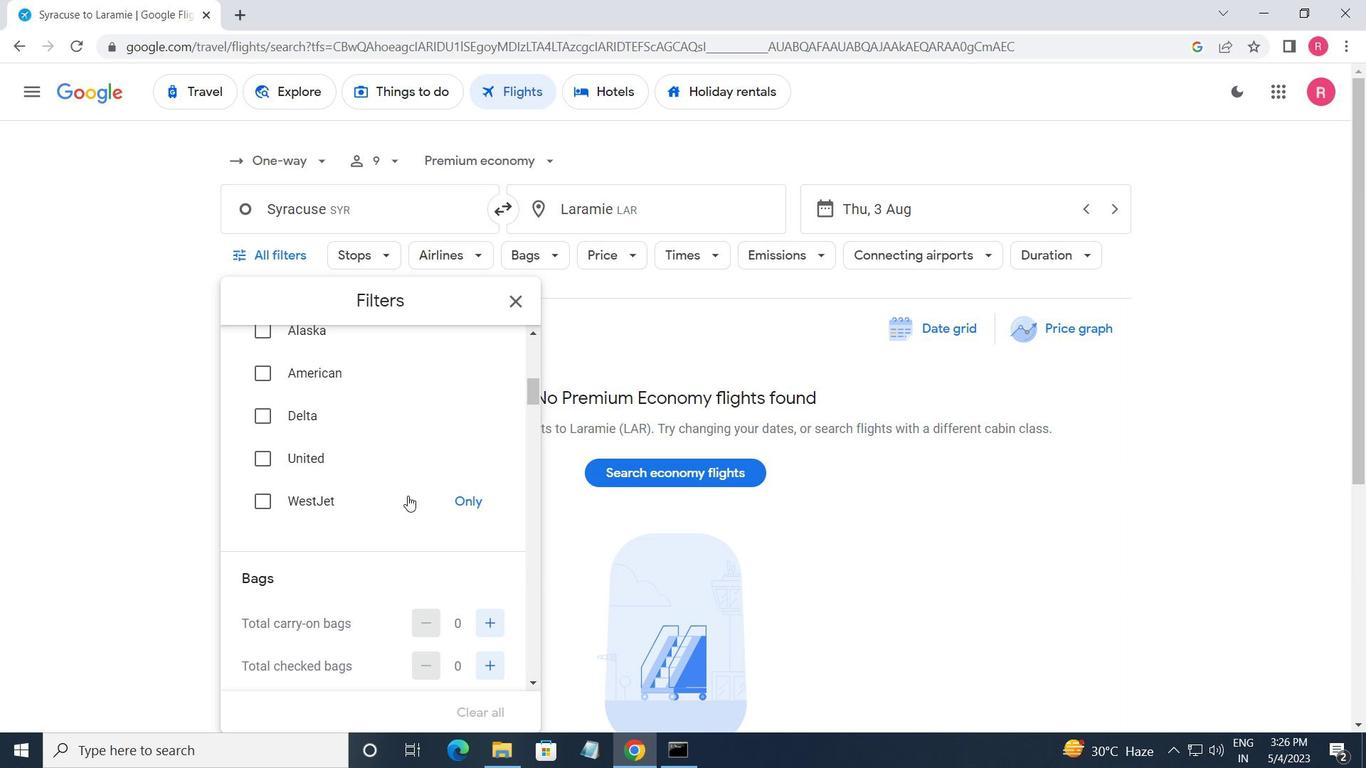 
Action: Mouse moved to (404, 498)
Screenshot: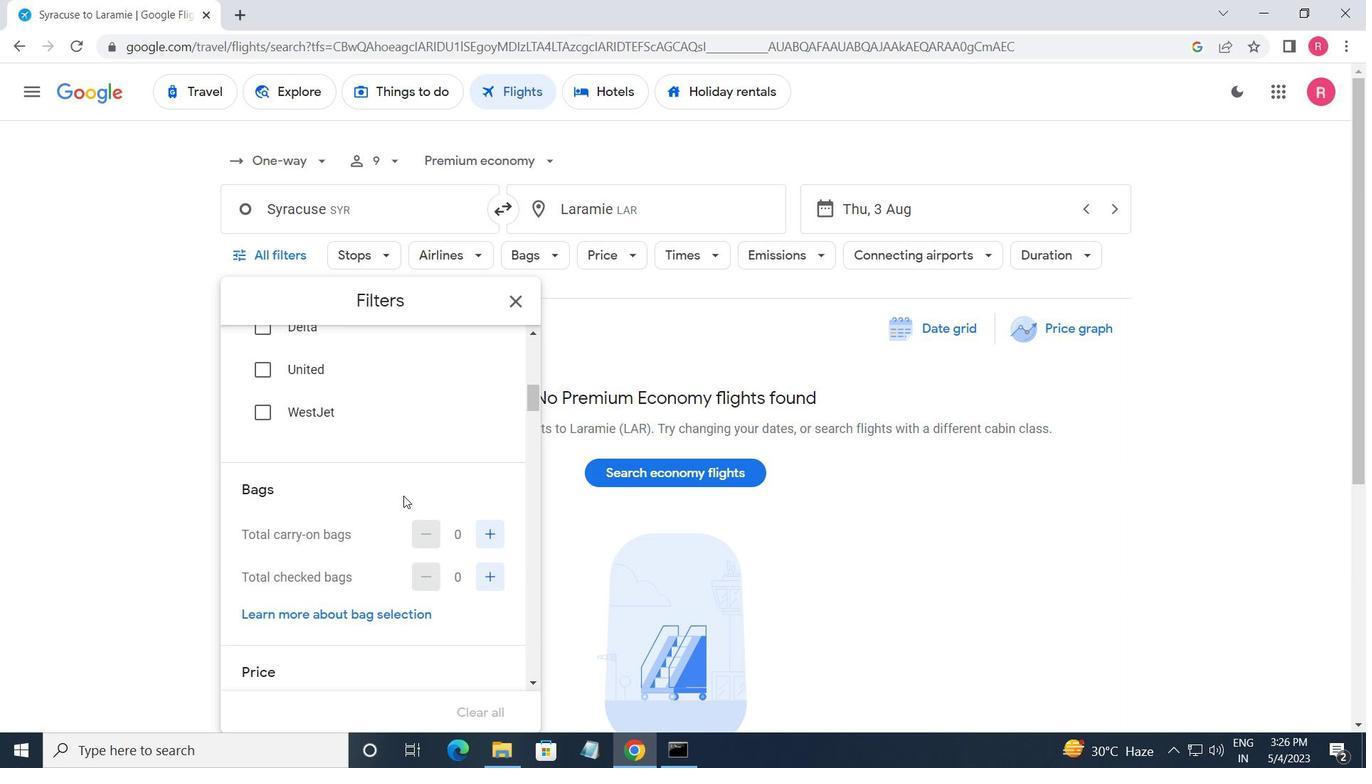 
Action: Mouse scrolled (404, 497) with delta (0, 0)
Screenshot: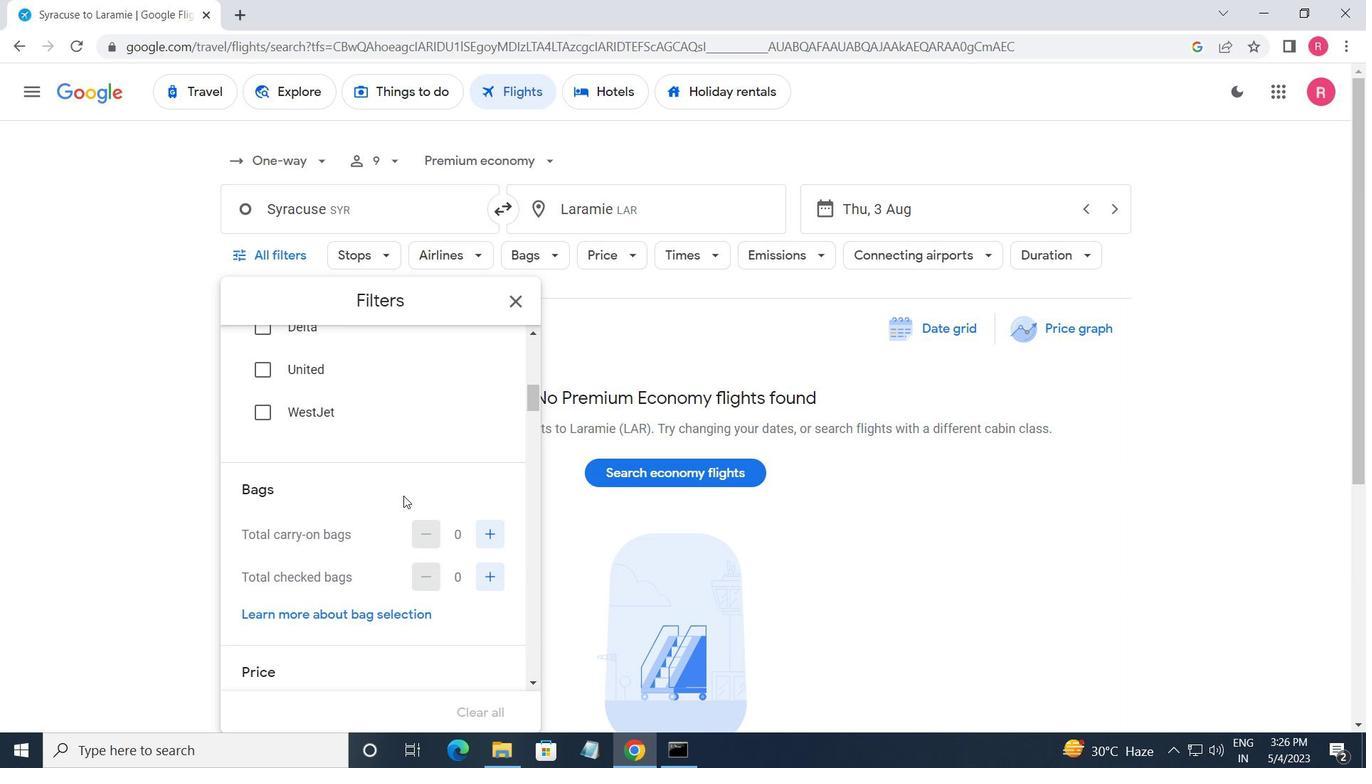 
Action: Mouse moved to (498, 484)
Screenshot: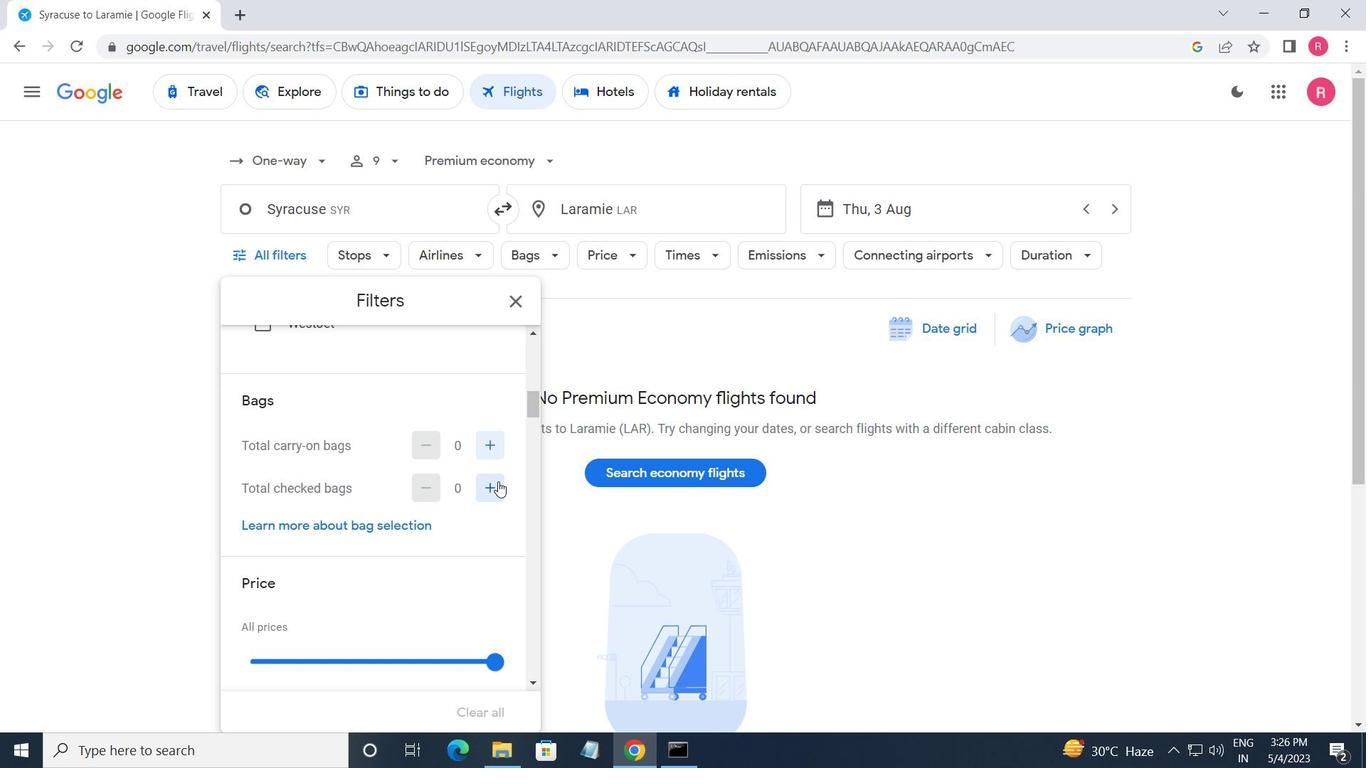 
Action: Mouse pressed left at (498, 484)
Screenshot: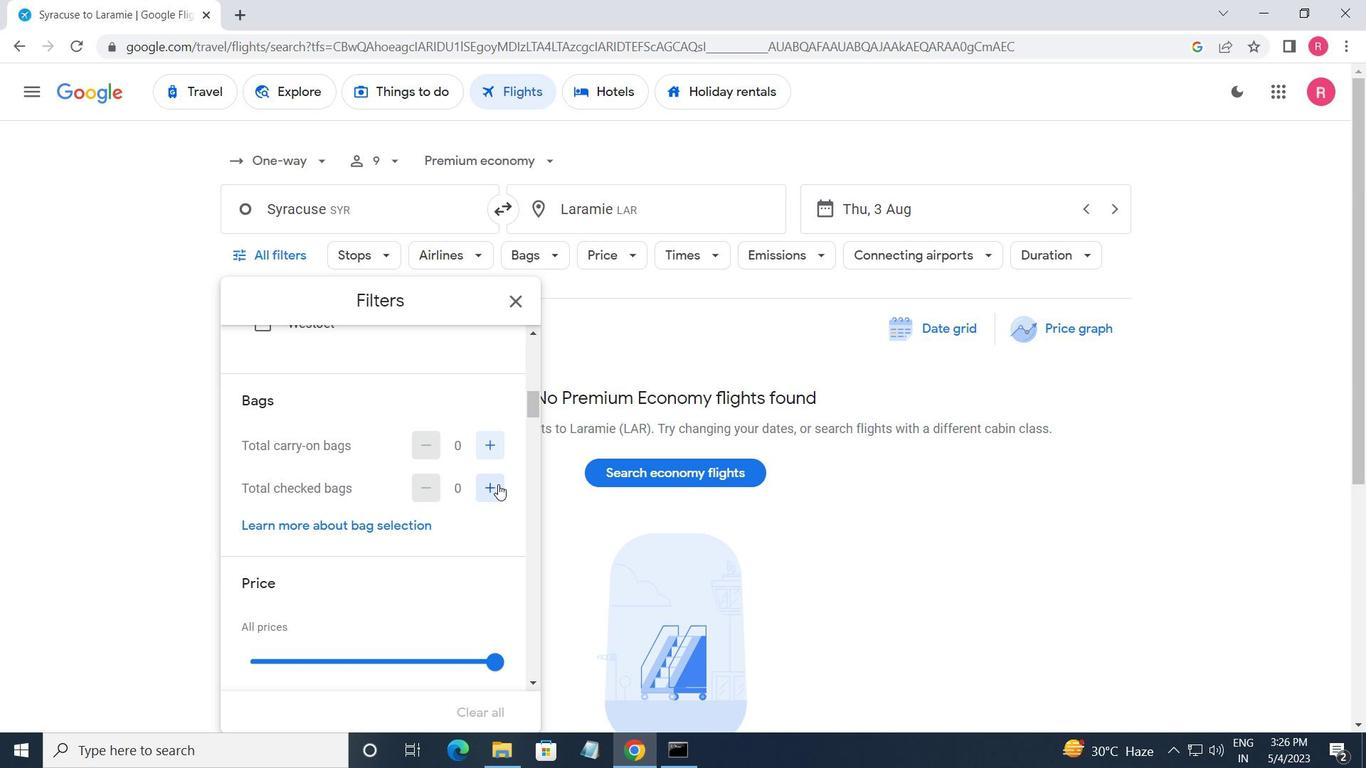 
Action: Mouse moved to (498, 485)
Screenshot: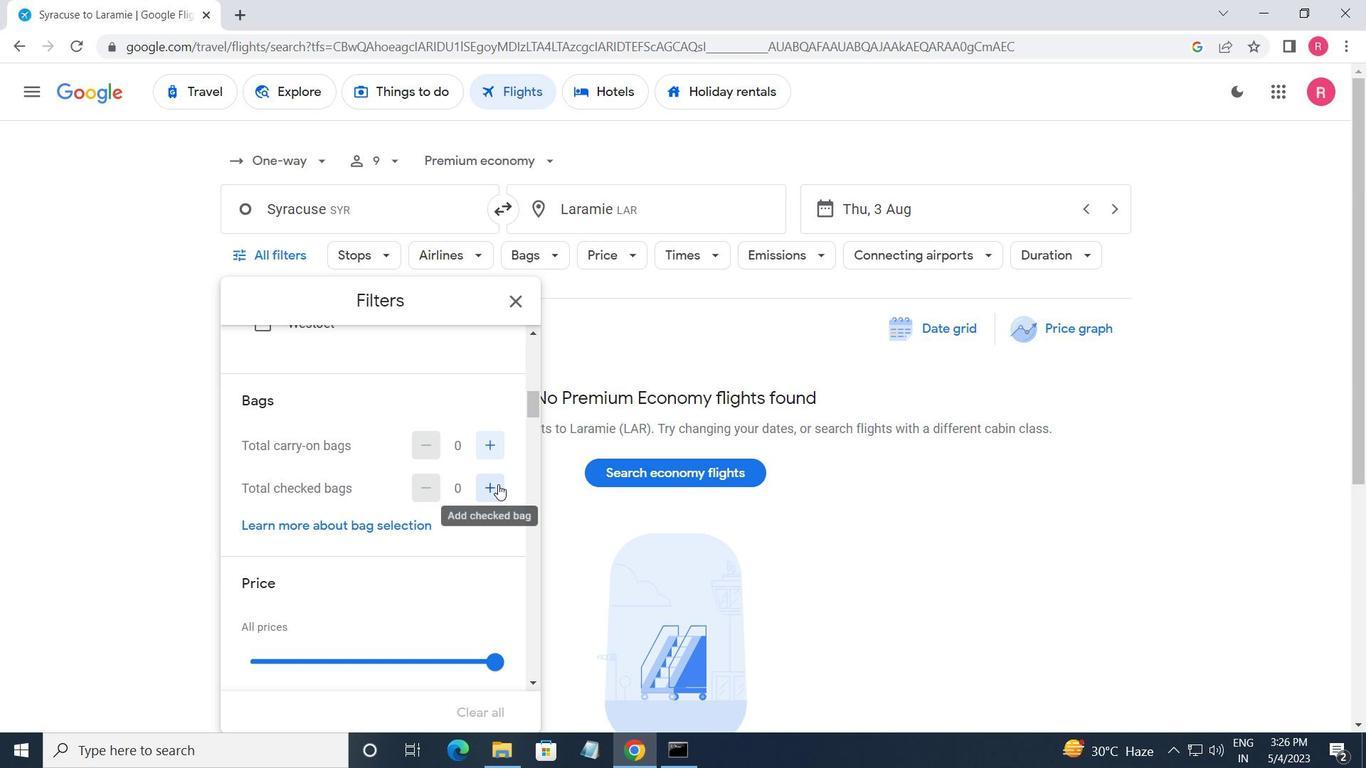 
Action: Mouse pressed left at (498, 485)
Screenshot: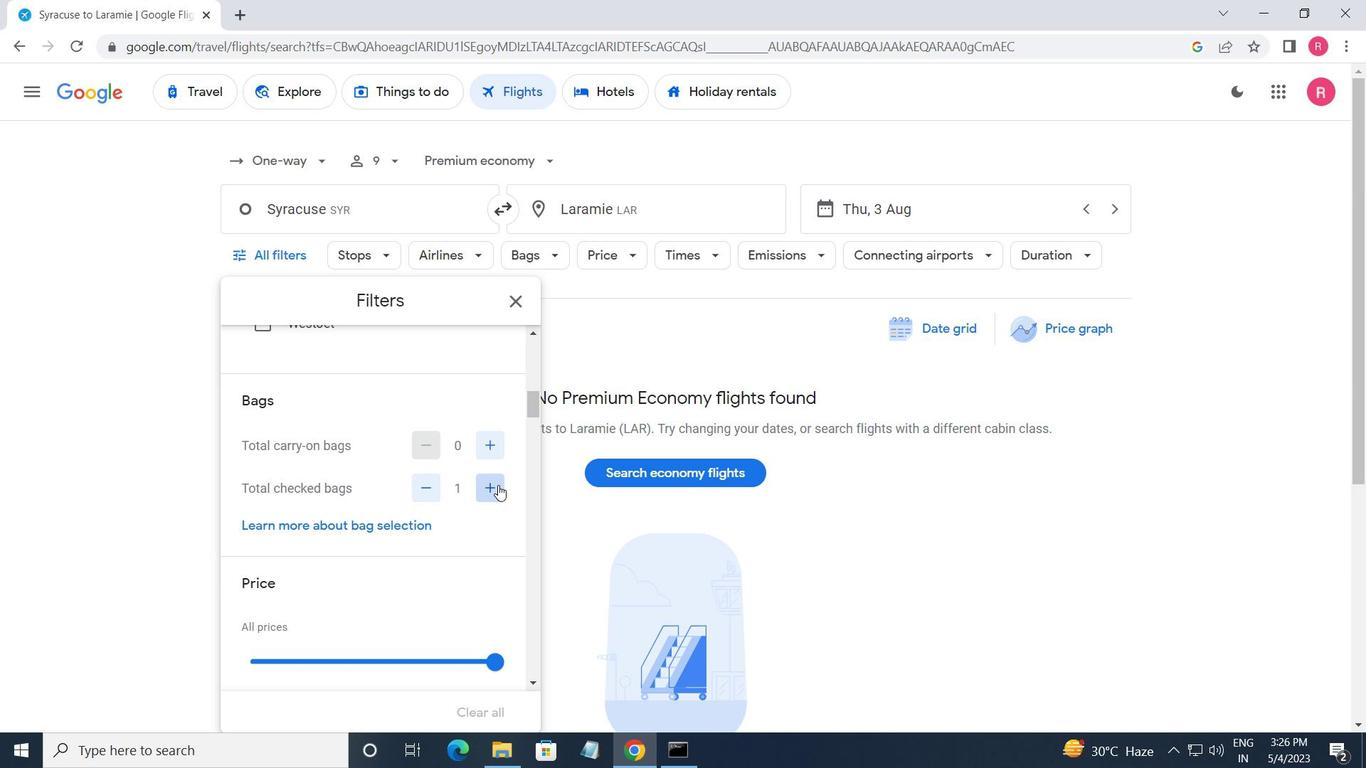 
Action: Mouse moved to (424, 574)
Screenshot: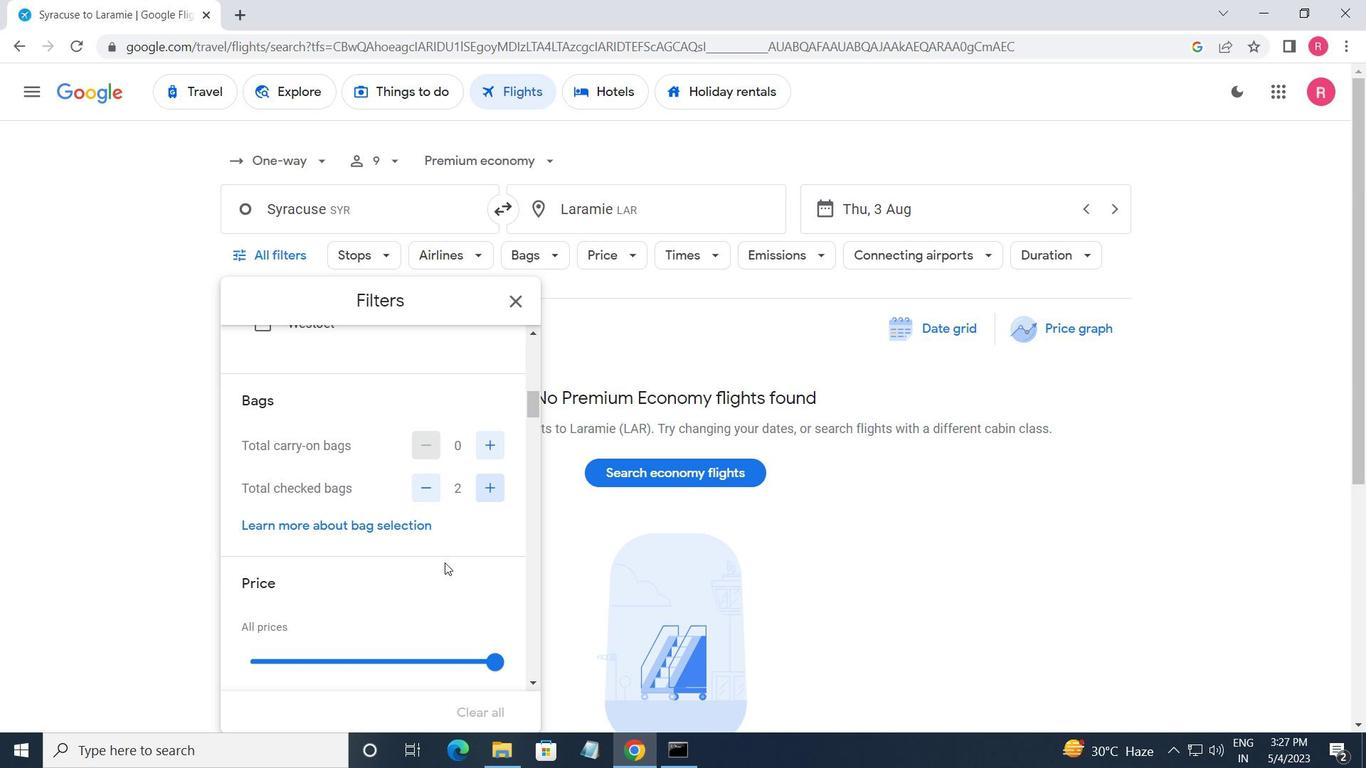
Action: Mouse scrolled (424, 574) with delta (0, 0)
Screenshot: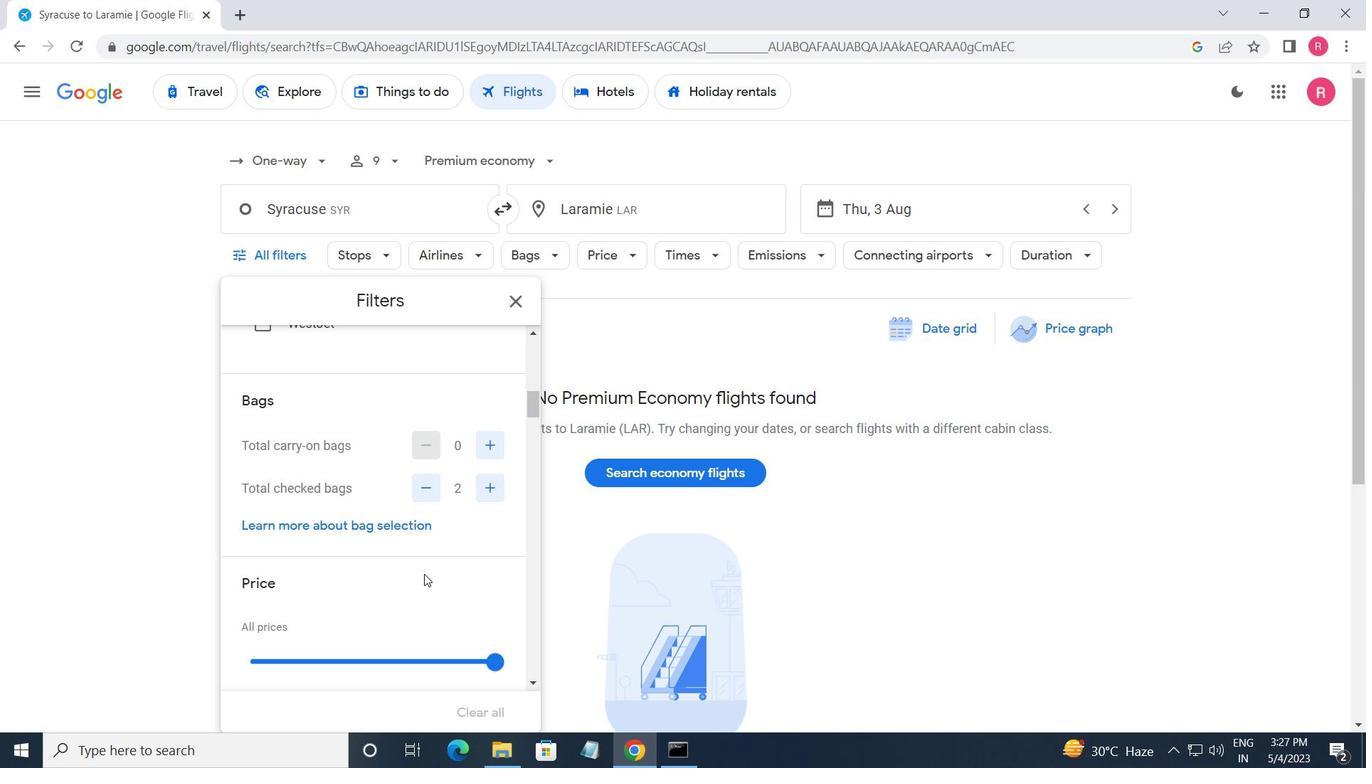 
Action: Mouse moved to (421, 577)
Screenshot: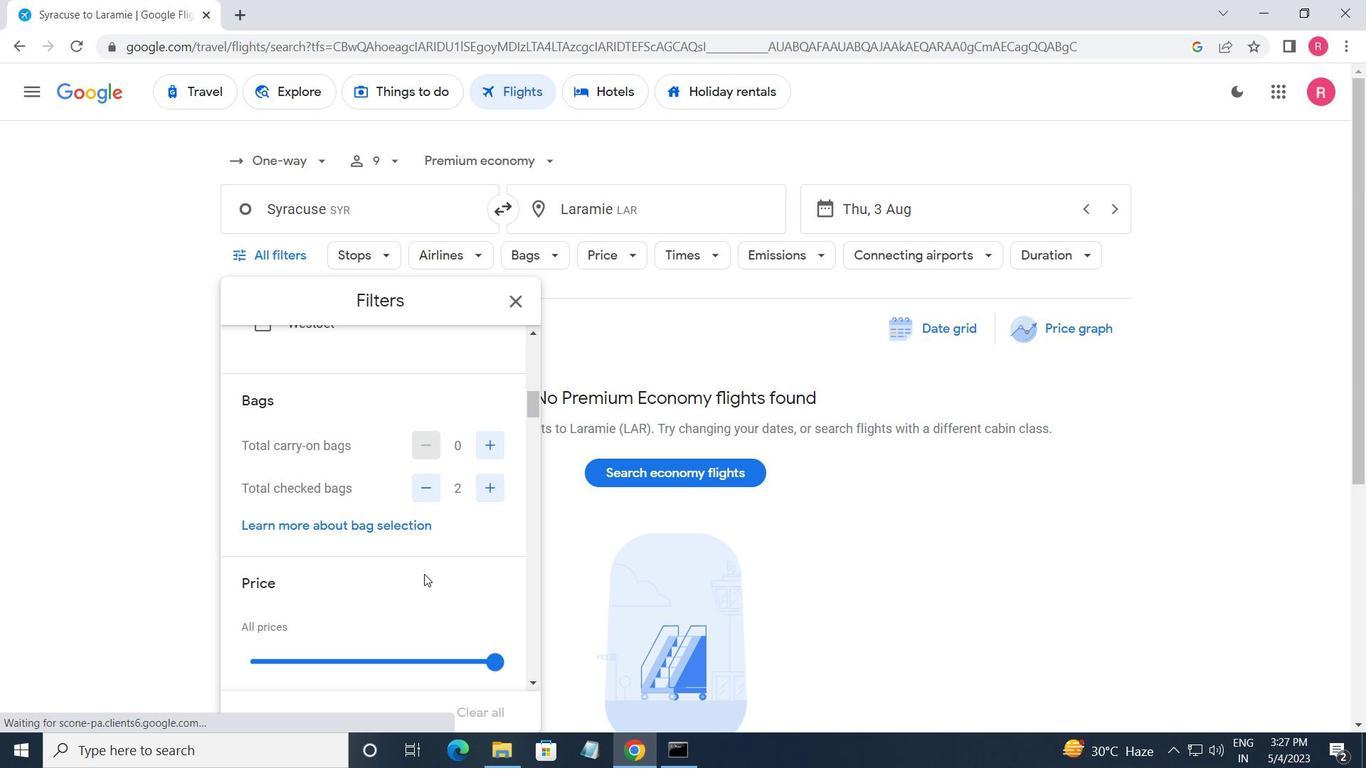 
Action: Mouse scrolled (421, 577) with delta (0, 0)
Screenshot: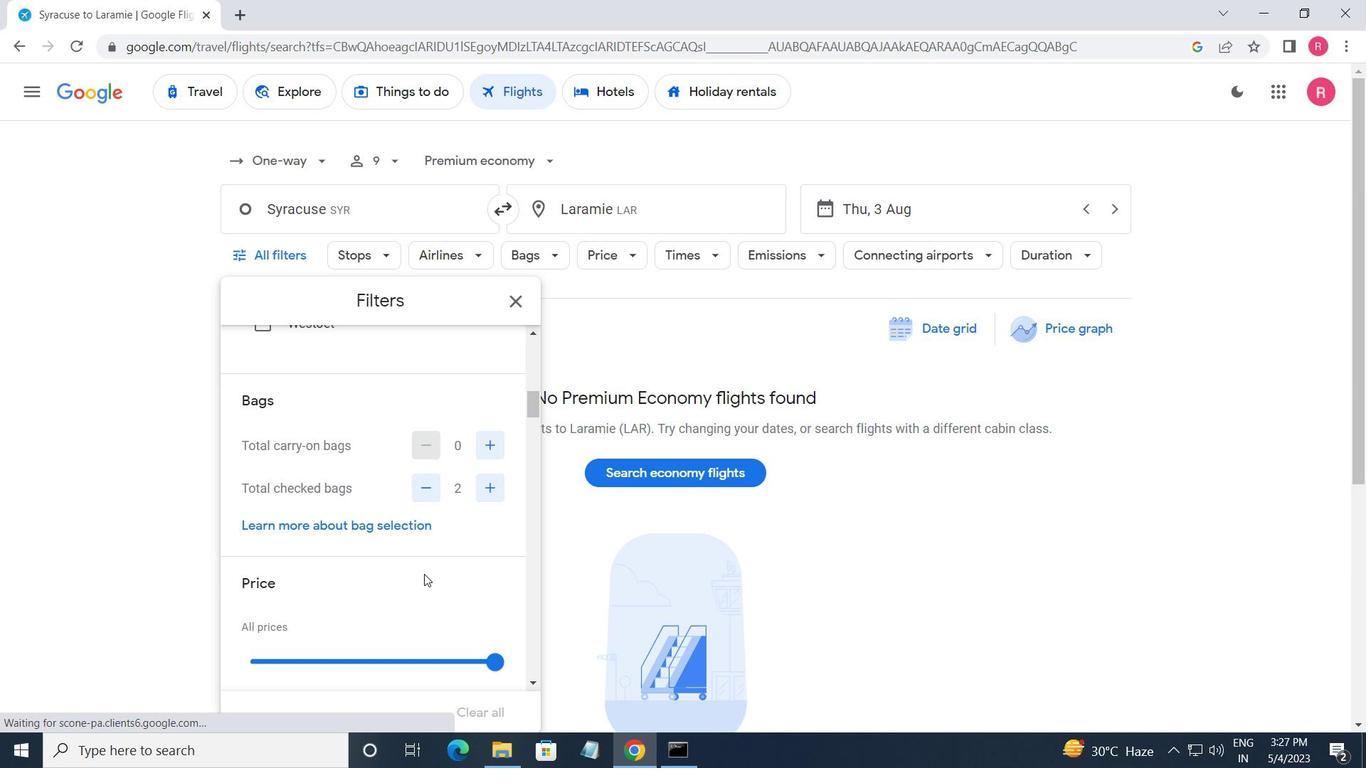 
Action: Mouse moved to (499, 486)
Screenshot: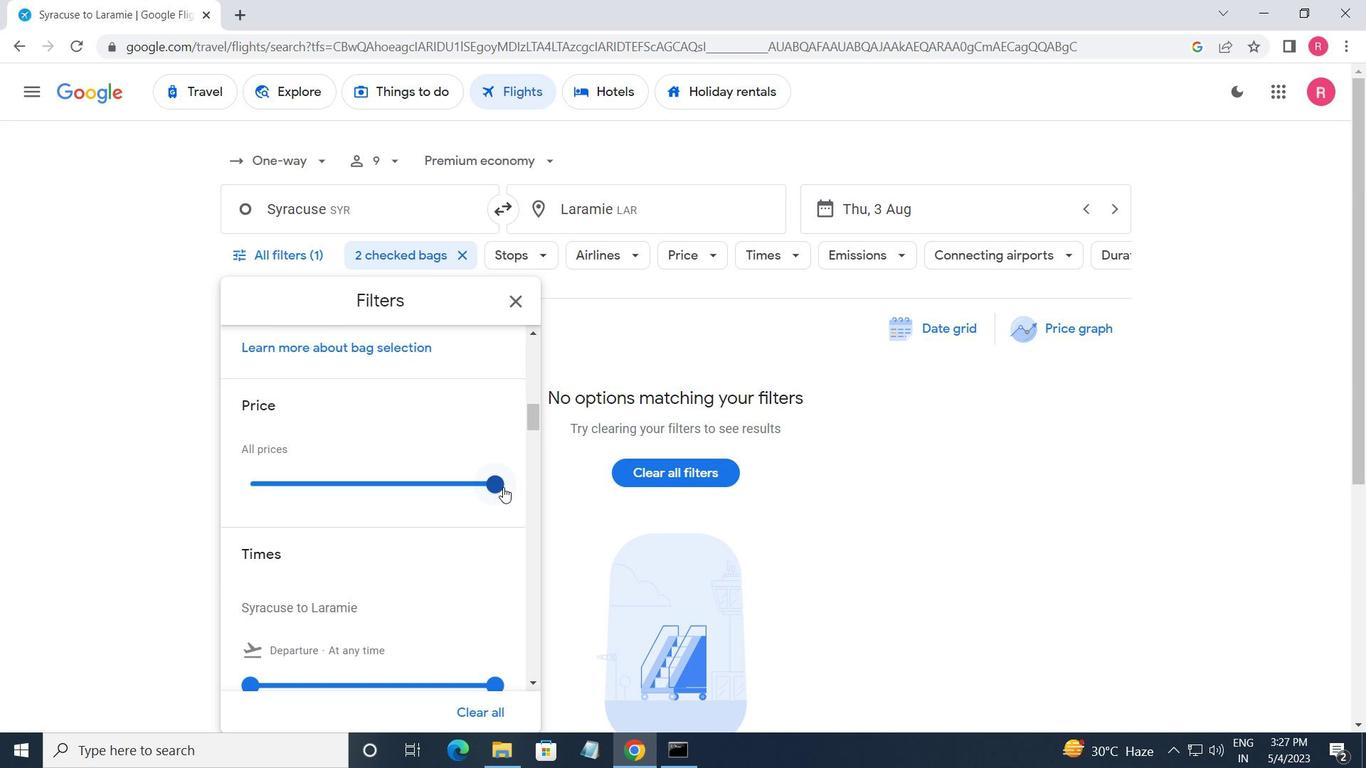 
Action: Mouse pressed left at (499, 486)
Screenshot: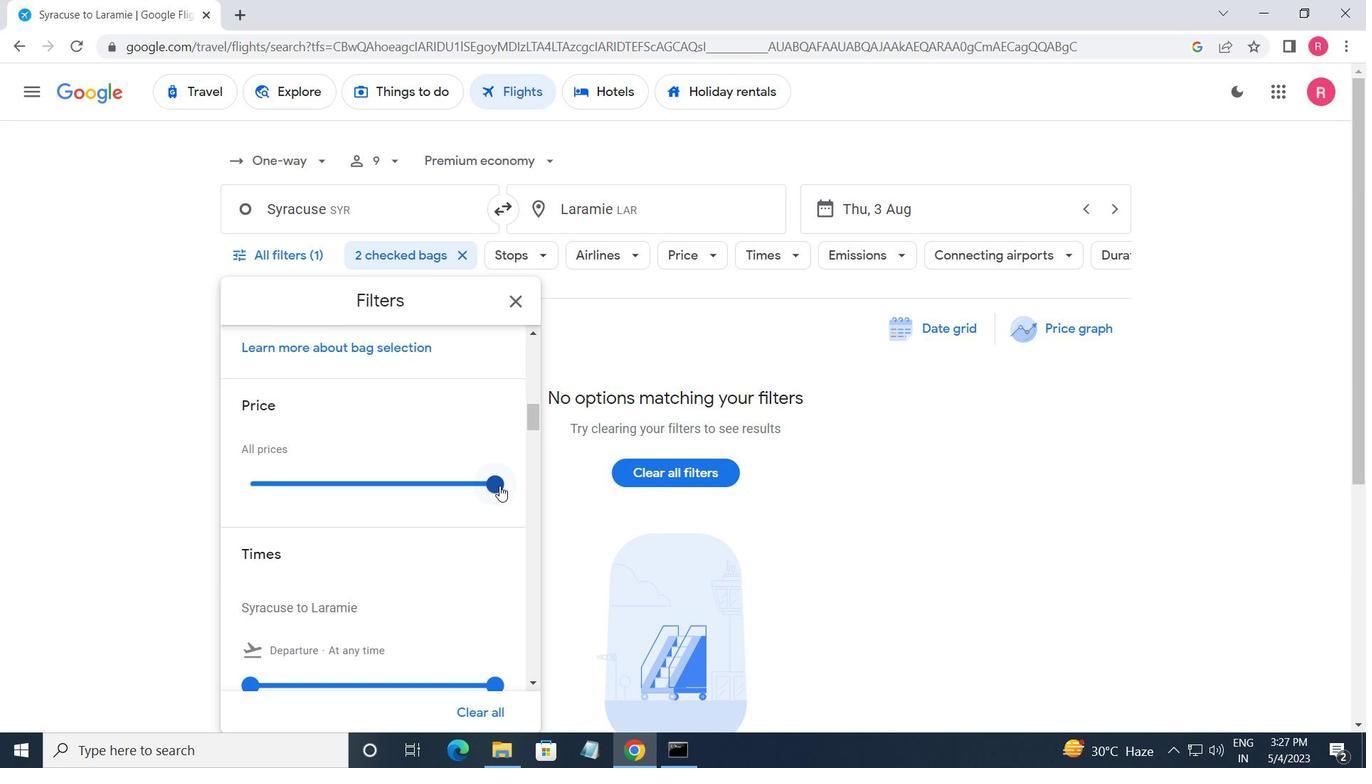 
Action: Mouse moved to (406, 564)
Screenshot: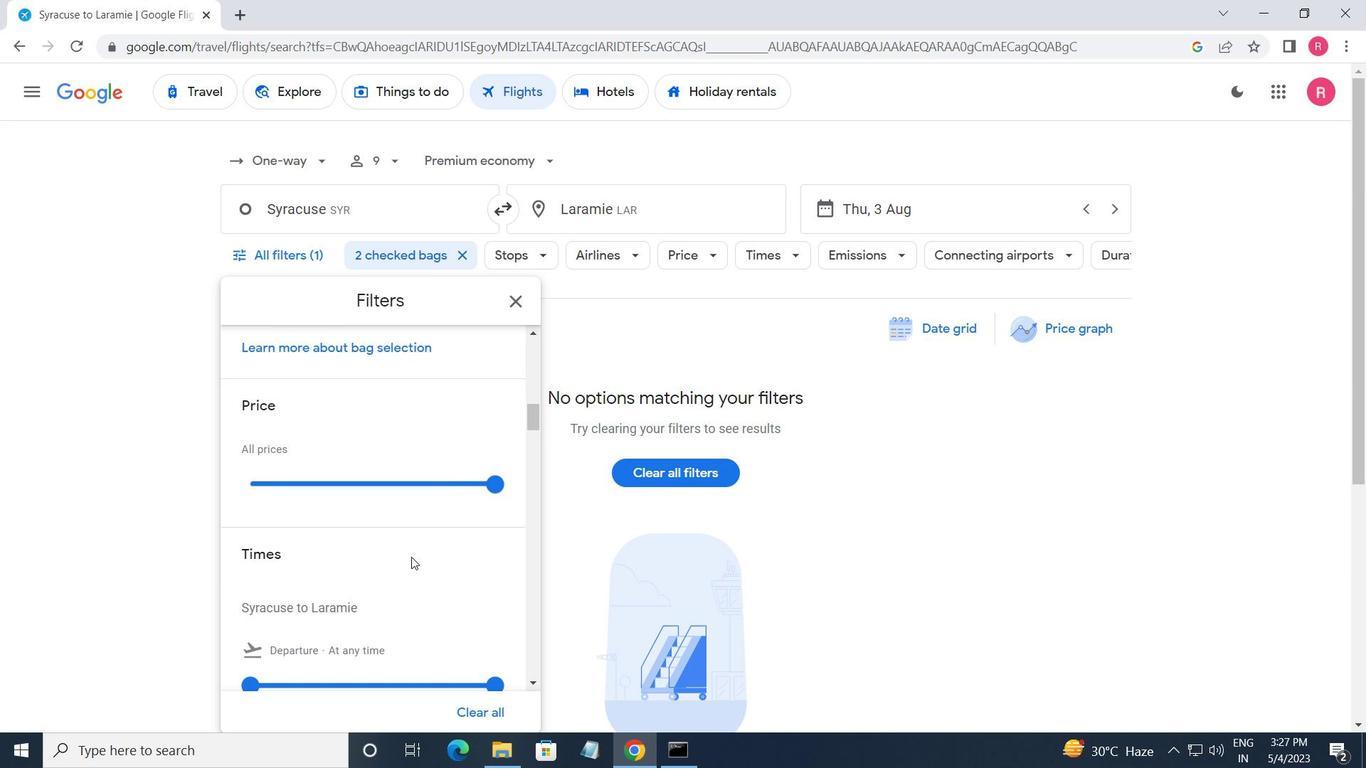
Action: Mouse scrolled (406, 564) with delta (0, 0)
Screenshot: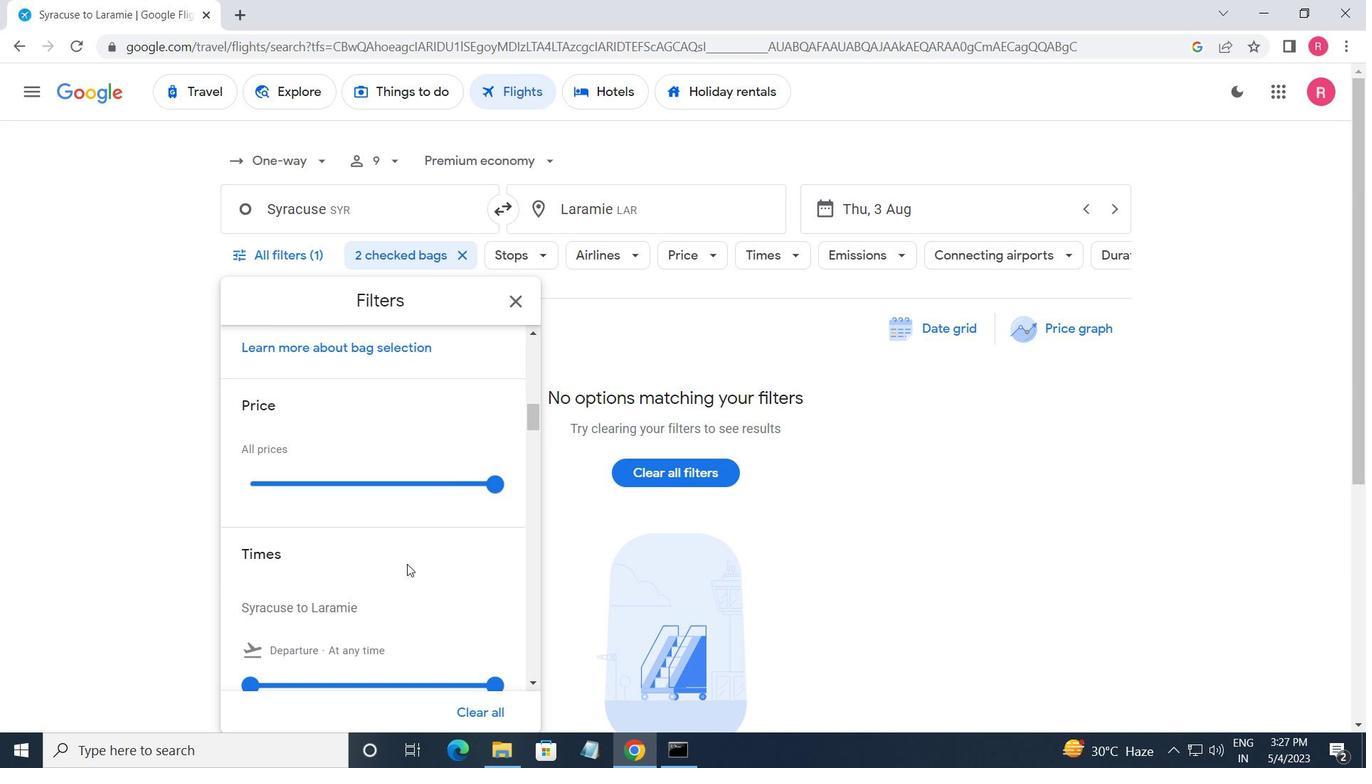
Action: Mouse moved to (404, 567)
Screenshot: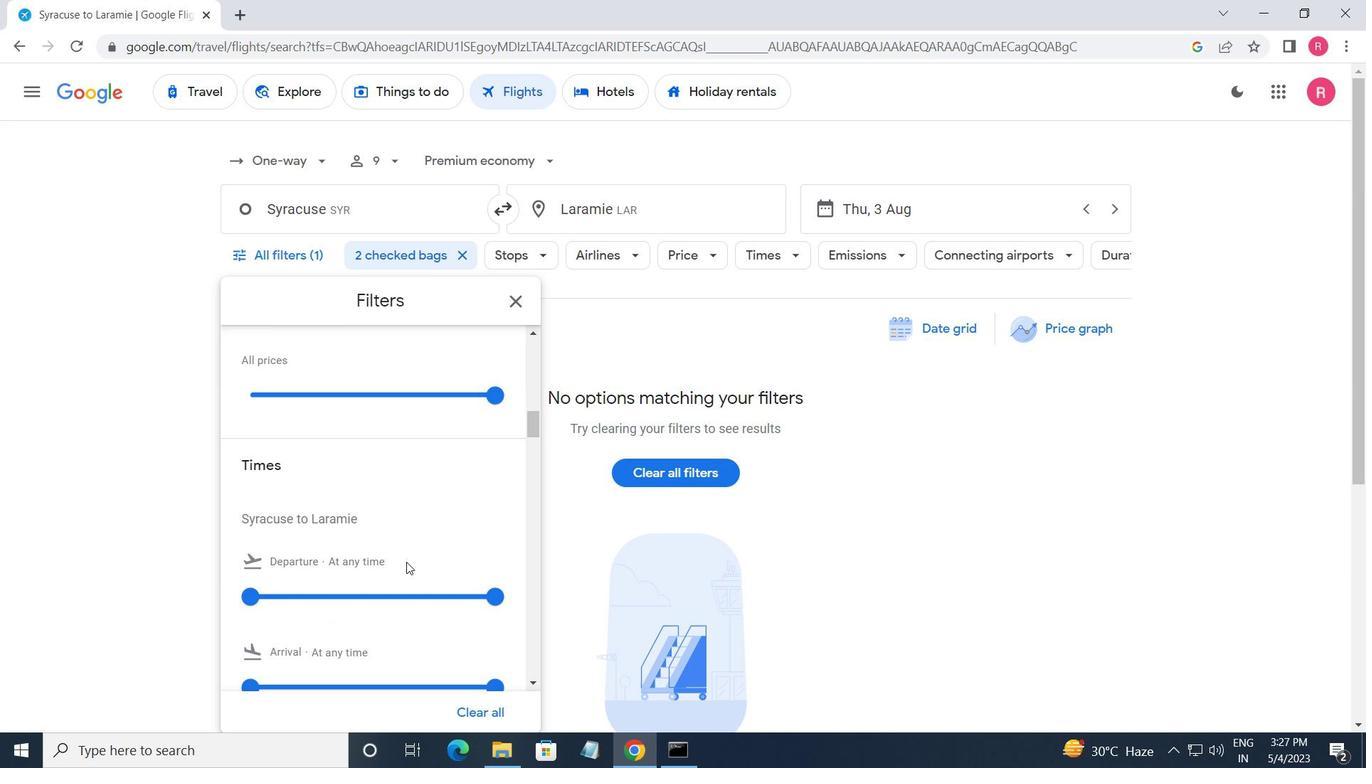 
Action: Mouse scrolled (404, 566) with delta (0, 0)
Screenshot: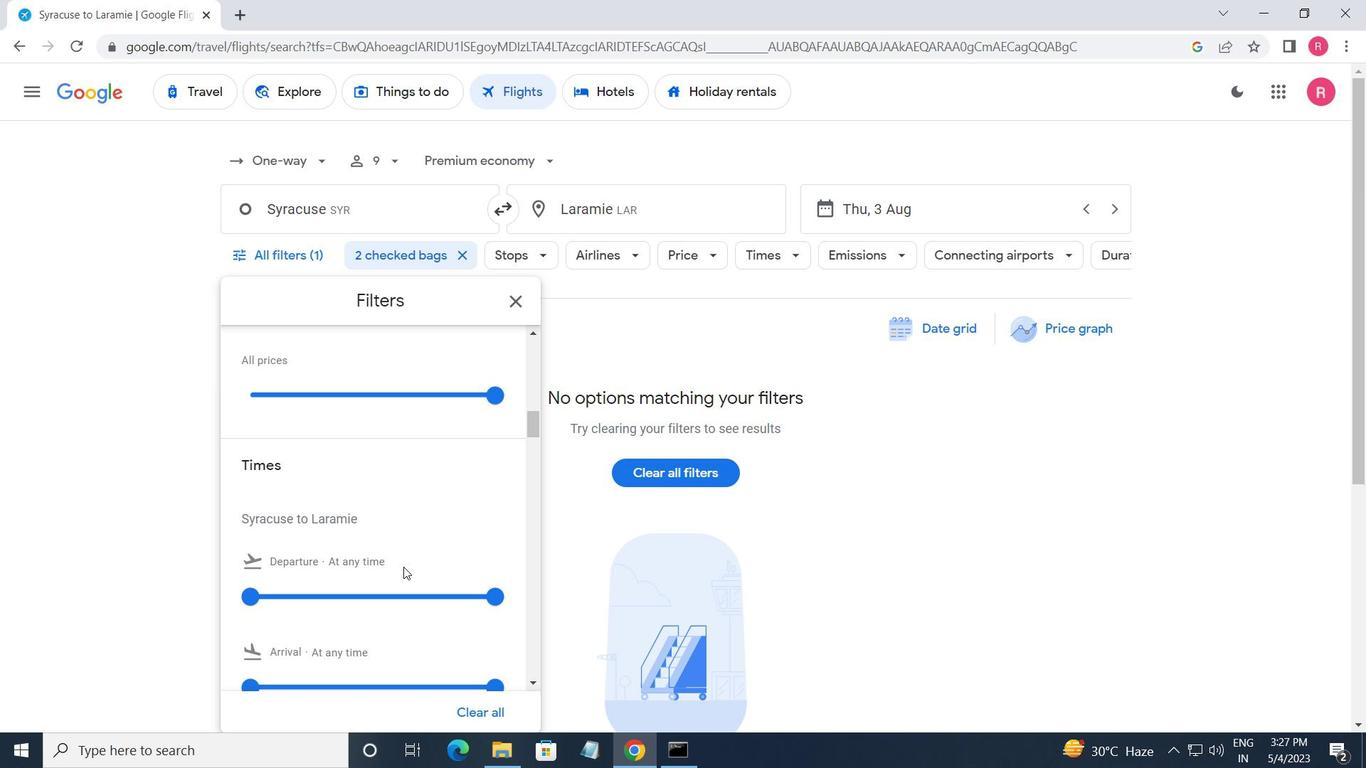 
Action: Mouse moved to (251, 509)
Screenshot: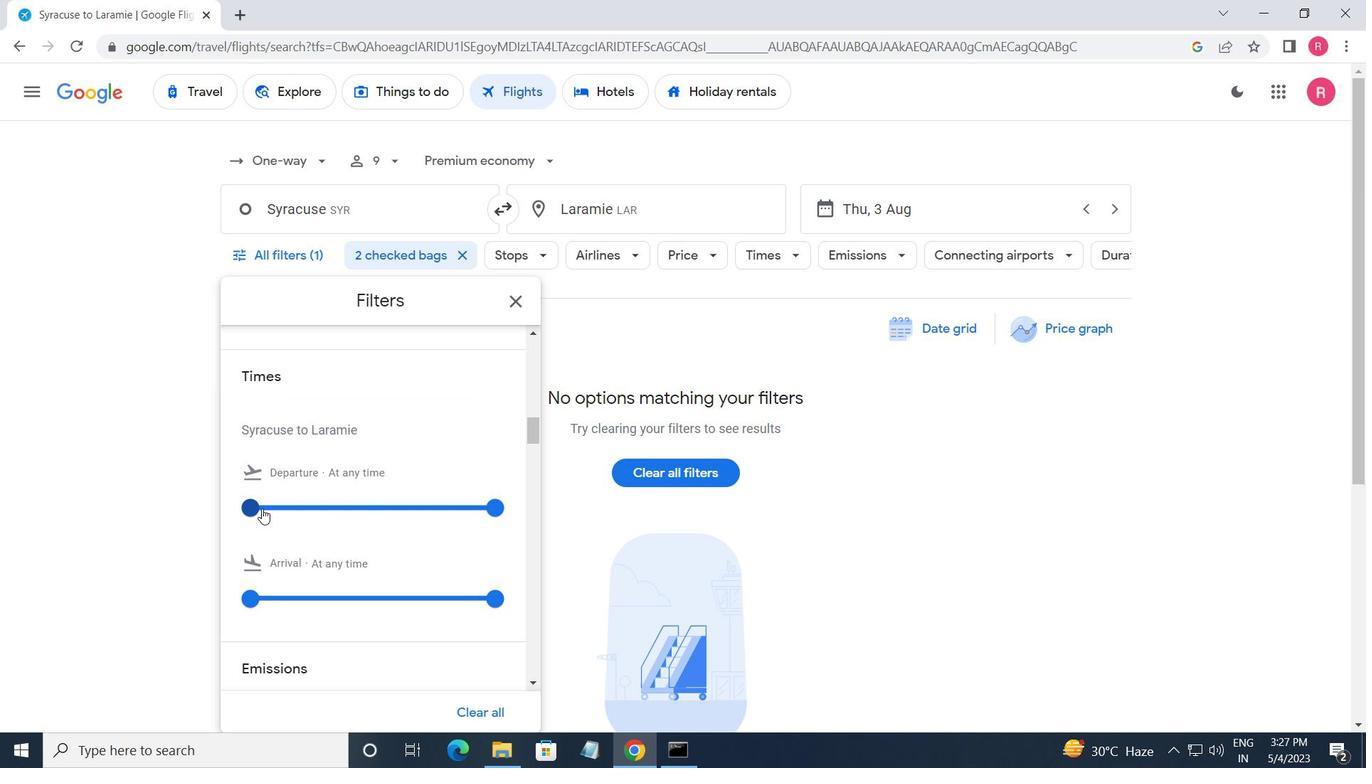 
Action: Mouse pressed left at (251, 509)
Screenshot: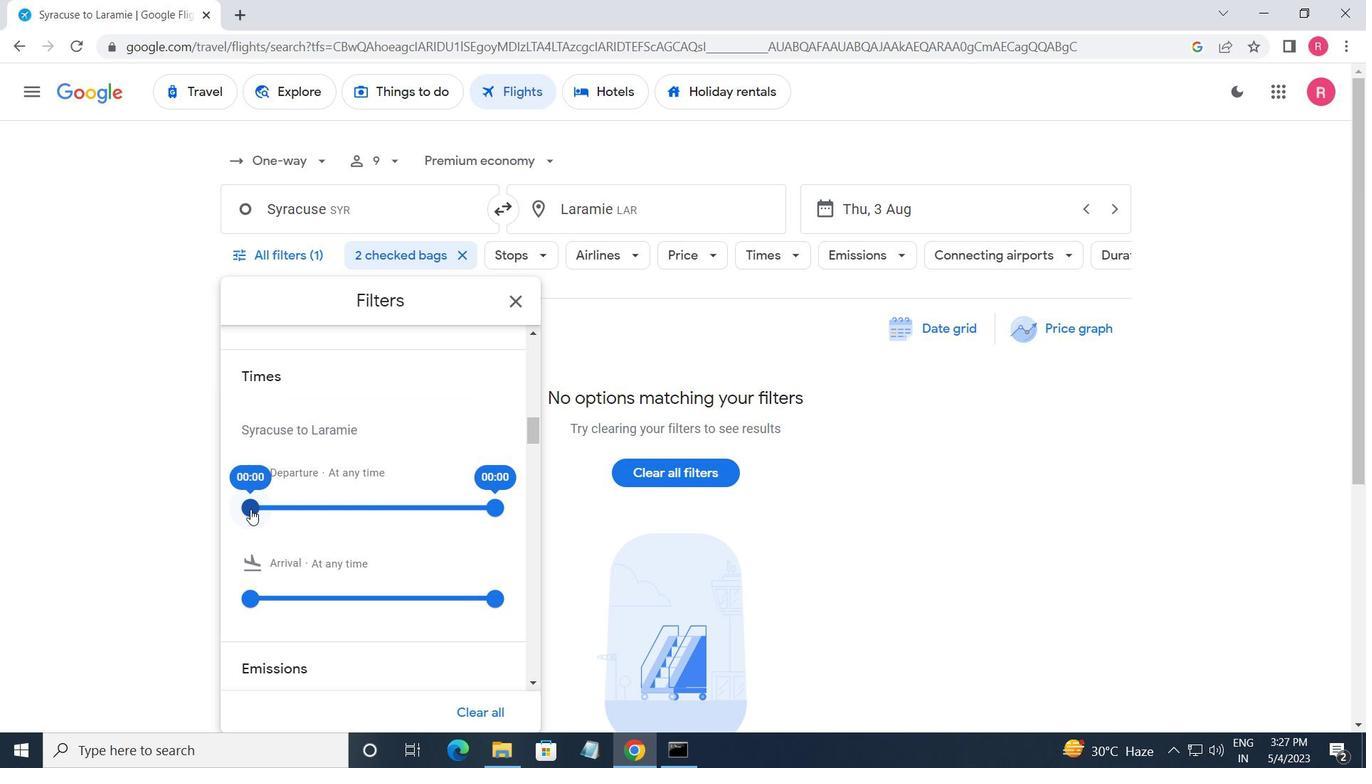 
Action: Mouse moved to (495, 505)
Screenshot: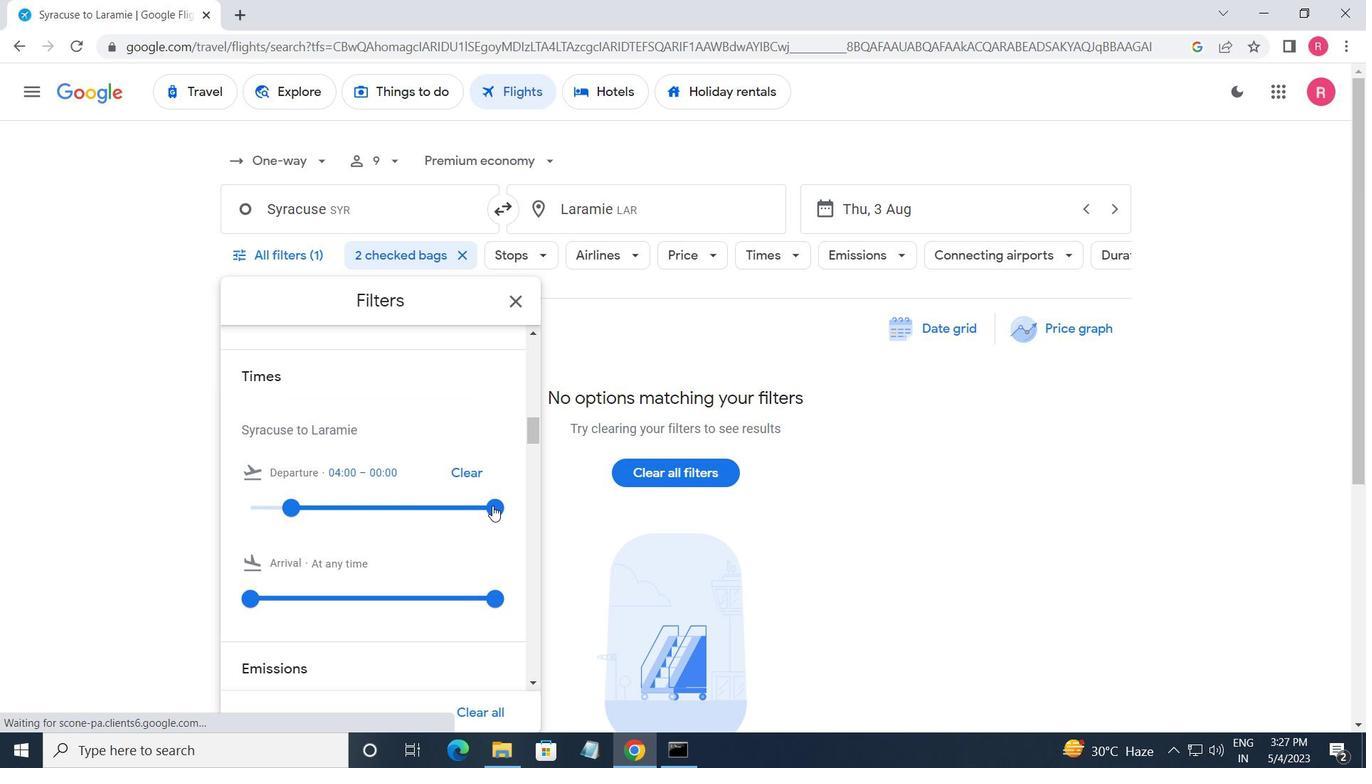 
Action: Mouse pressed left at (495, 505)
Screenshot: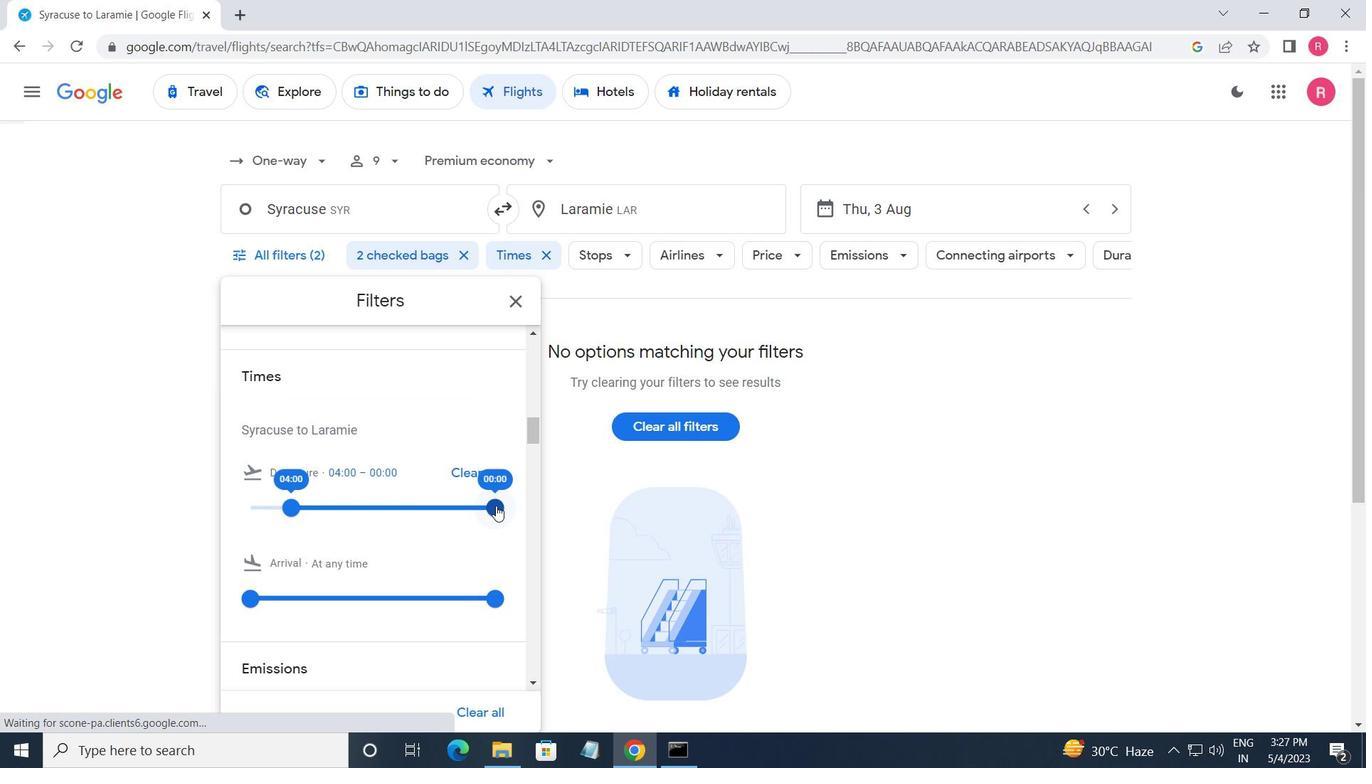 
Action: Mouse moved to (515, 298)
Screenshot: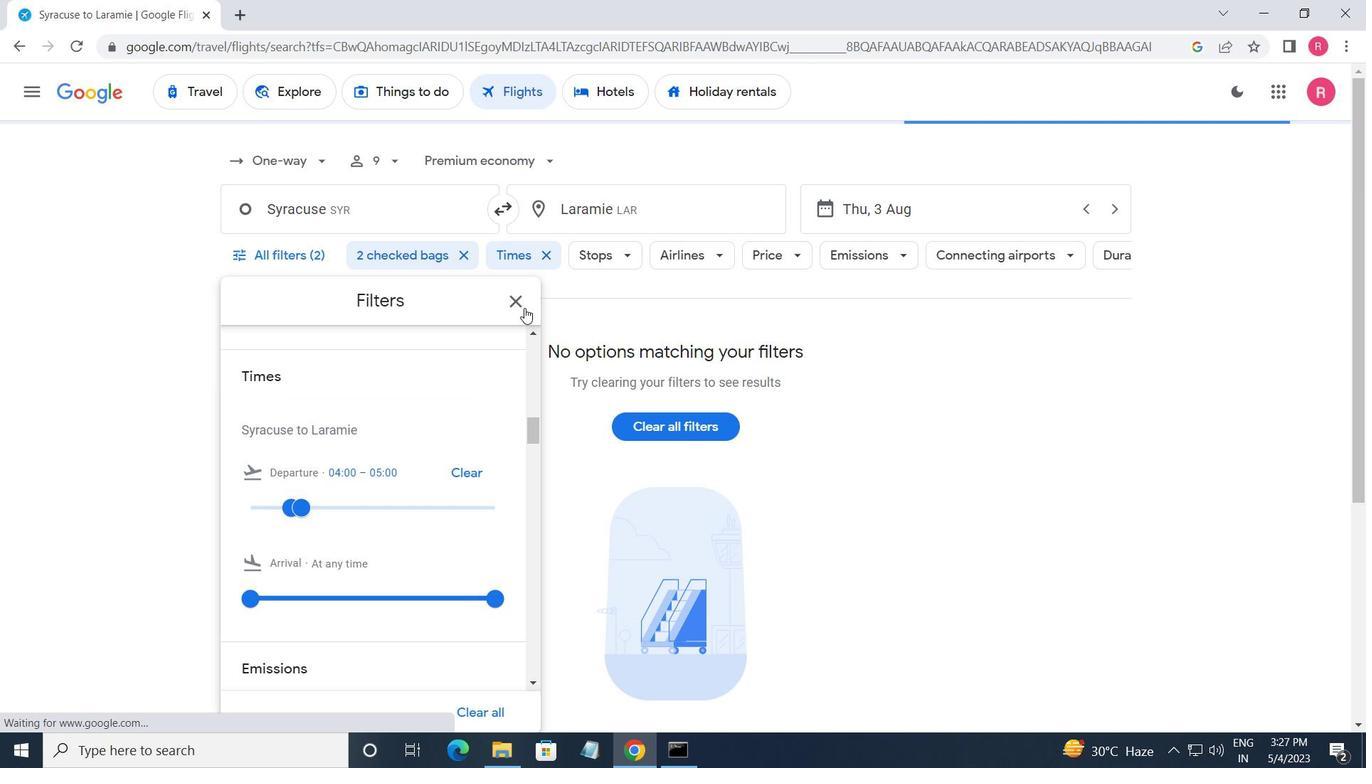 
Action: Mouse pressed left at (515, 298)
Screenshot: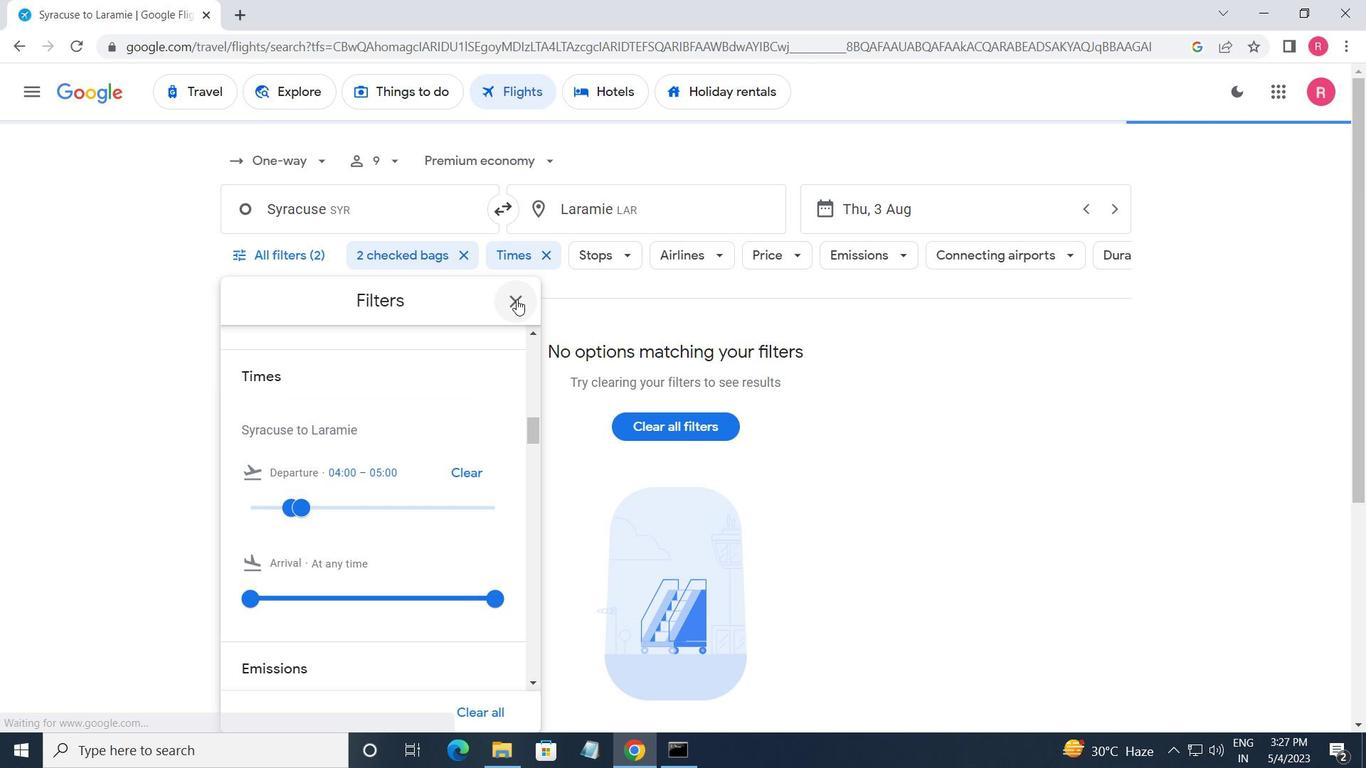
